 Task: Look for space in El Kala, Algeria from 7th July, 2023 to 14th July, 2023 for 1 adult in price range Rs.6000 to Rs.14000. Place can be shared room with 1  bedroom having 1 bed and 1 bathroom. Property type can be house, flat, hotel. Amenities needed are: wifi, washing machine. Booking option can be shelf check-in. Required host language is .
Action: Mouse moved to (541, 84)
Screenshot: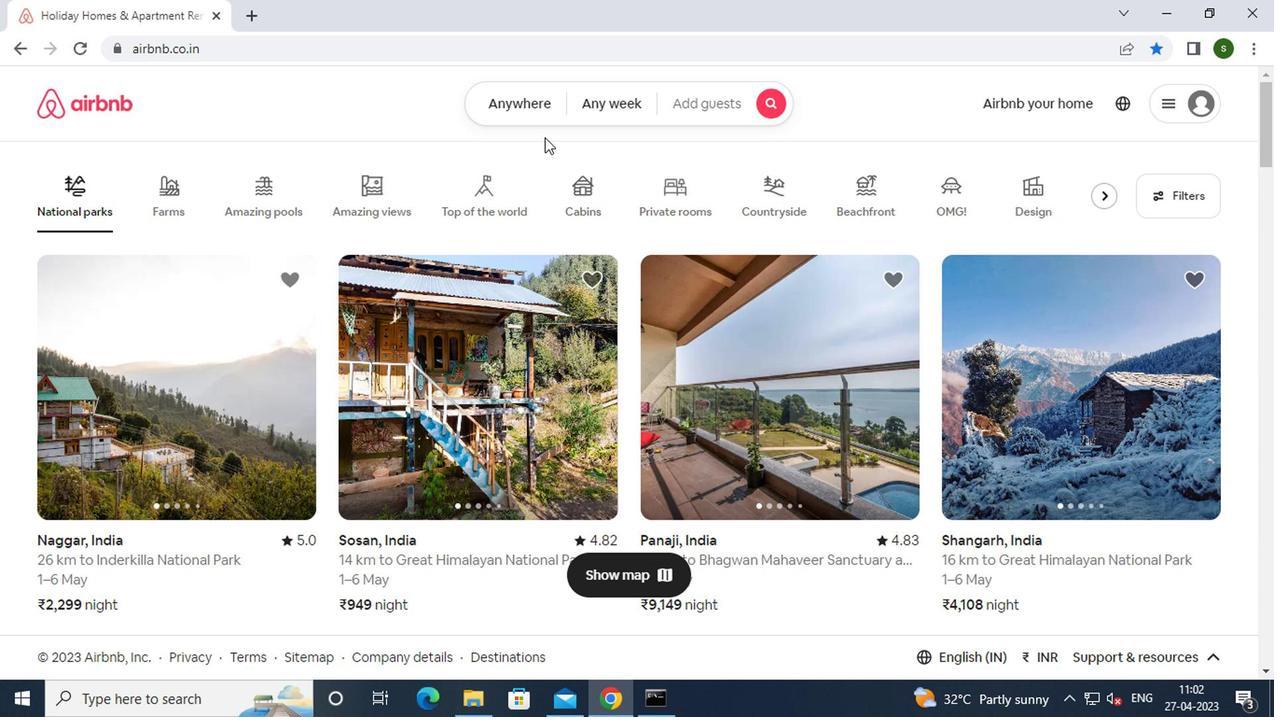 
Action: Mouse pressed left at (541, 84)
Screenshot: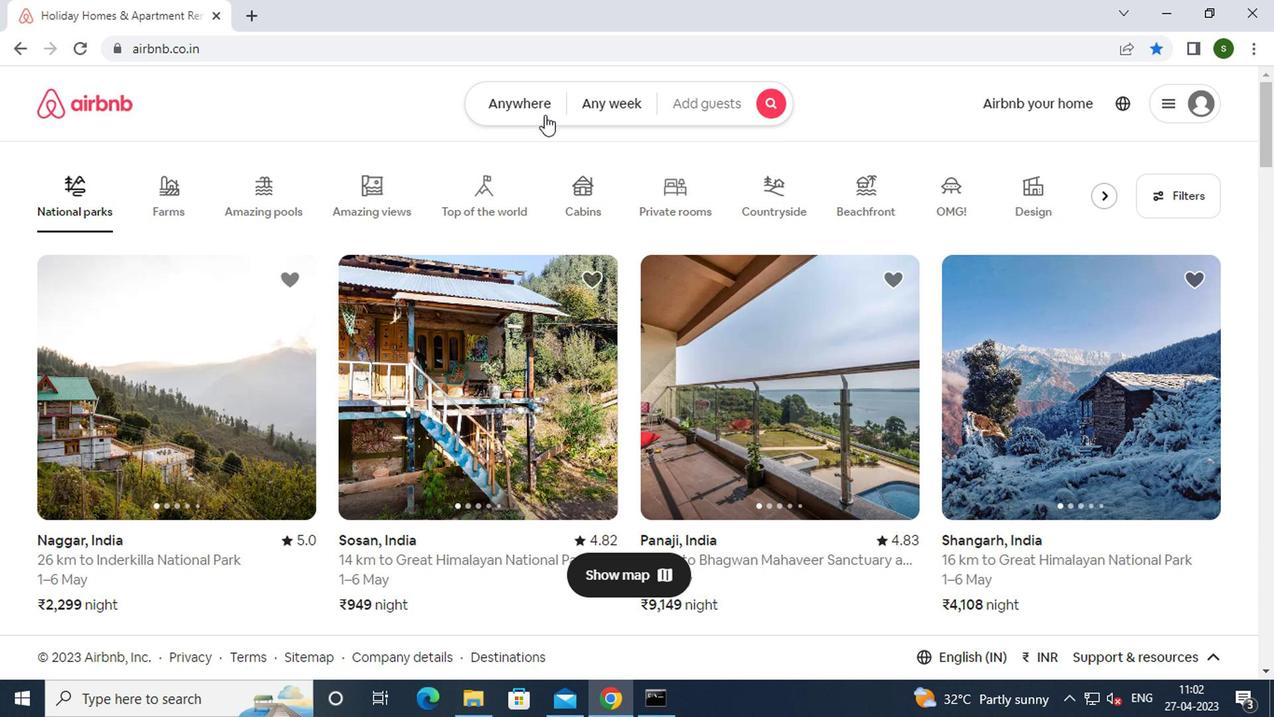 
Action: Mouse moved to (391, 153)
Screenshot: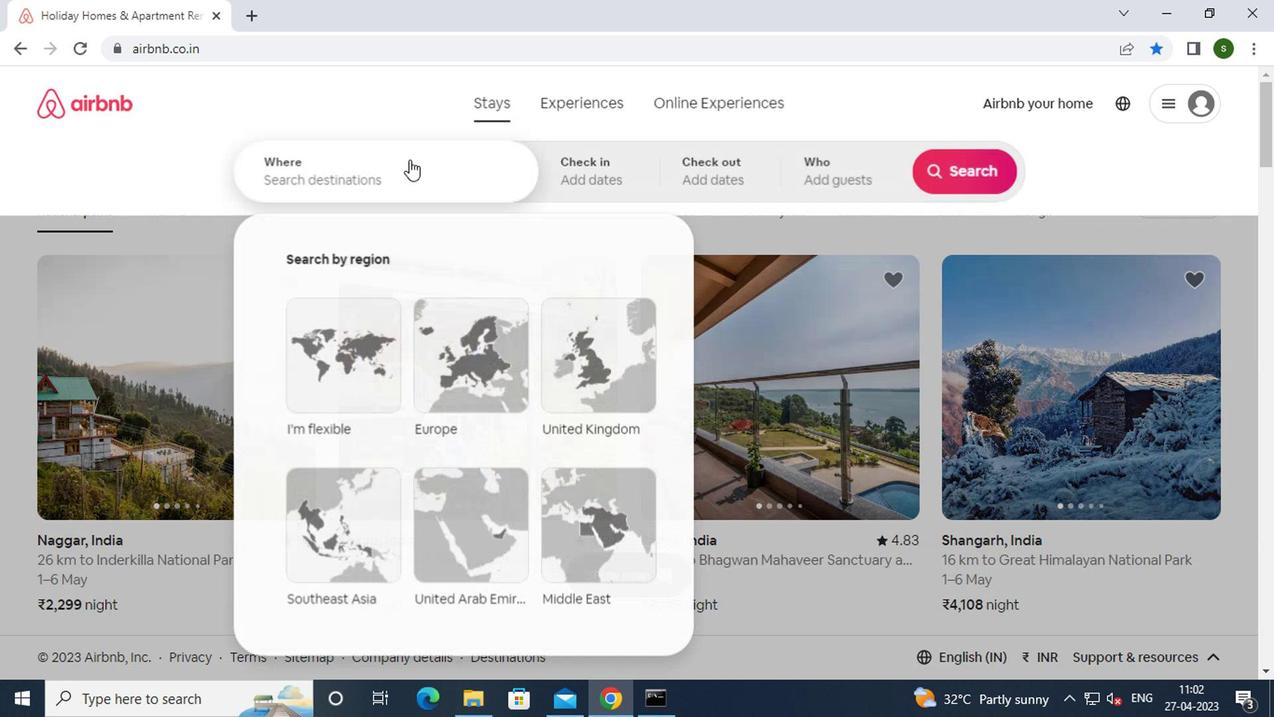 
Action: Mouse pressed left at (391, 153)
Screenshot: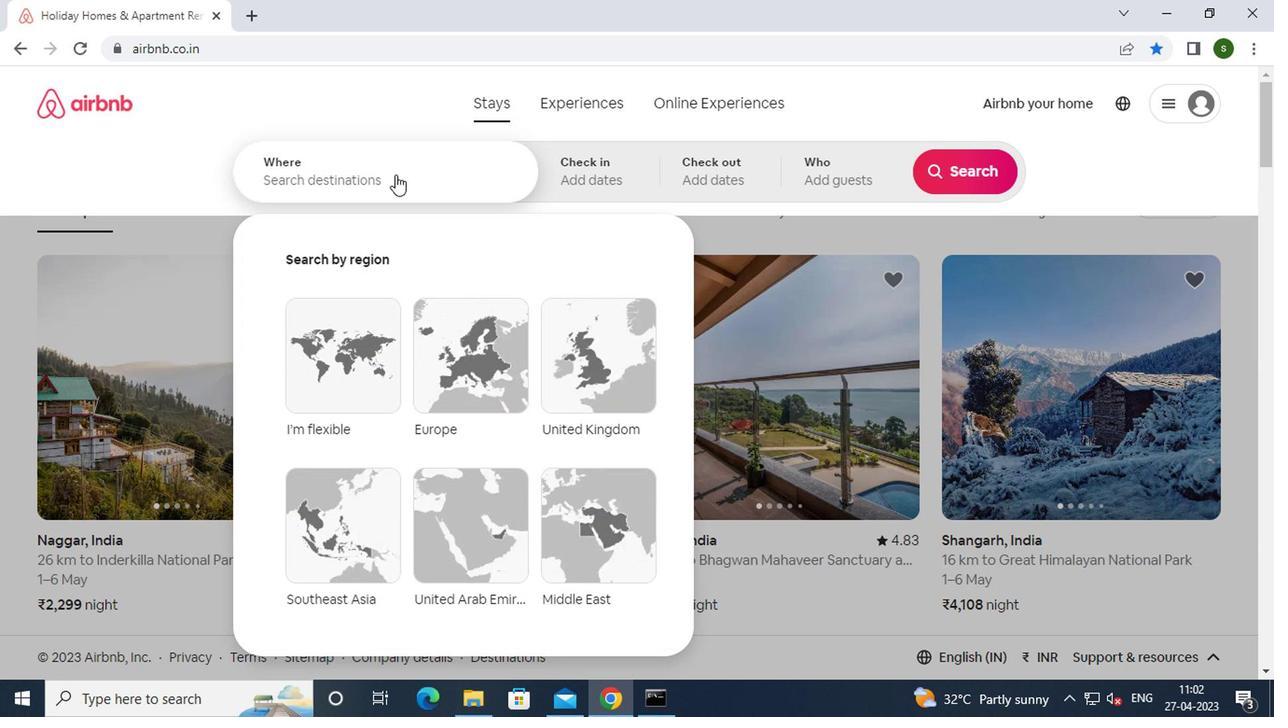 
Action: Mouse moved to (388, 157)
Screenshot: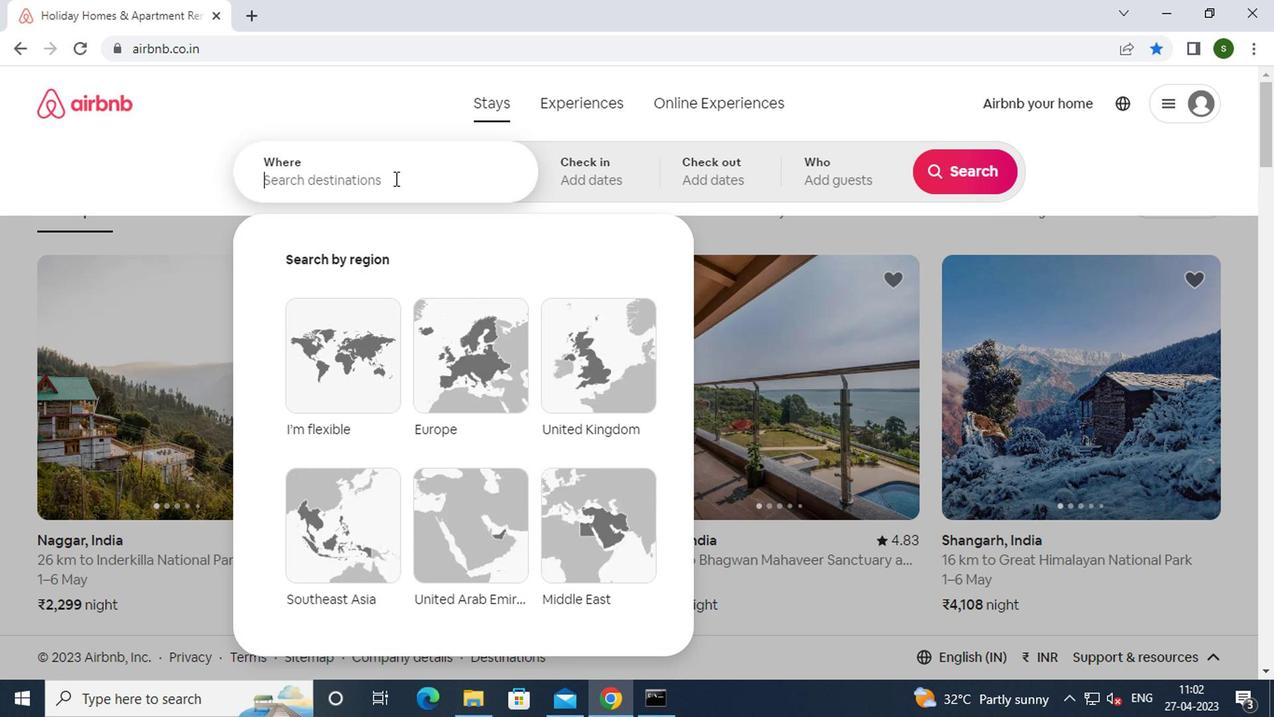 
Action: Key pressed e<Key.caps_lock>l<Key.space><Key.caps_lock>k<Key.caps_lock>ala,<Key.space><Key.caps_lock>
Screenshot: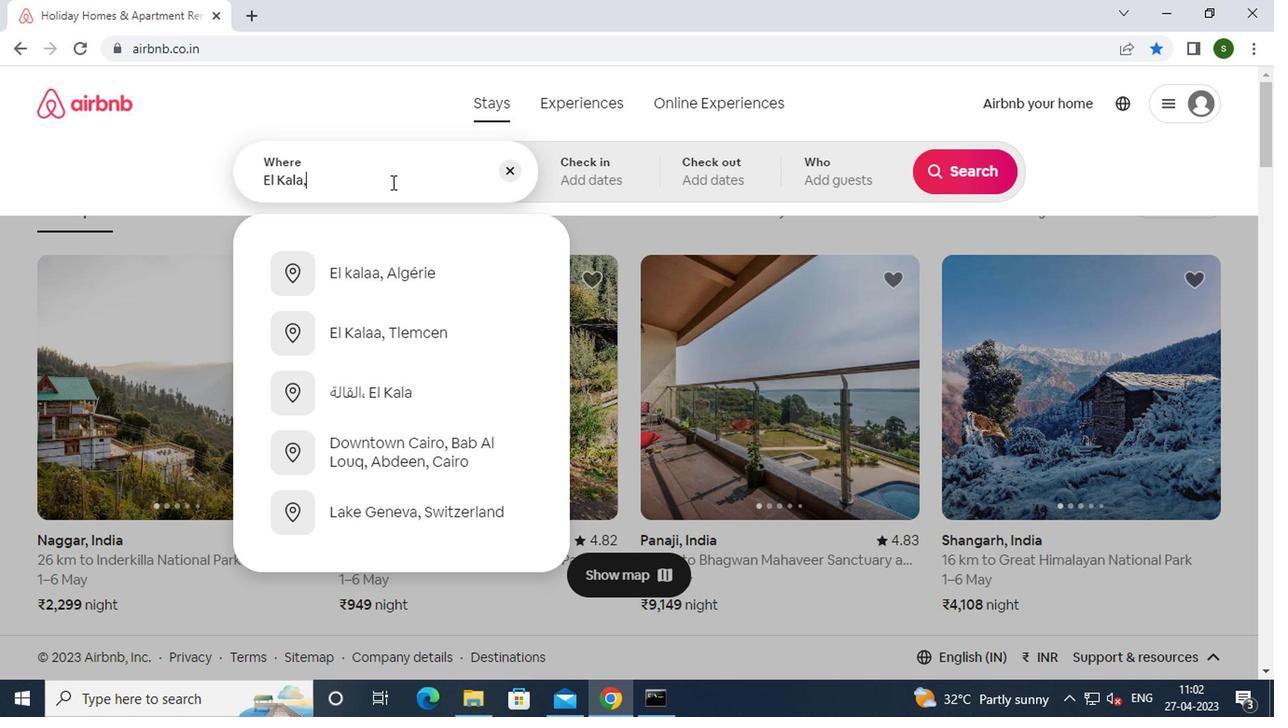 
Action: Mouse moved to (406, 332)
Screenshot: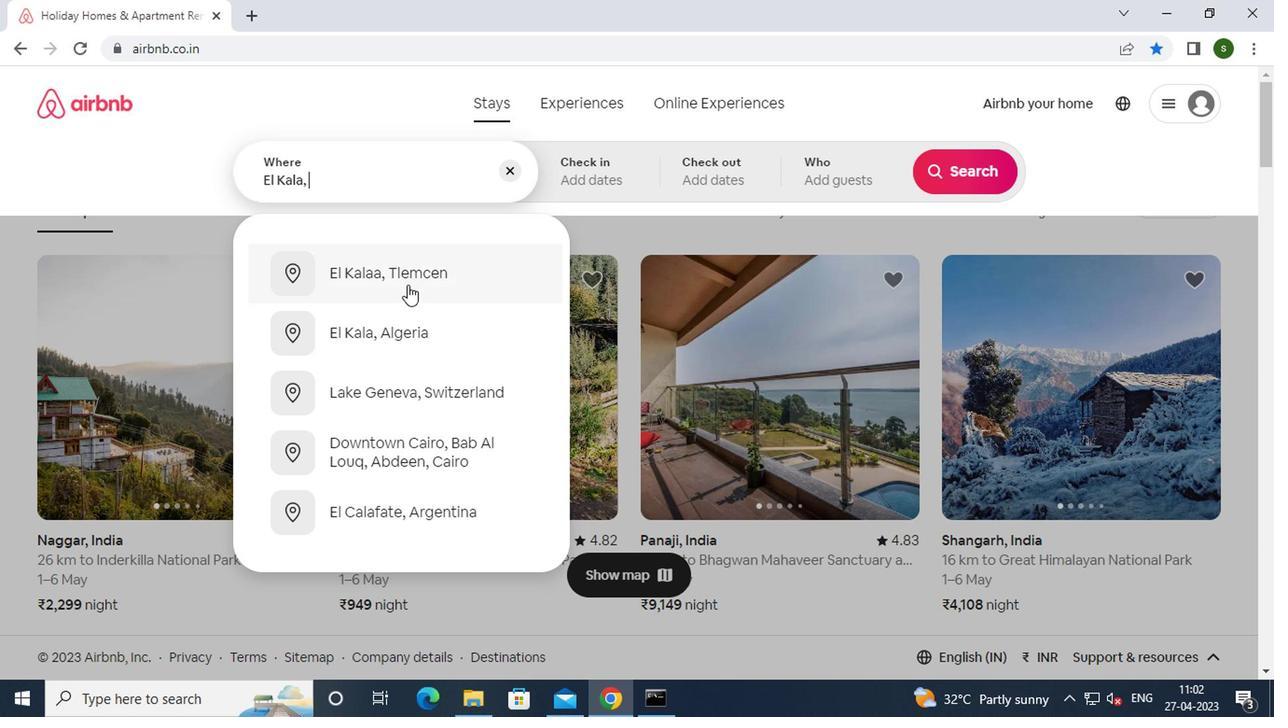 
Action: Mouse pressed left at (406, 332)
Screenshot: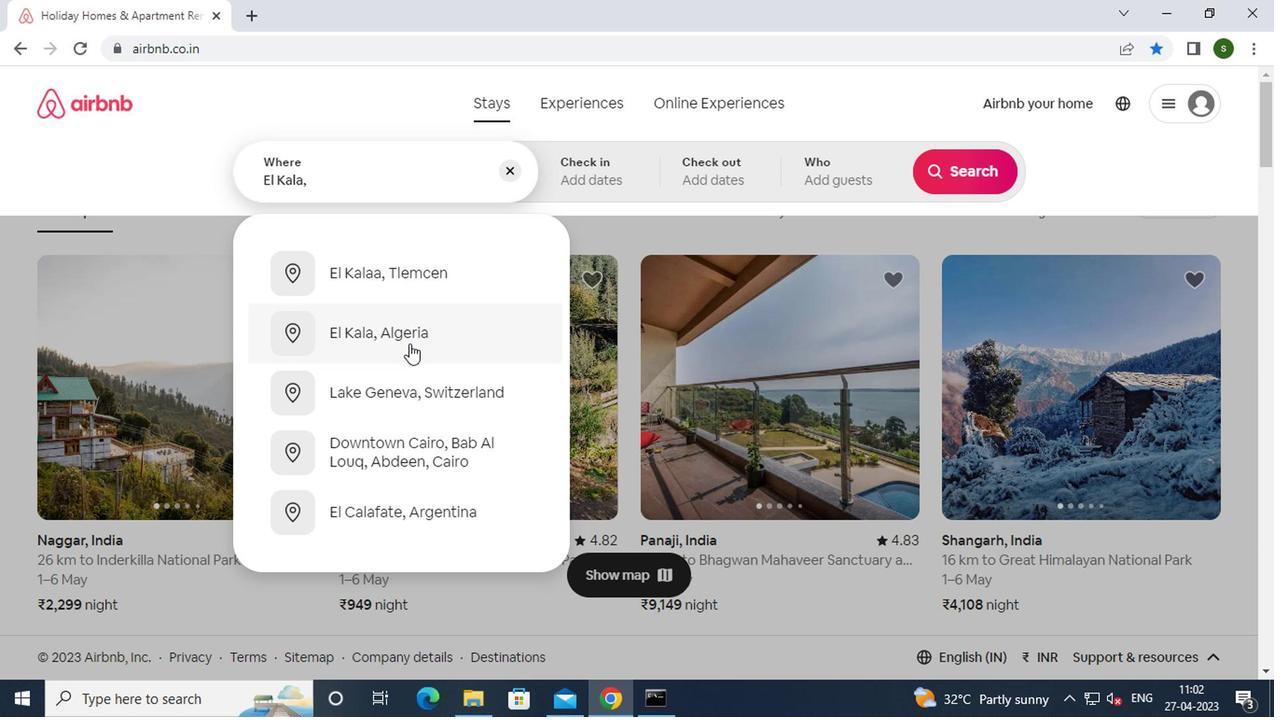 
Action: Mouse moved to (947, 308)
Screenshot: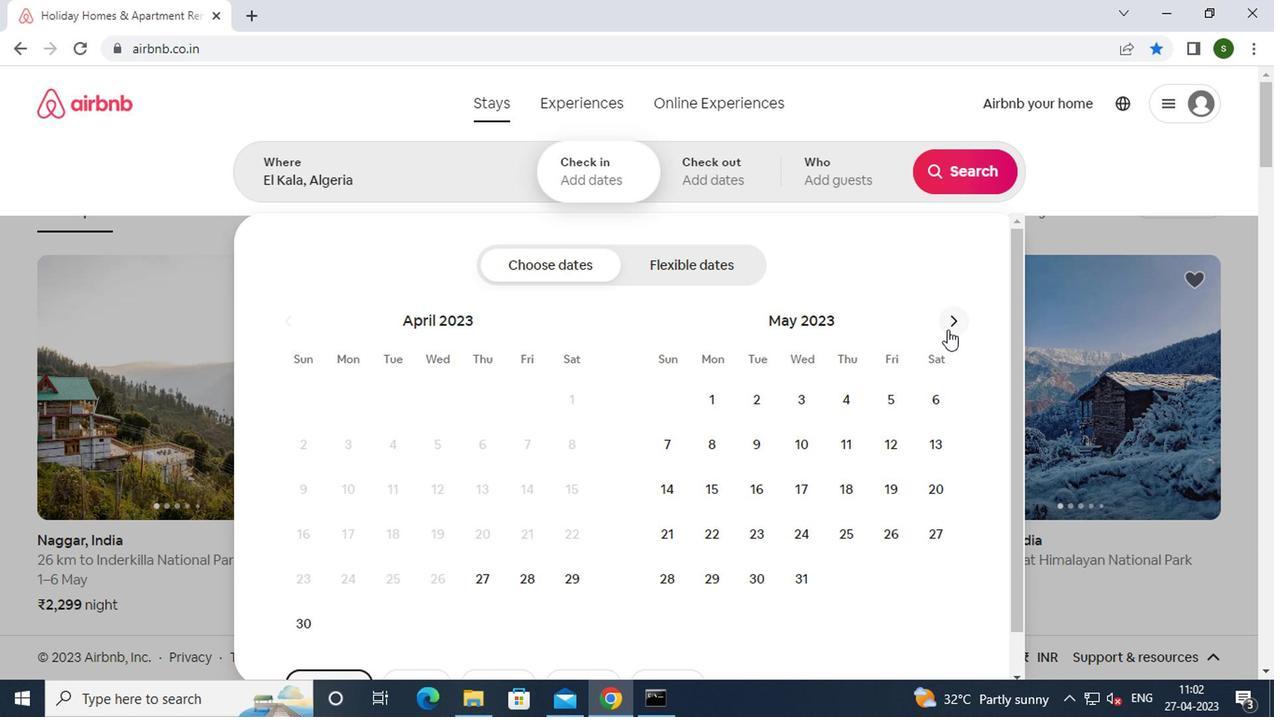 
Action: Mouse pressed left at (947, 308)
Screenshot: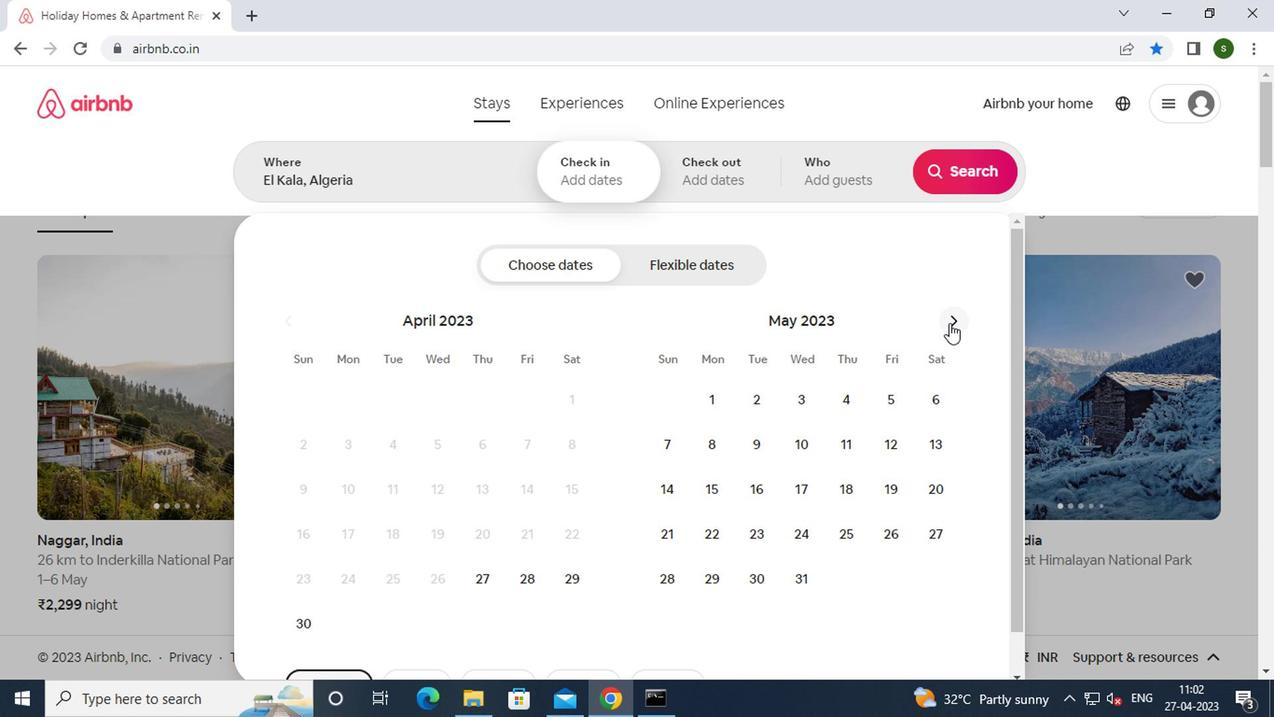 
Action: Mouse pressed left at (947, 308)
Screenshot: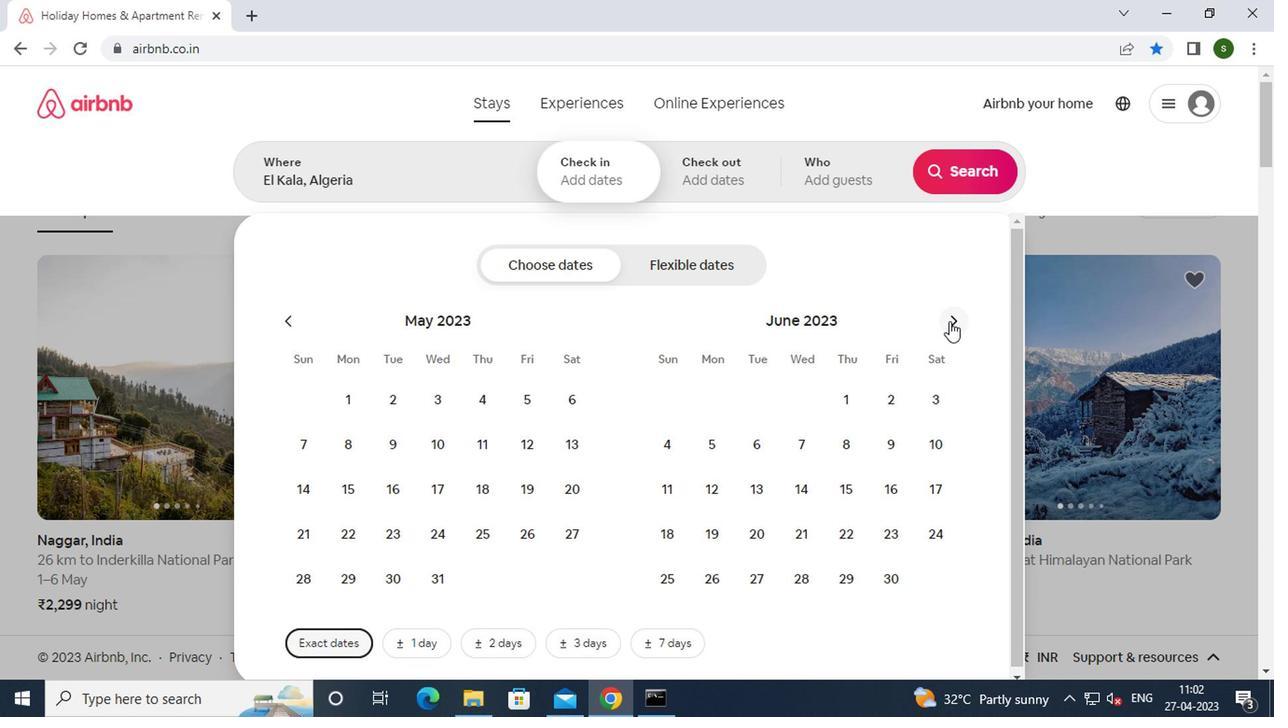 
Action: Mouse moved to (890, 436)
Screenshot: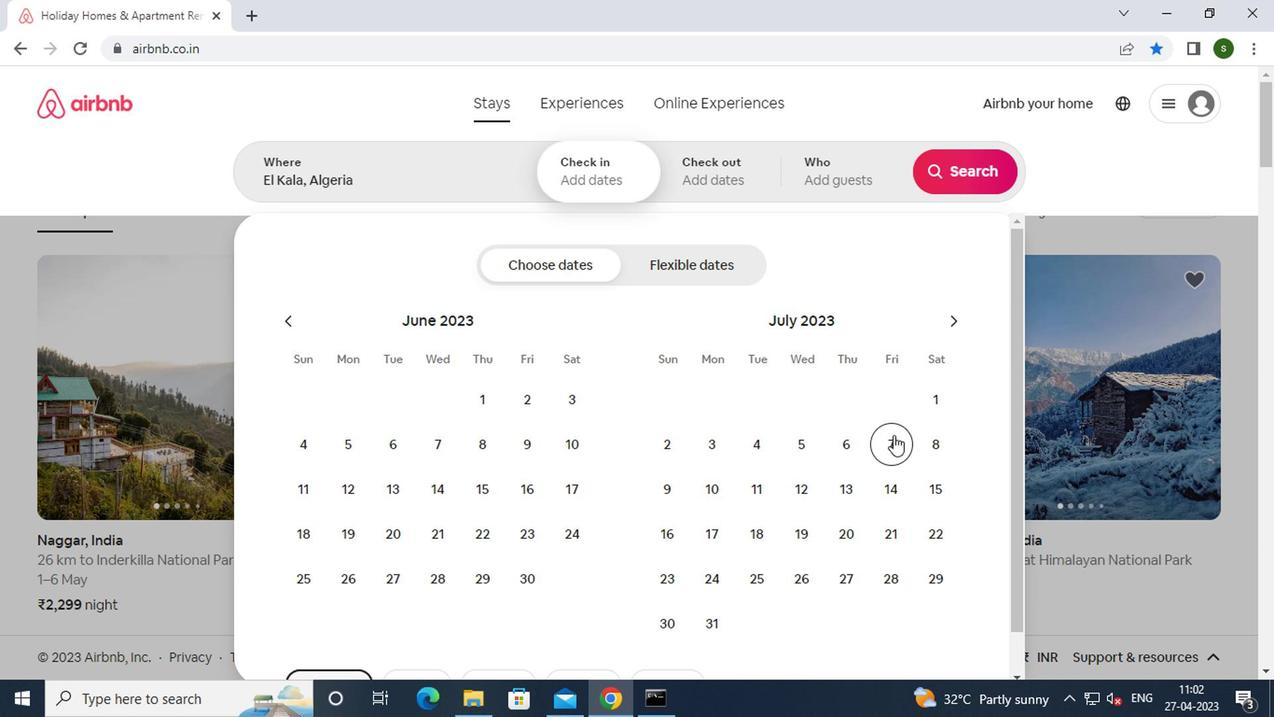 
Action: Mouse pressed left at (890, 436)
Screenshot: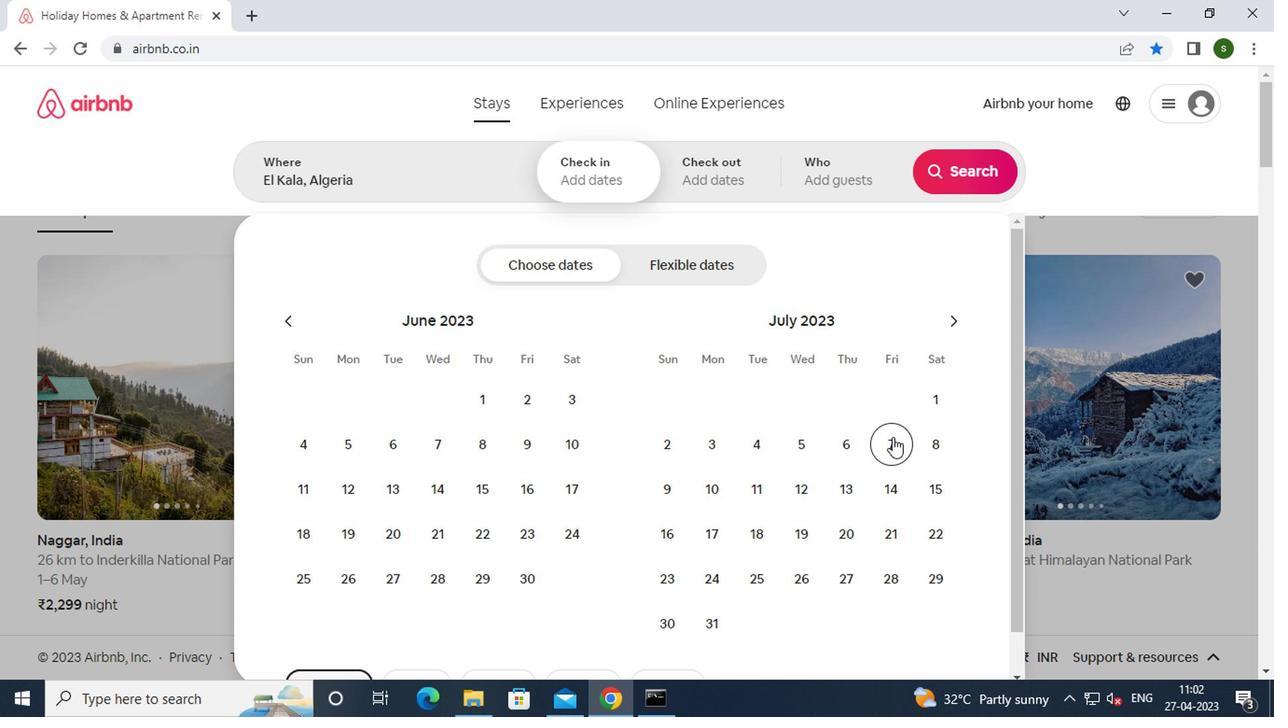 
Action: Mouse moved to (890, 480)
Screenshot: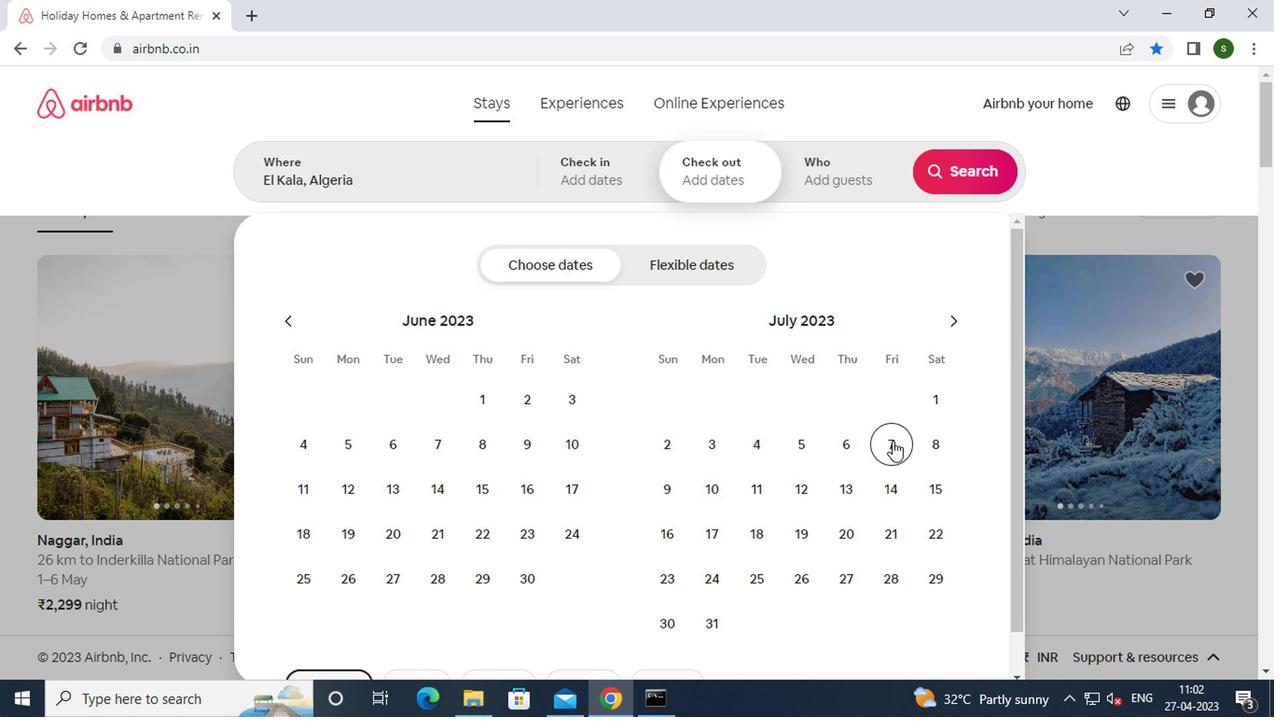
Action: Mouse pressed left at (890, 480)
Screenshot: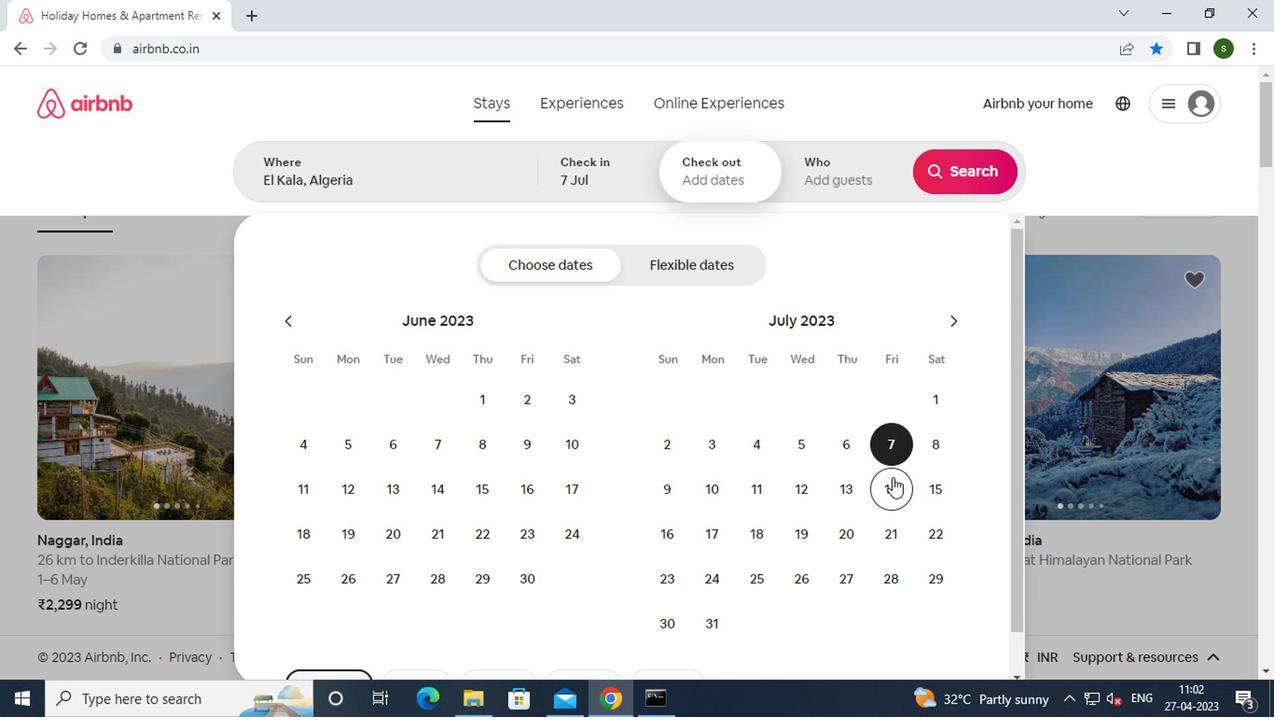 
Action: Mouse moved to (839, 160)
Screenshot: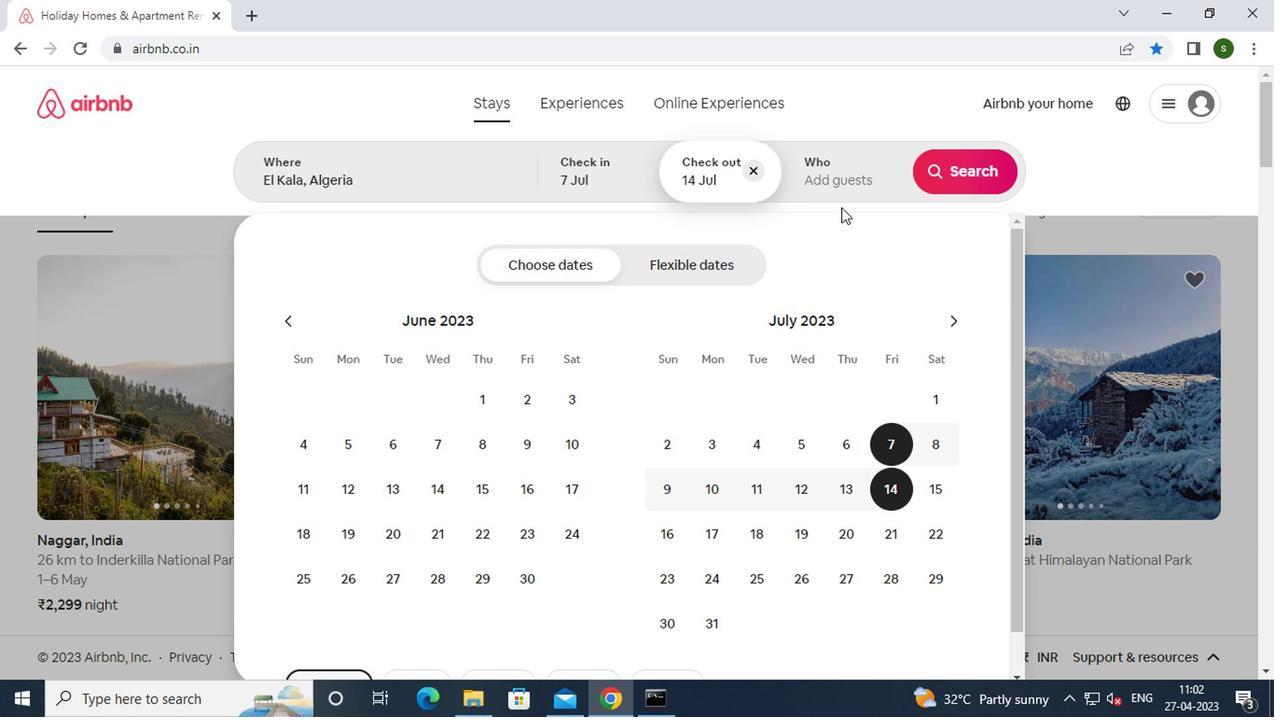 
Action: Mouse pressed left at (839, 160)
Screenshot: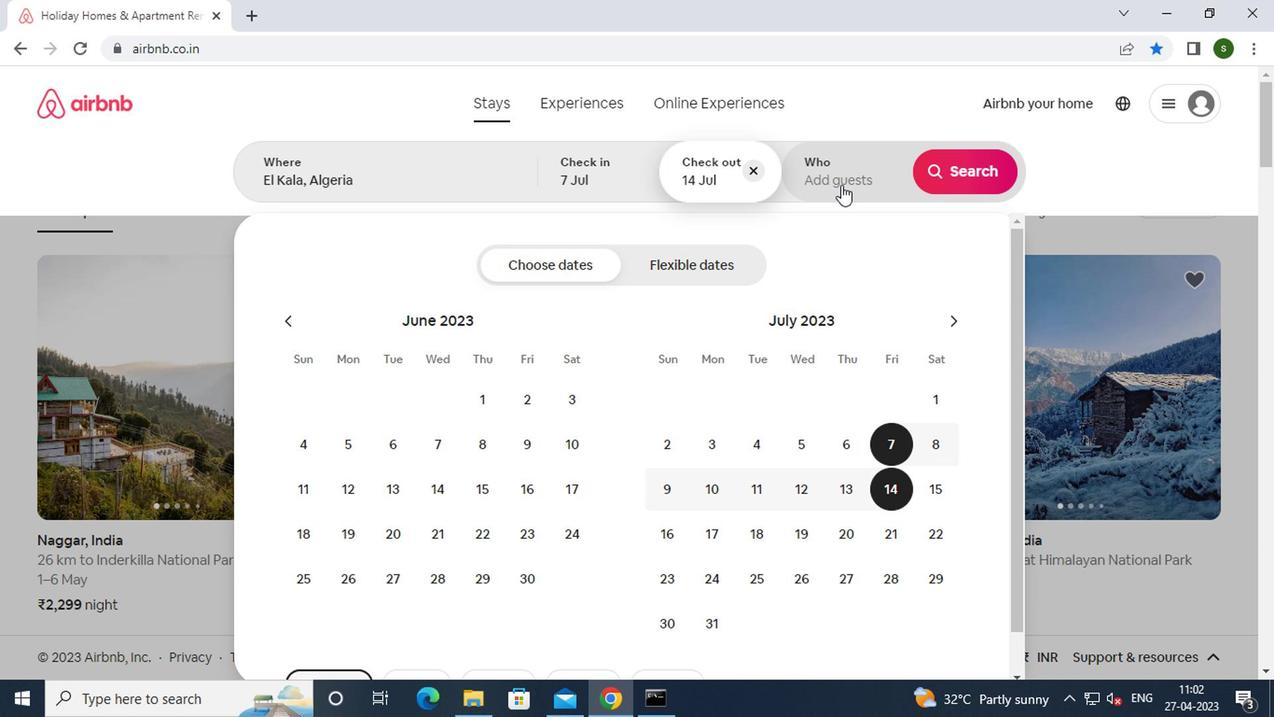 
Action: Mouse moved to (963, 254)
Screenshot: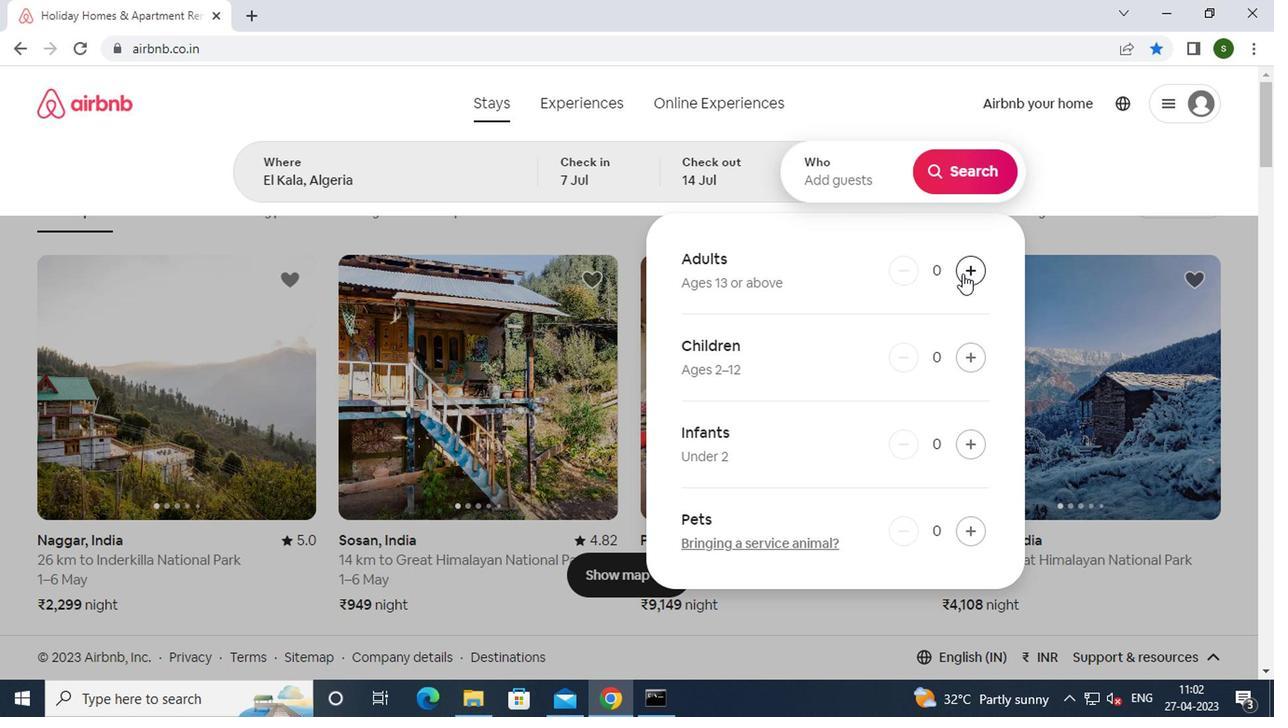 
Action: Mouse pressed left at (963, 254)
Screenshot: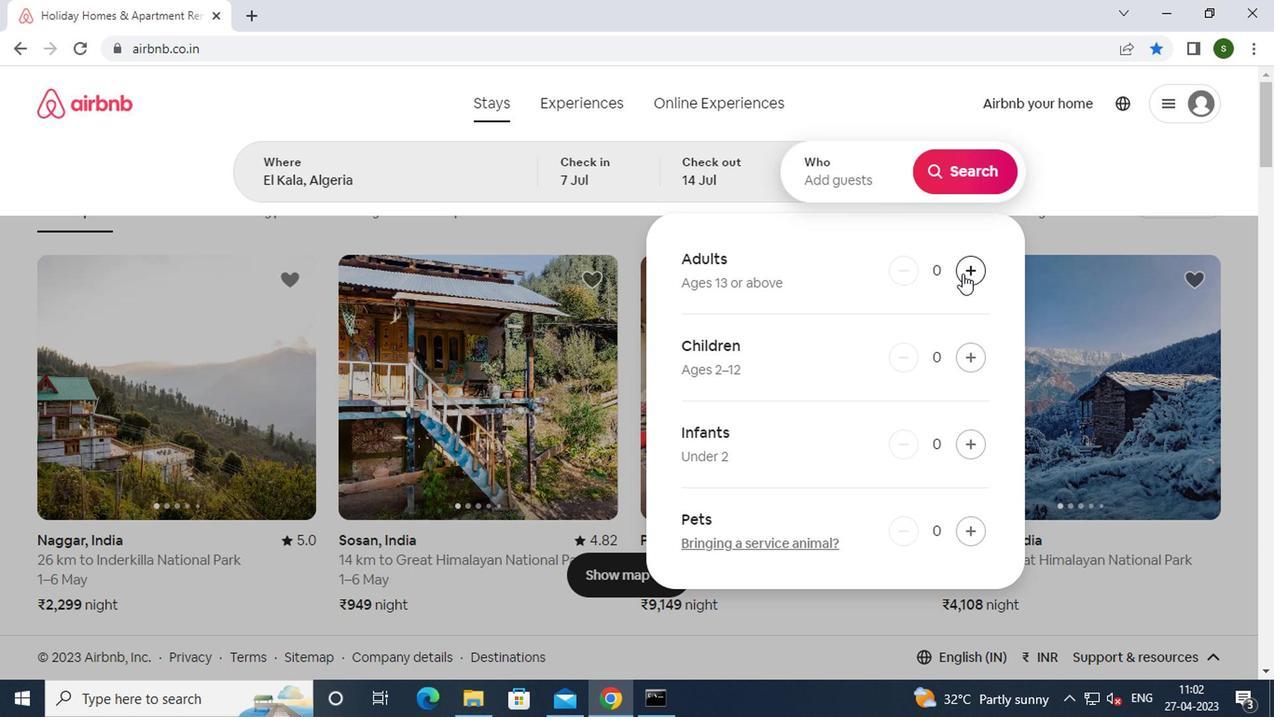 
Action: Mouse moved to (966, 148)
Screenshot: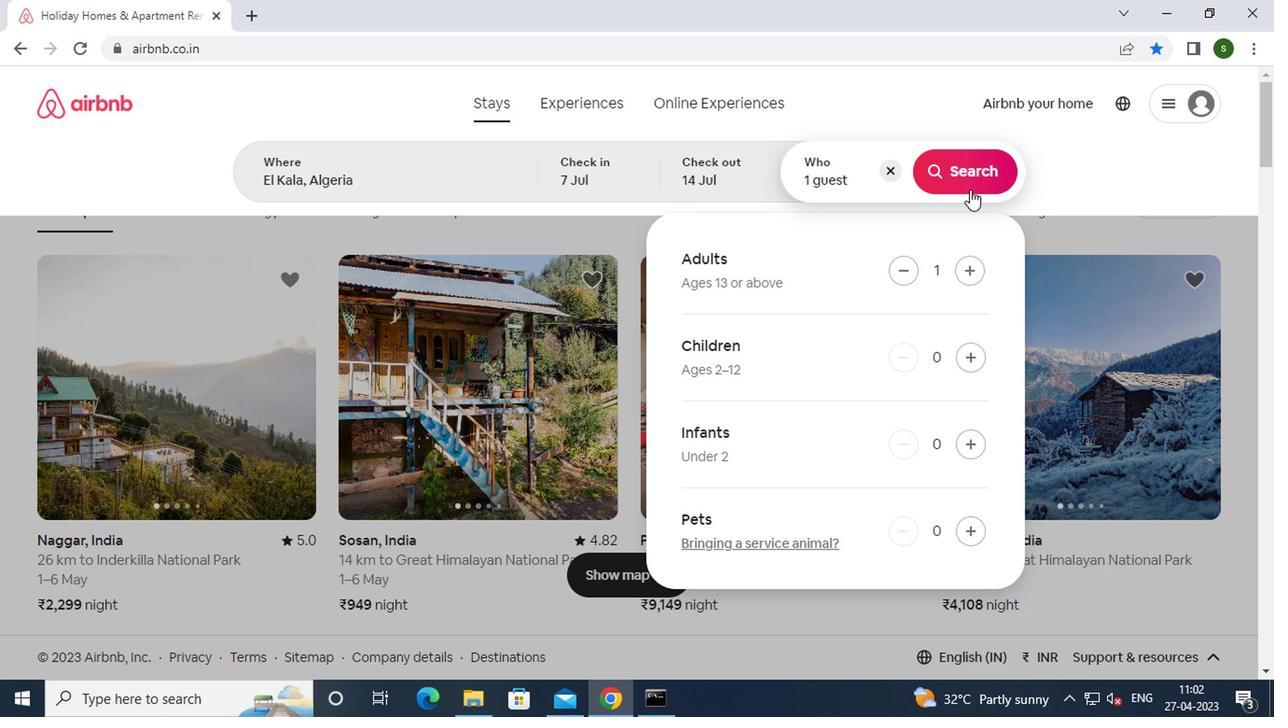 
Action: Mouse pressed left at (966, 148)
Screenshot: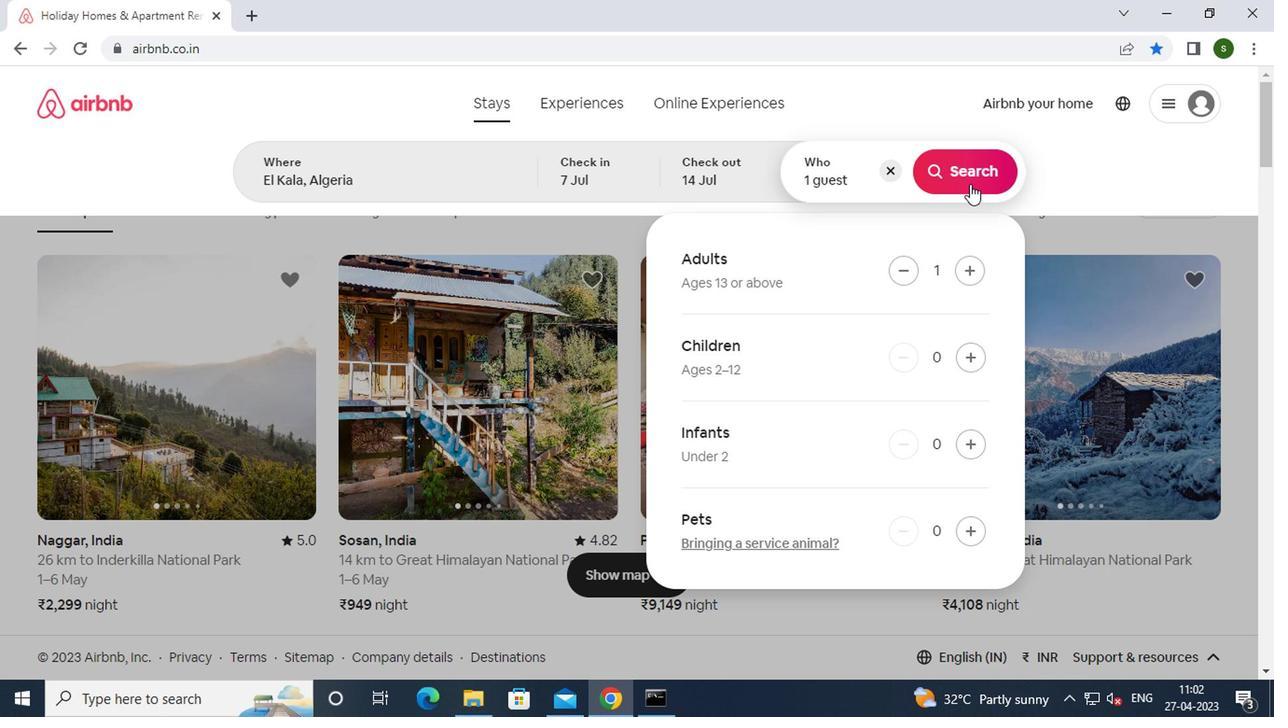 
Action: Mouse moved to (1204, 150)
Screenshot: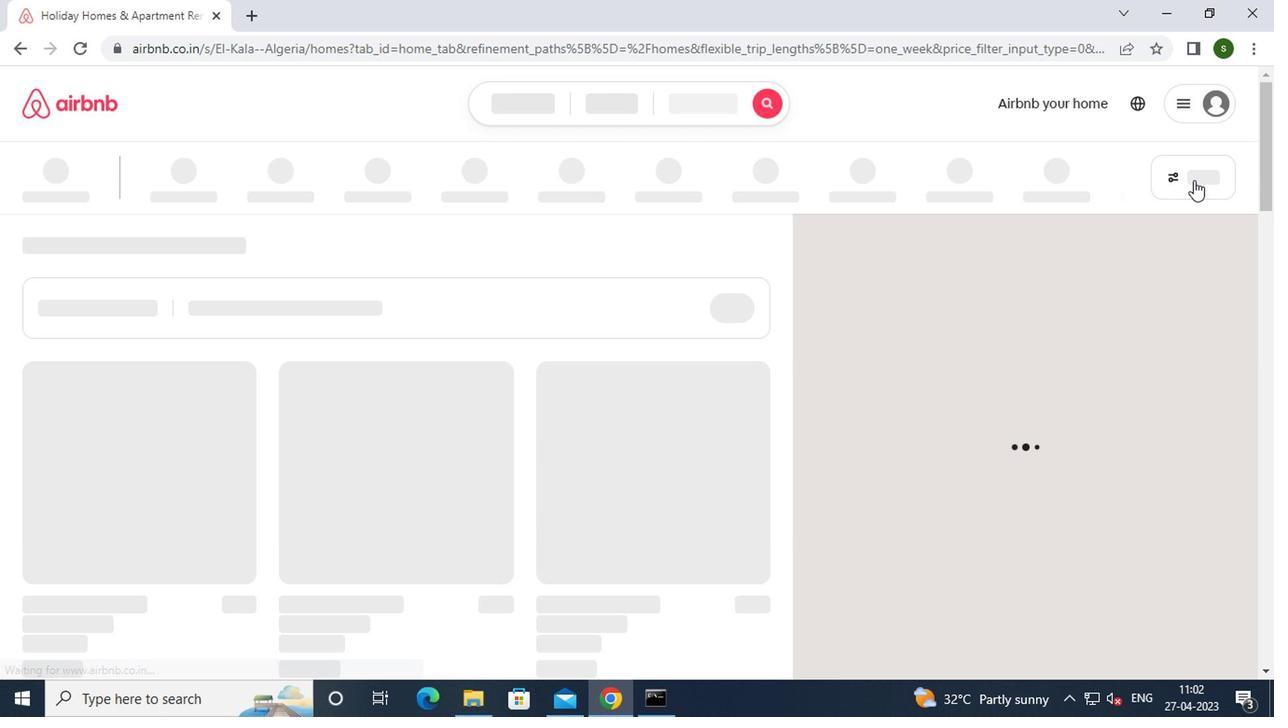 
Action: Mouse pressed left at (1204, 150)
Screenshot: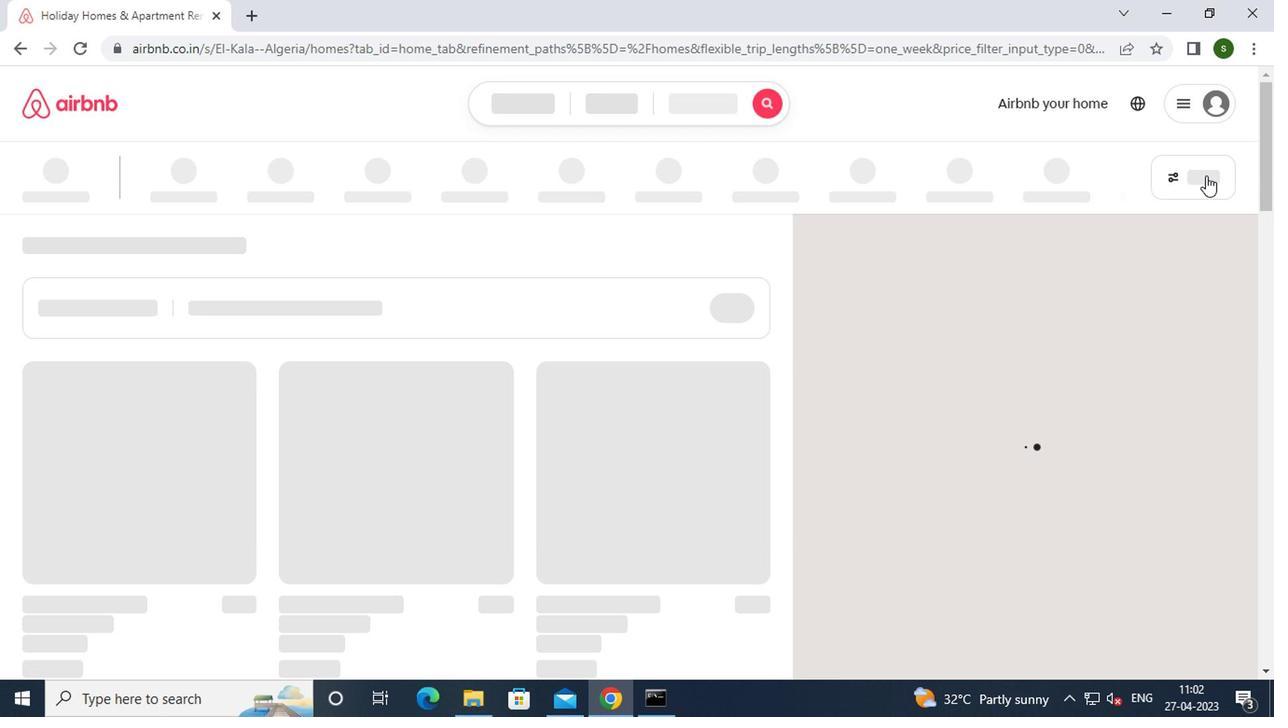 
Action: Mouse moved to (1185, 153)
Screenshot: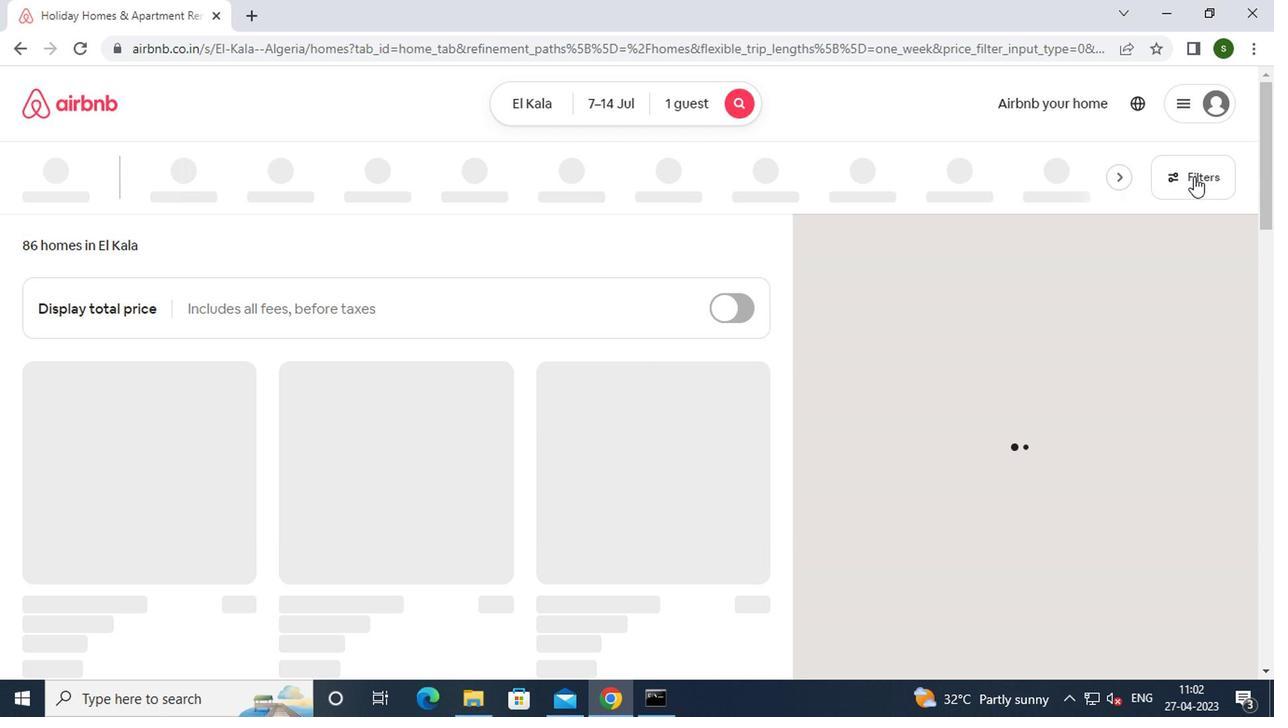
Action: Mouse pressed left at (1185, 153)
Screenshot: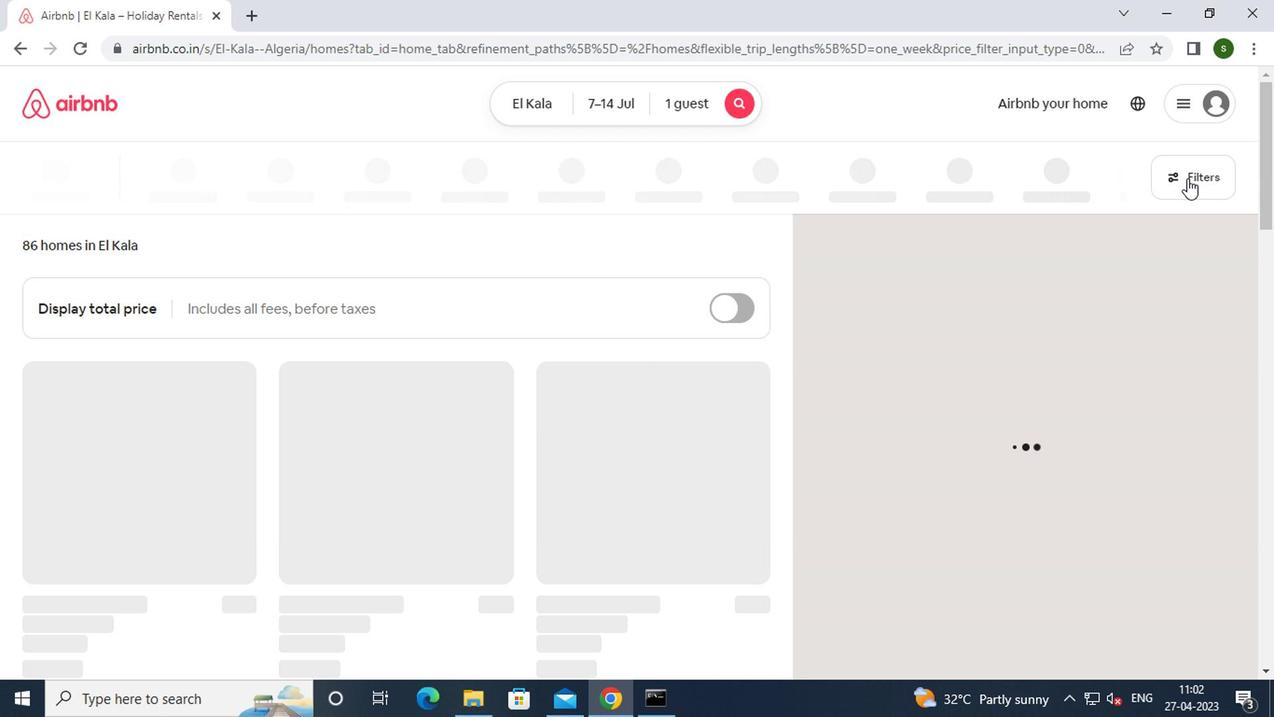 
Action: Mouse moved to (590, 405)
Screenshot: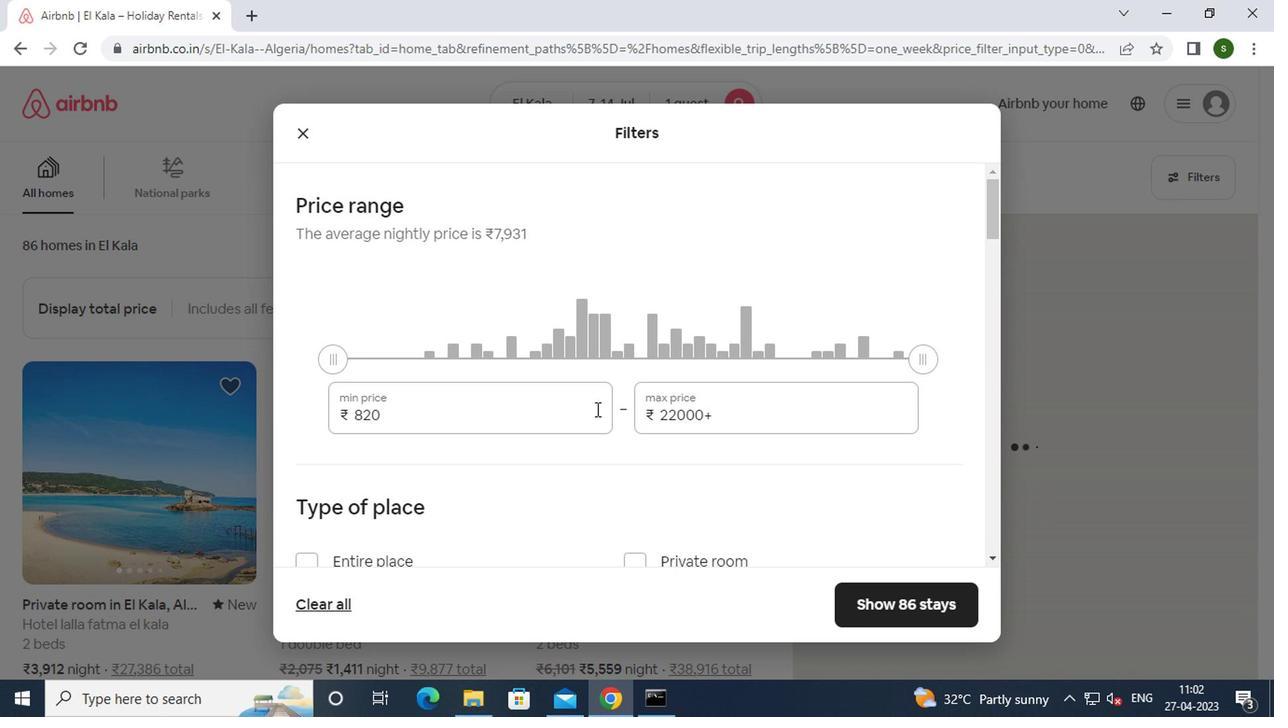 
Action: Mouse pressed left at (590, 405)
Screenshot: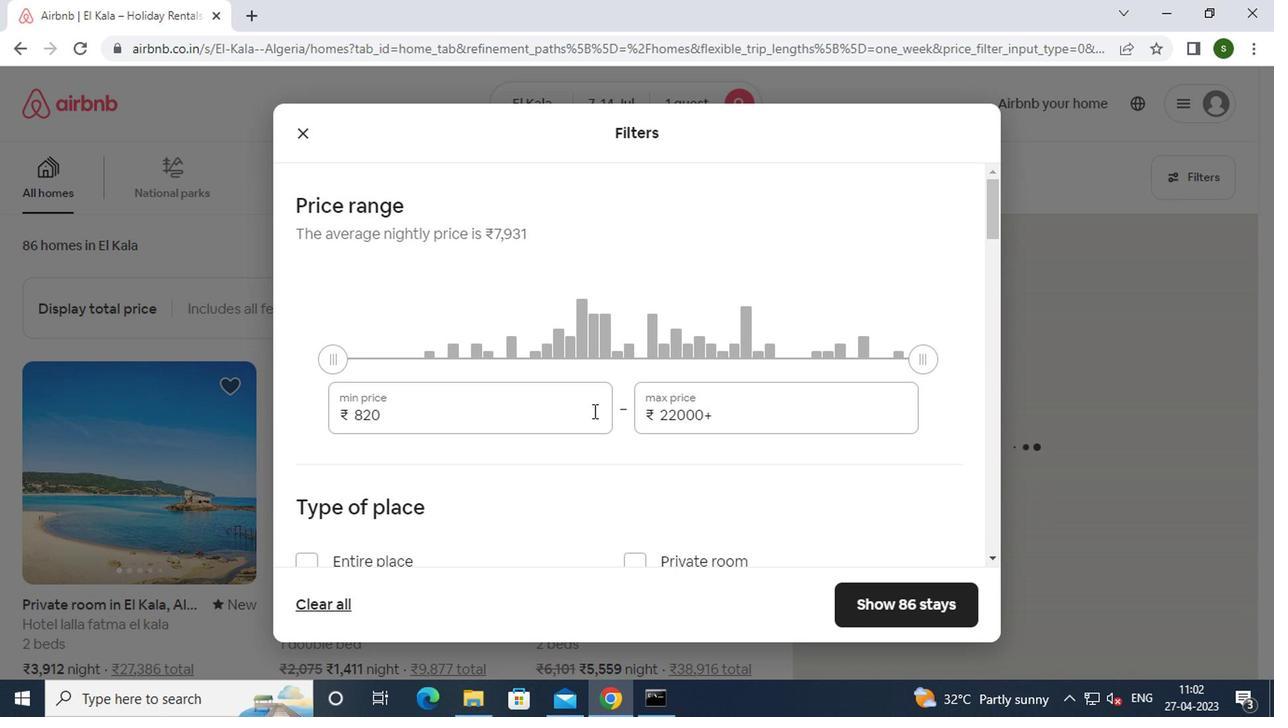 
Action: Key pressed <Key.backspace><Key.backspace><Key.backspace><Key.backspace><Key.backspace>6000
Screenshot: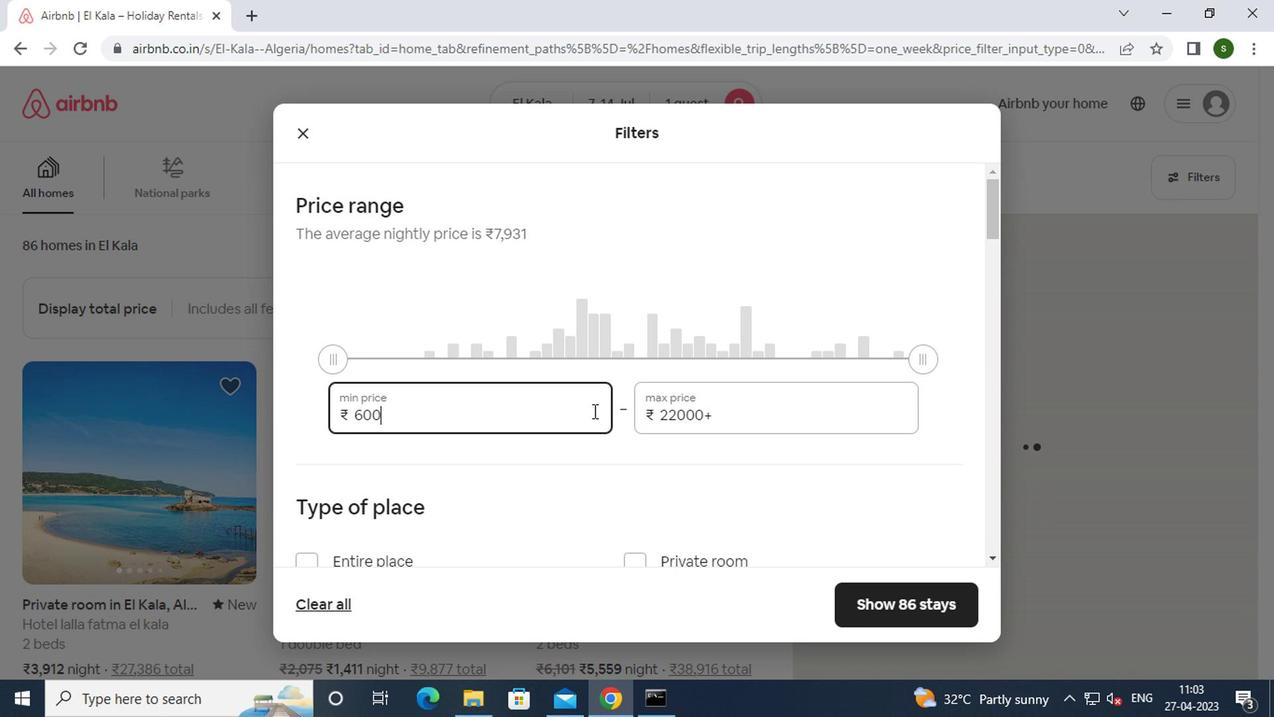 
Action: Mouse moved to (760, 408)
Screenshot: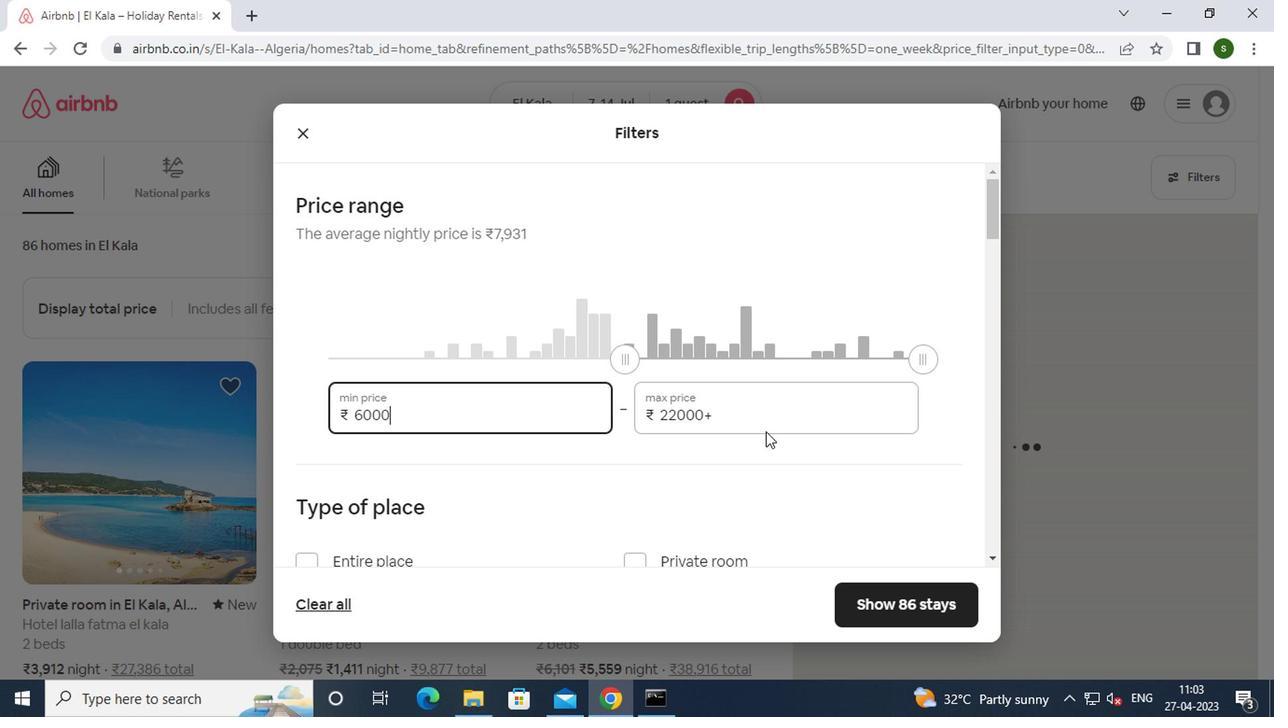 
Action: Mouse pressed left at (760, 408)
Screenshot: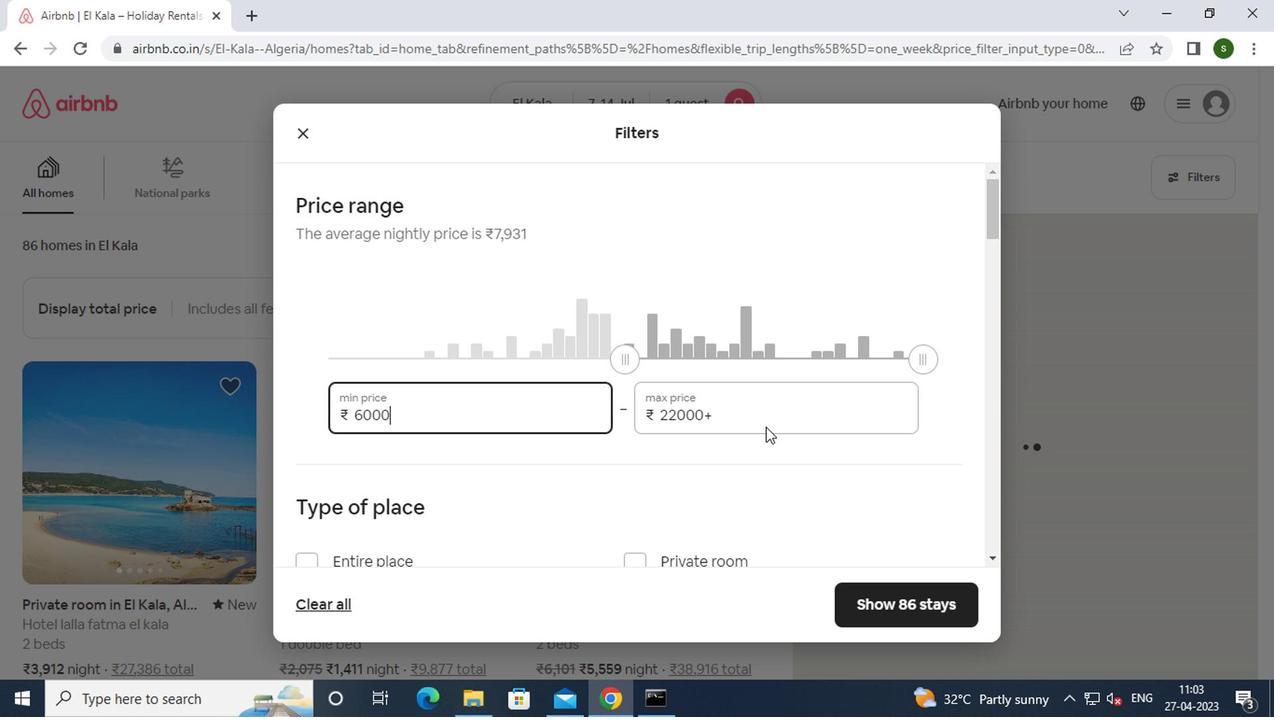 
Action: Key pressed <Key.backspace><Key.backspace><Key.backspace><Key.backspace><Key.backspace><Key.backspace><Key.backspace><Key.backspace><Key.backspace><Key.backspace><Key.backspace>14000
Screenshot: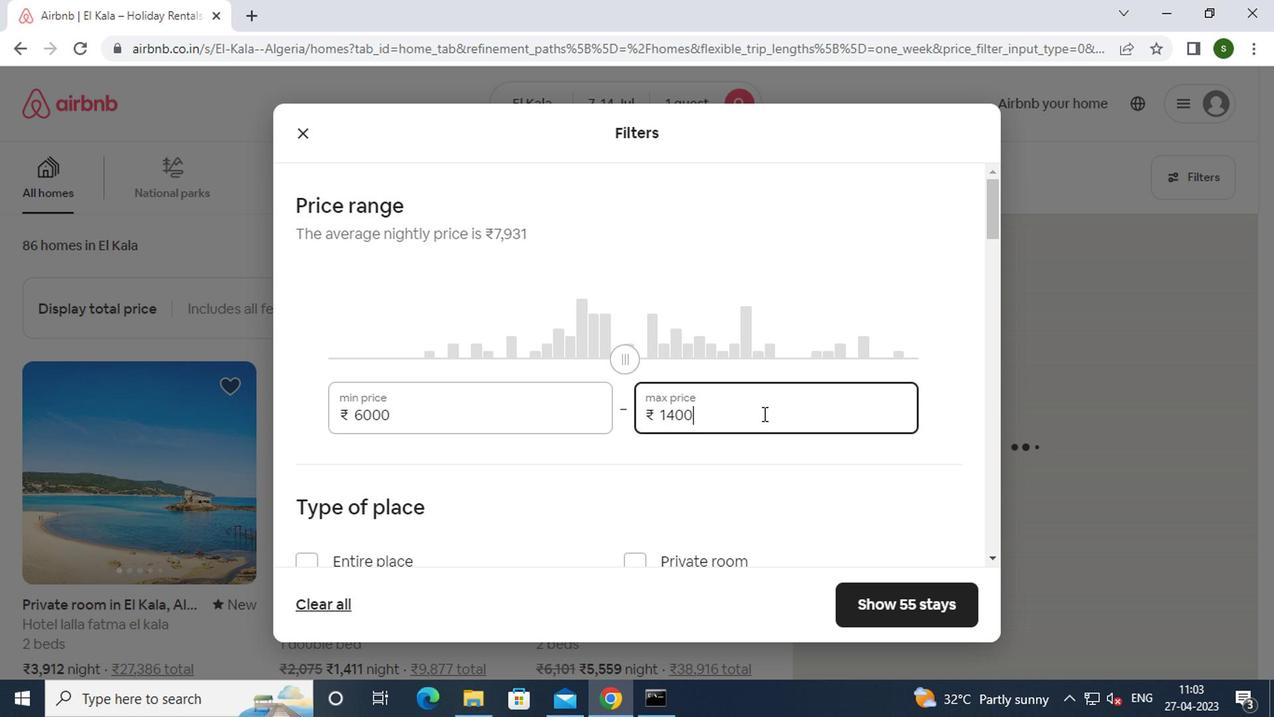 
Action: Mouse moved to (544, 441)
Screenshot: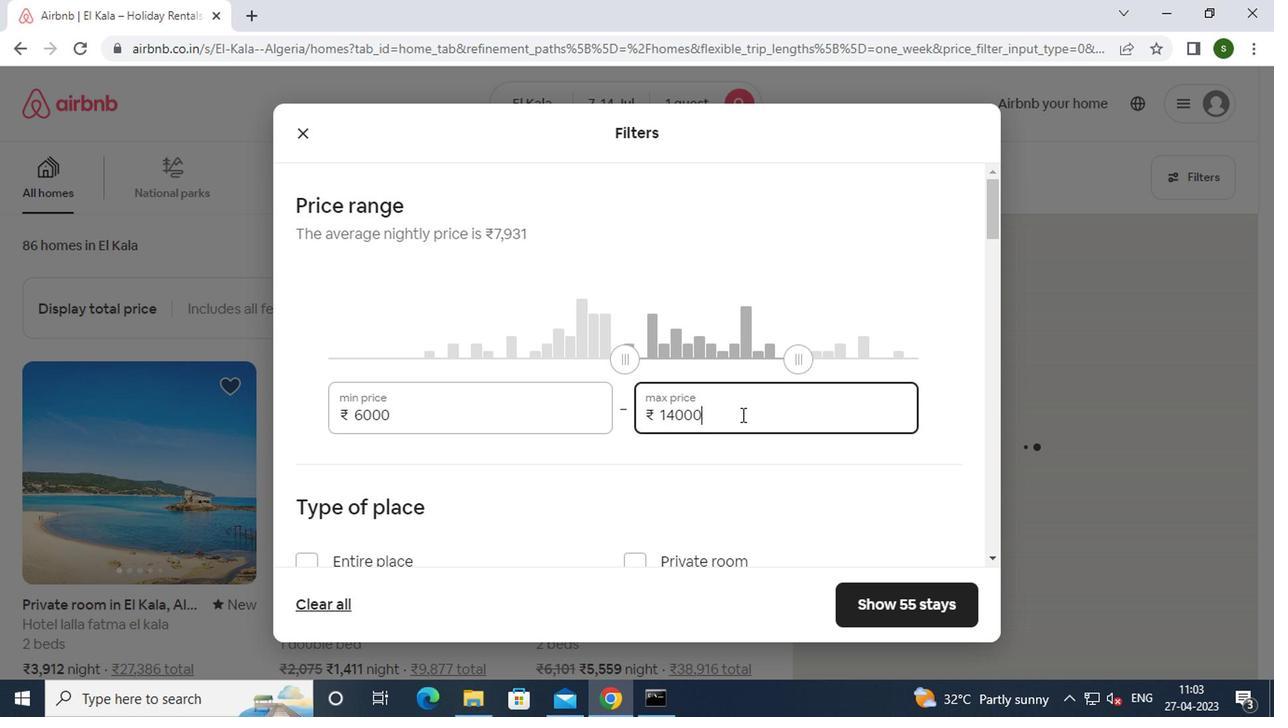 
Action: Mouse scrolled (544, 440) with delta (0, 0)
Screenshot: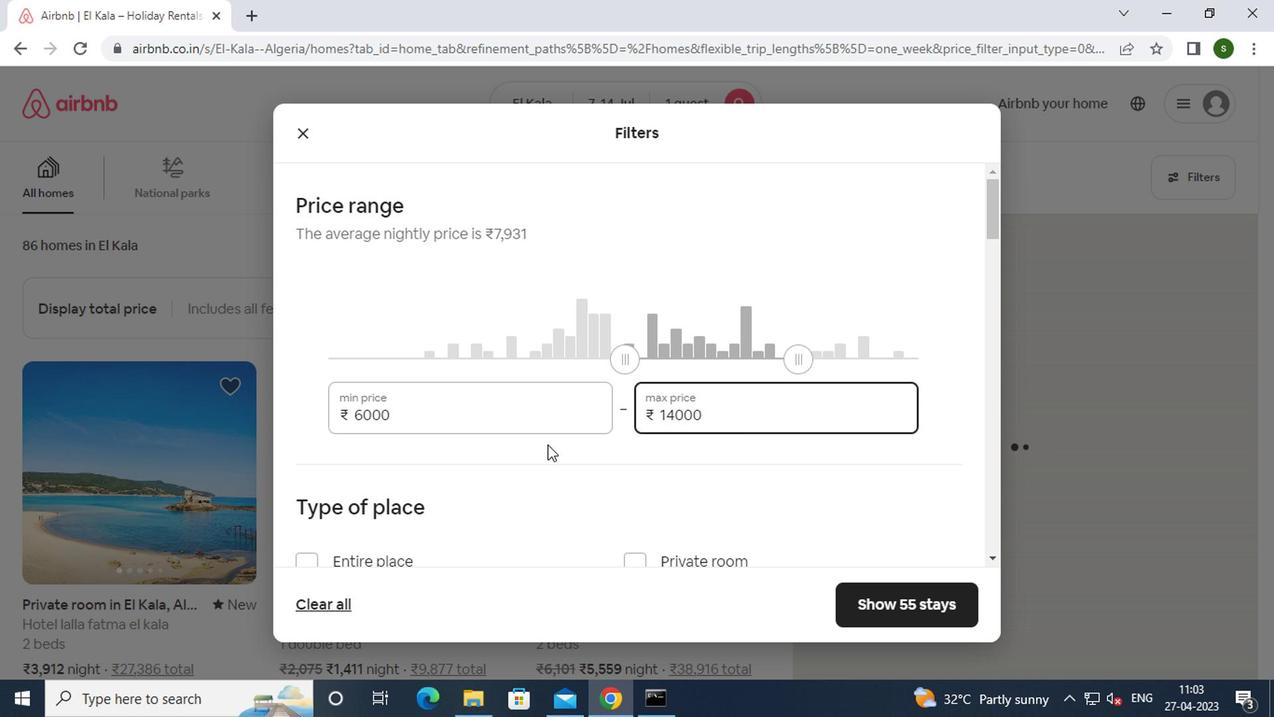 
Action: Mouse scrolled (544, 440) with delta (0, 0)
Screenshot: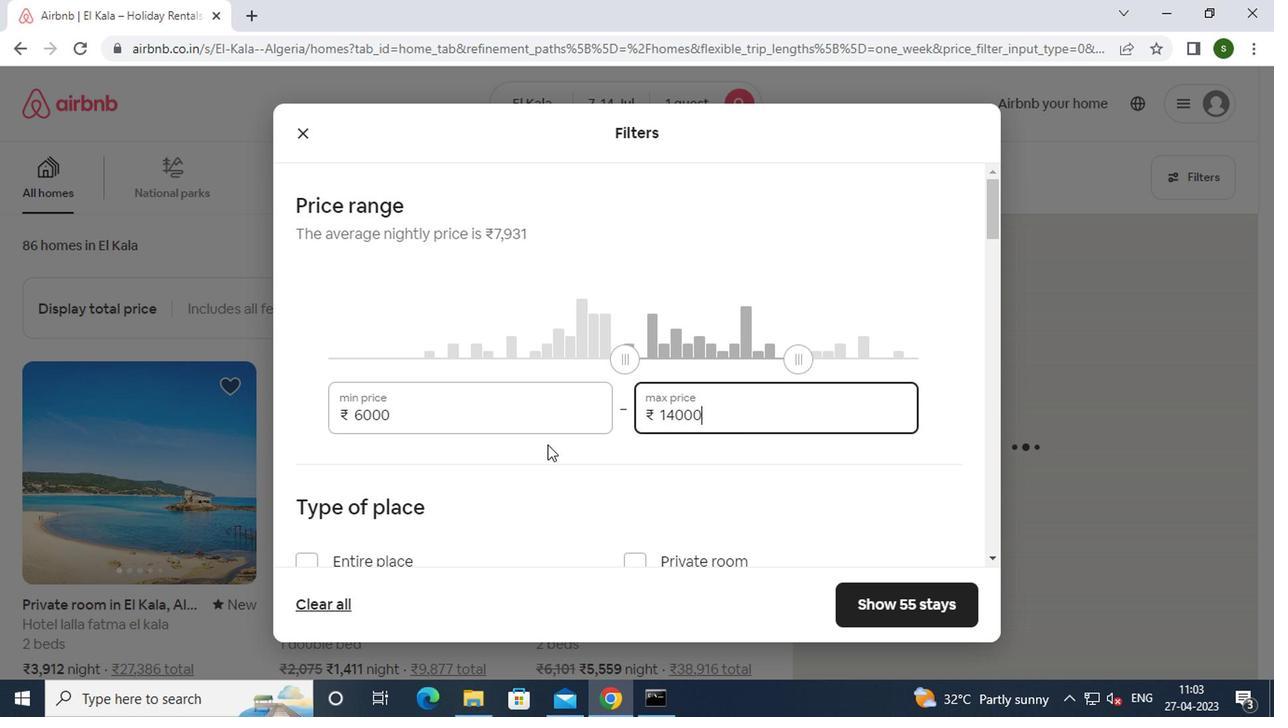 
Action: Mouse moved to (389, 453)
Screenshot: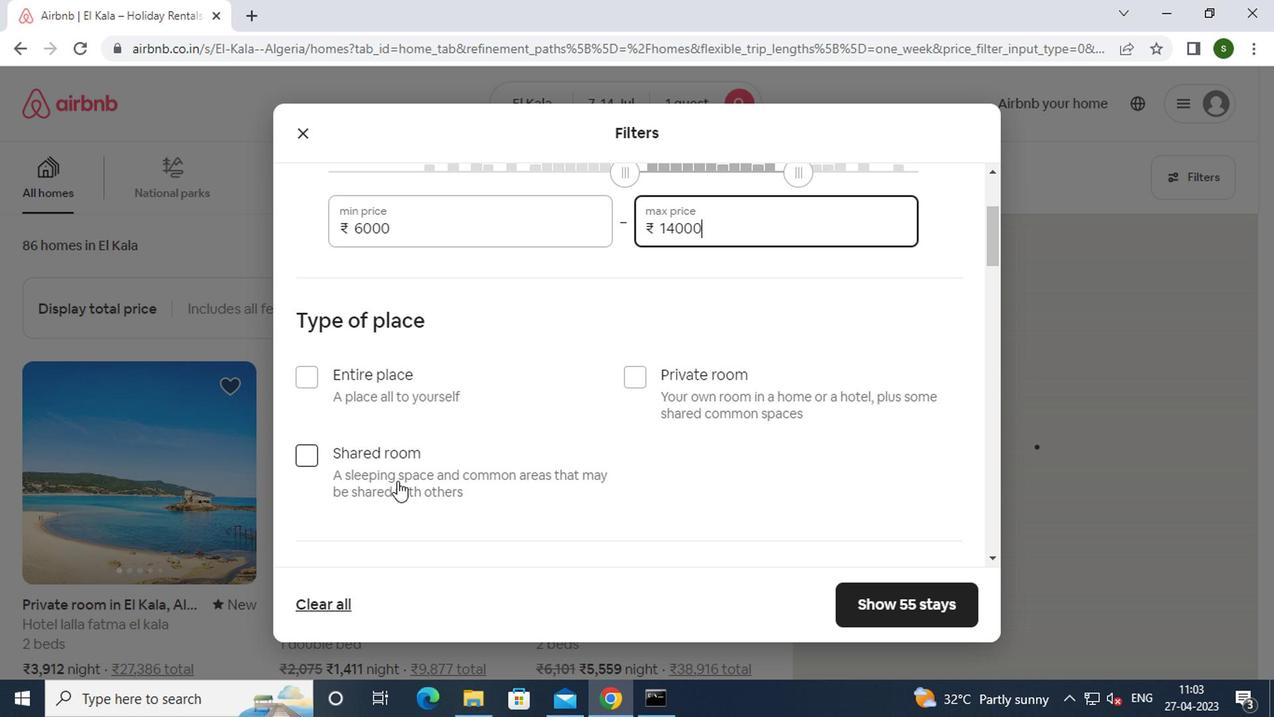 
Action: Mouse pressed left at (389, 453)
Screenshot: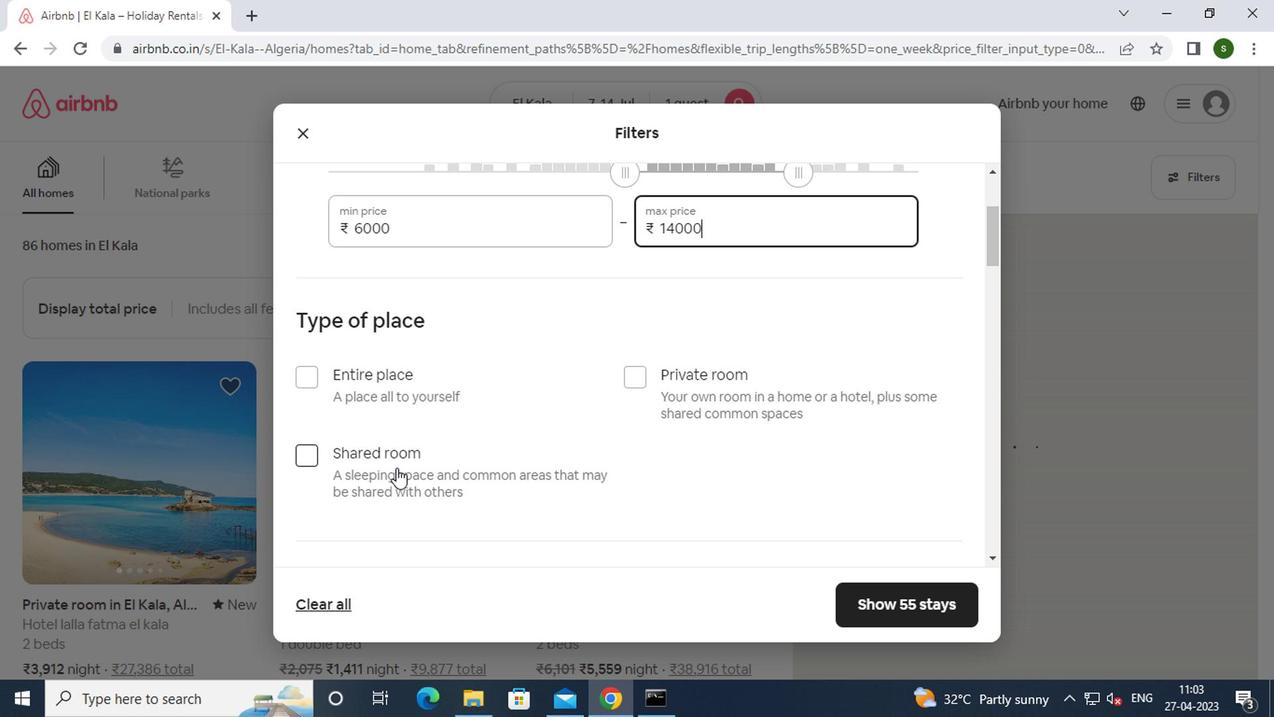 
Action: Mouse moved to (475, 442)
Screenshot: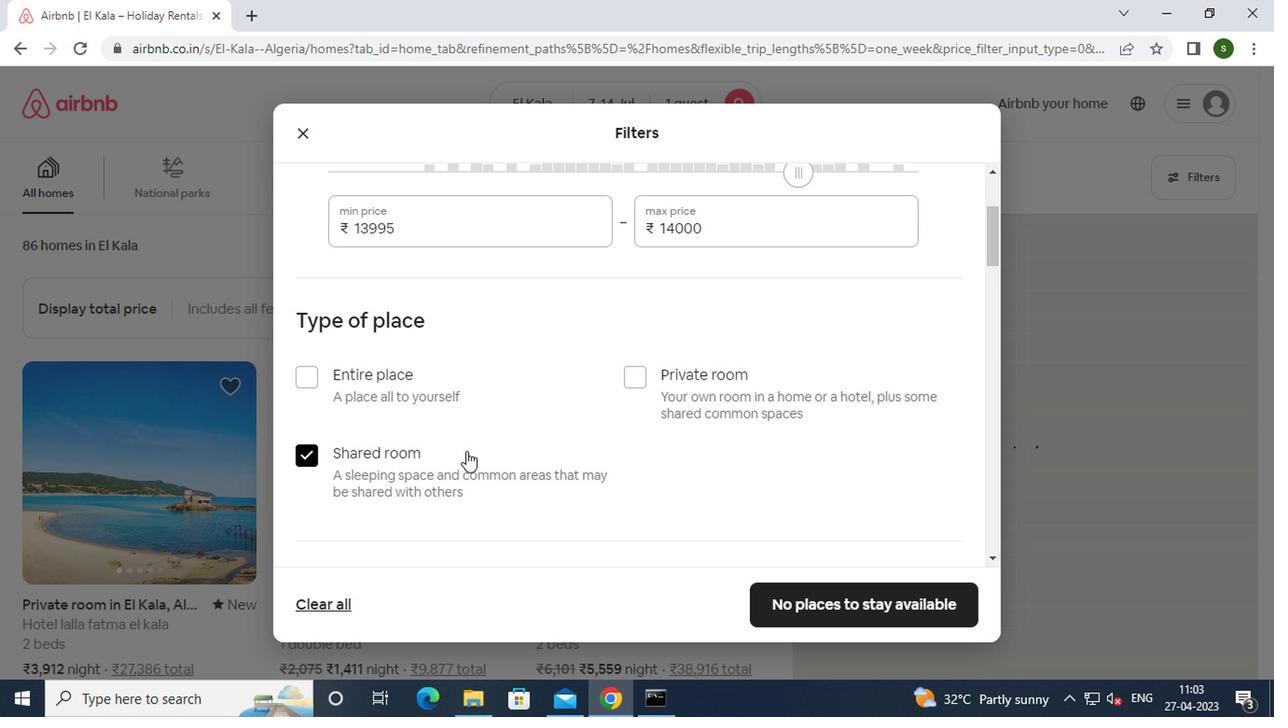 
Action: Mouse scrolled (475, 441) with delta (0, -1)
Screenshot: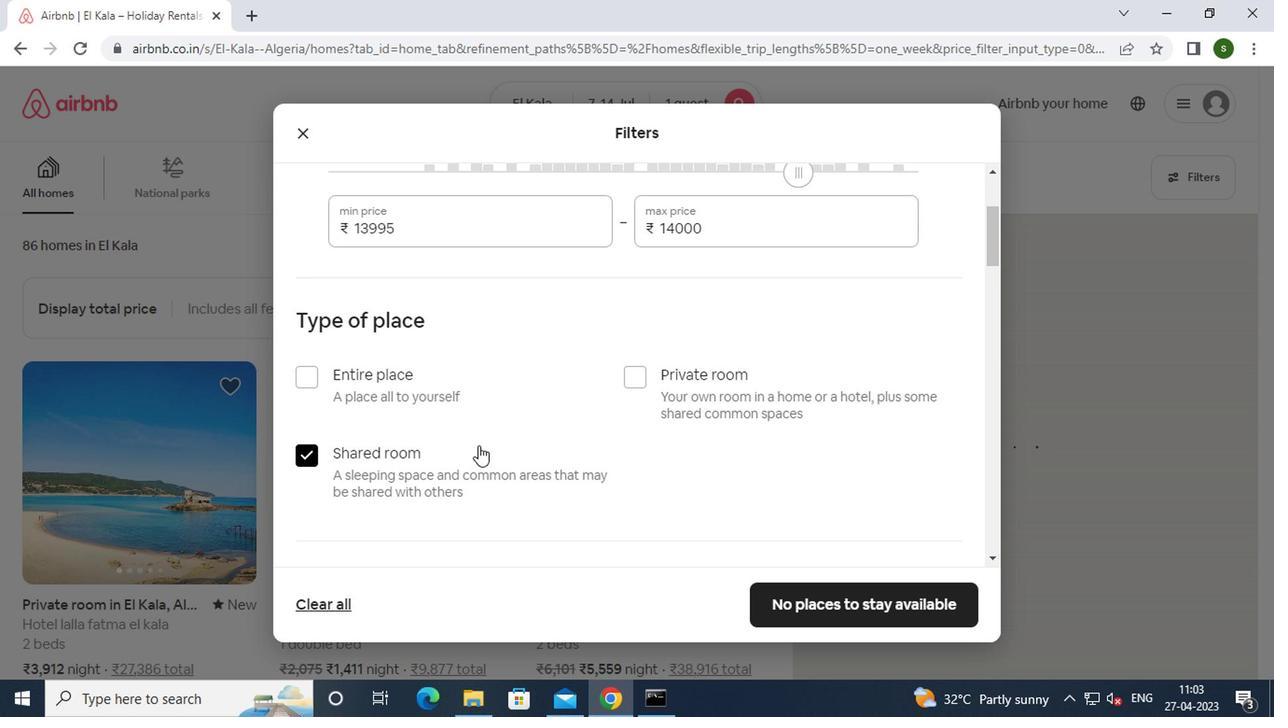 
Action: Mouse scrolled (475, 441) with delta (0, -1)
Screenshot: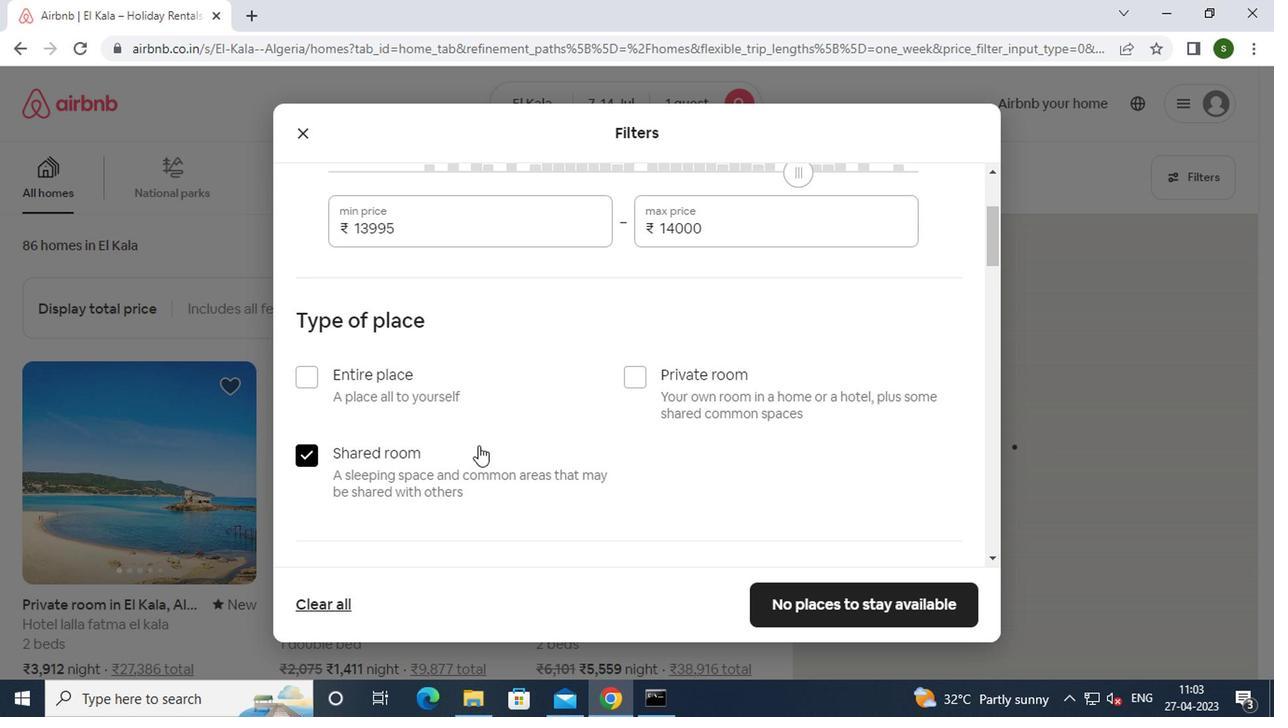 
Action: Mouse scrolled (475, 441) with delta (0, -1)
Screenshot: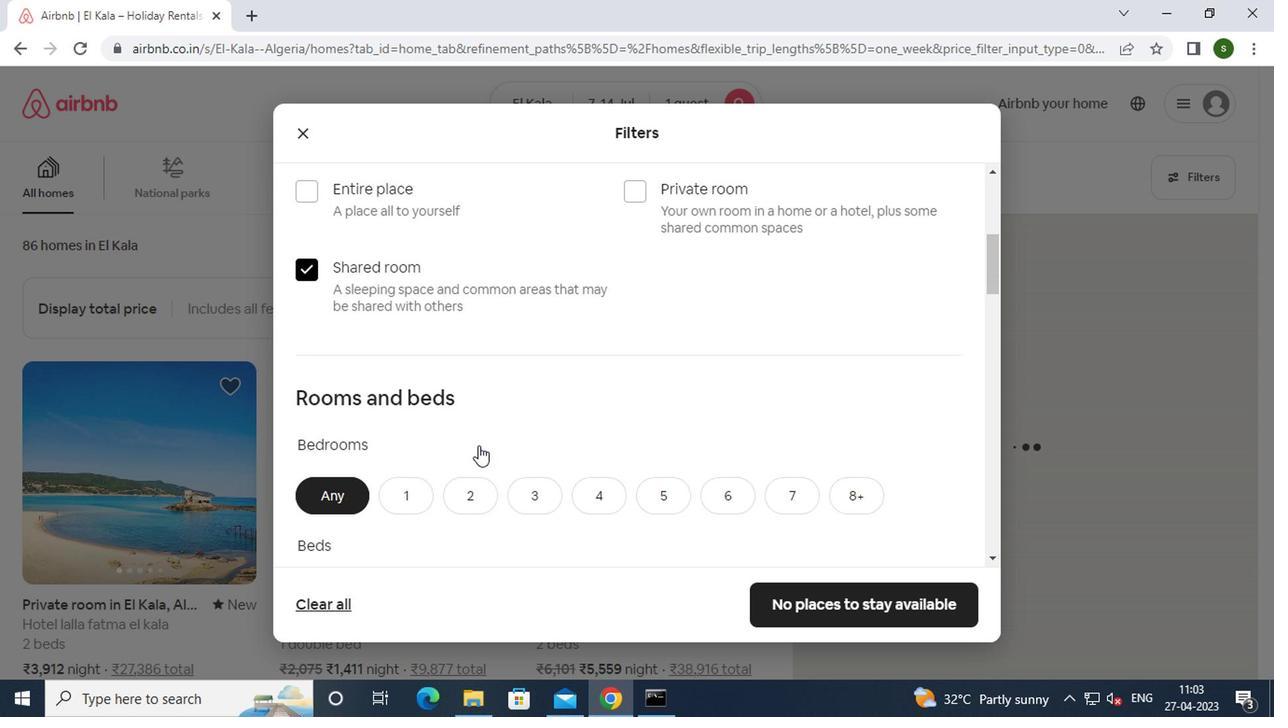 
Action: Mouse scrolled (475, 441) with delta (0, -1)
Screenshot: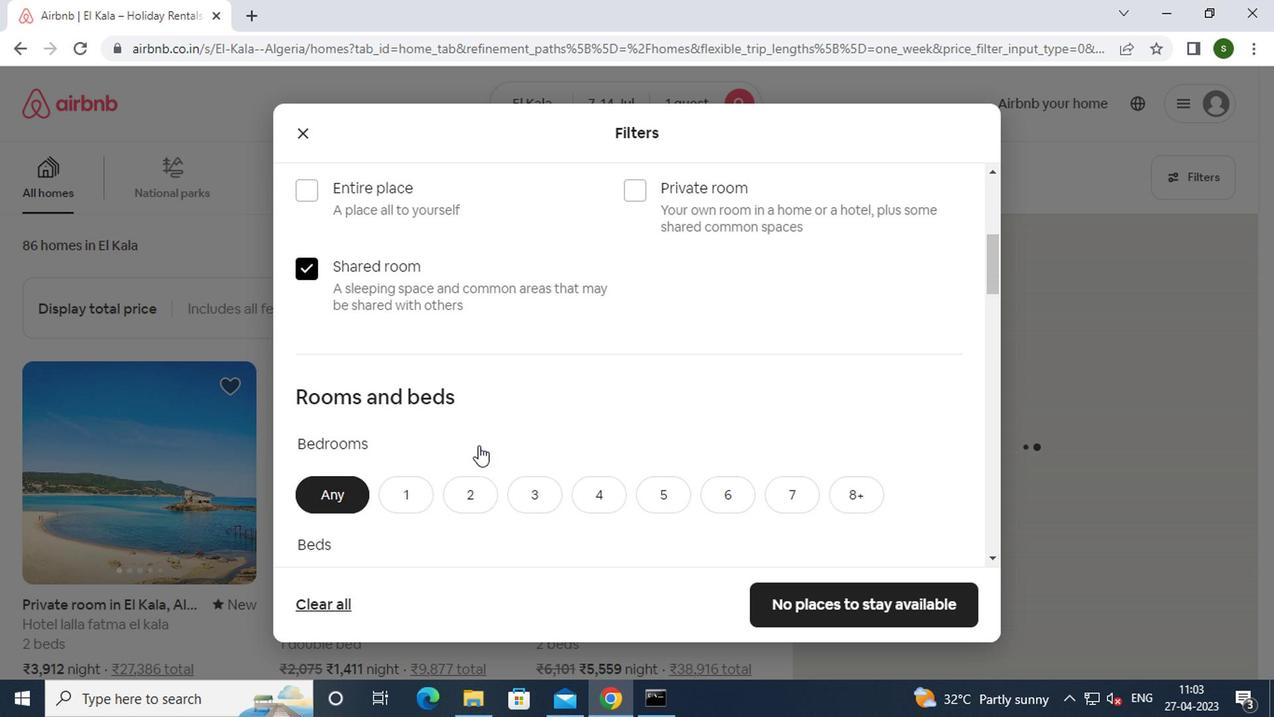 
Action: Mouse moved to (403, 266)
Screenshot: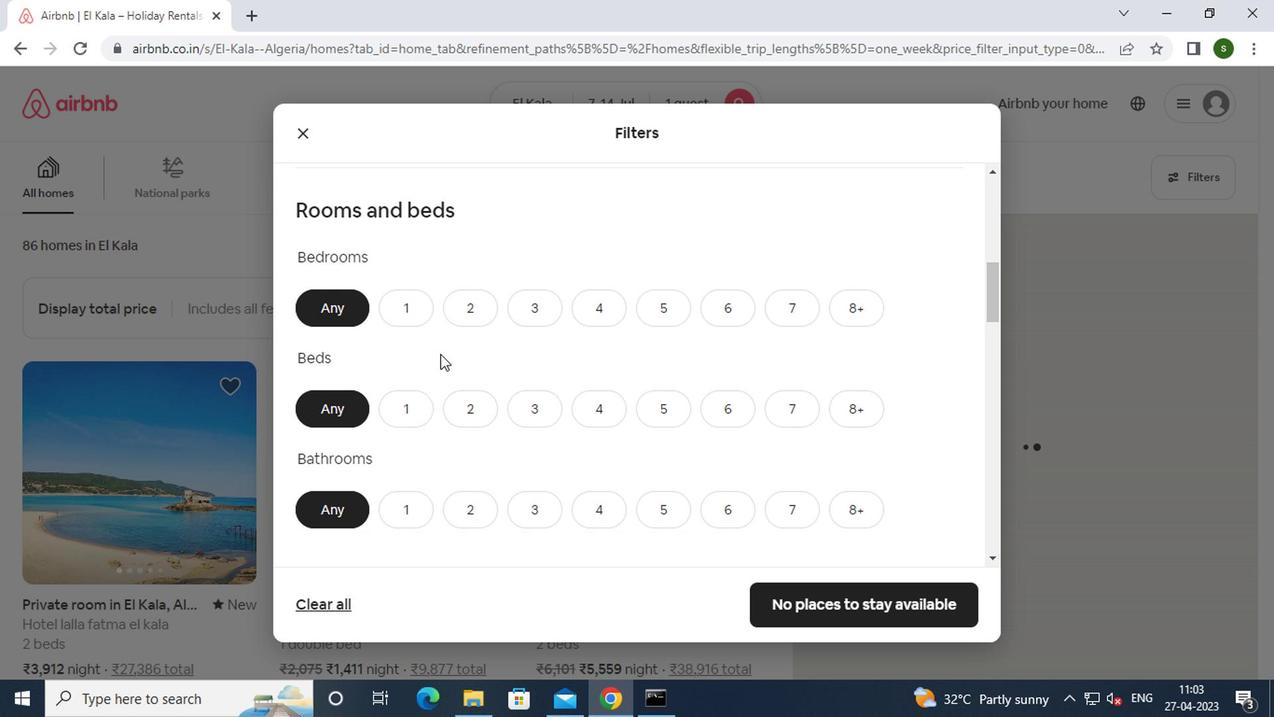 
Action: Mouse pressed left at (403, 266)
Screenshot: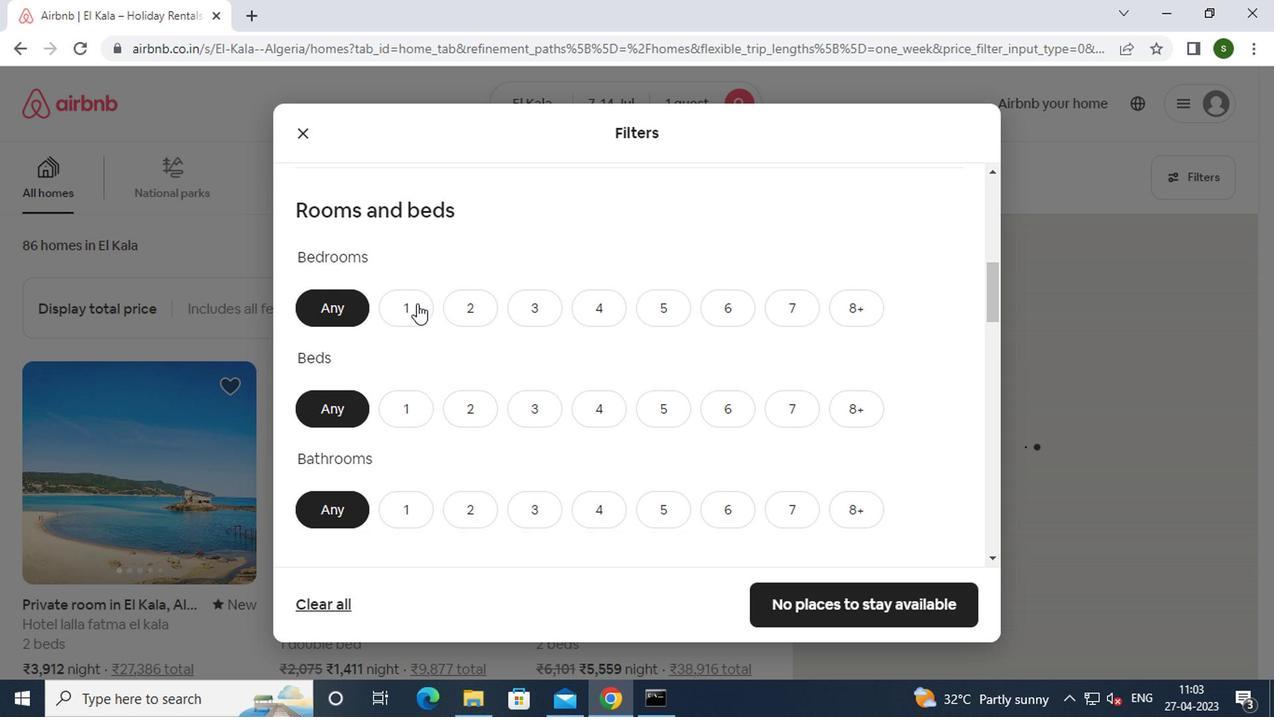 
Action: Mouse moved to (403, 296)
Screenshot: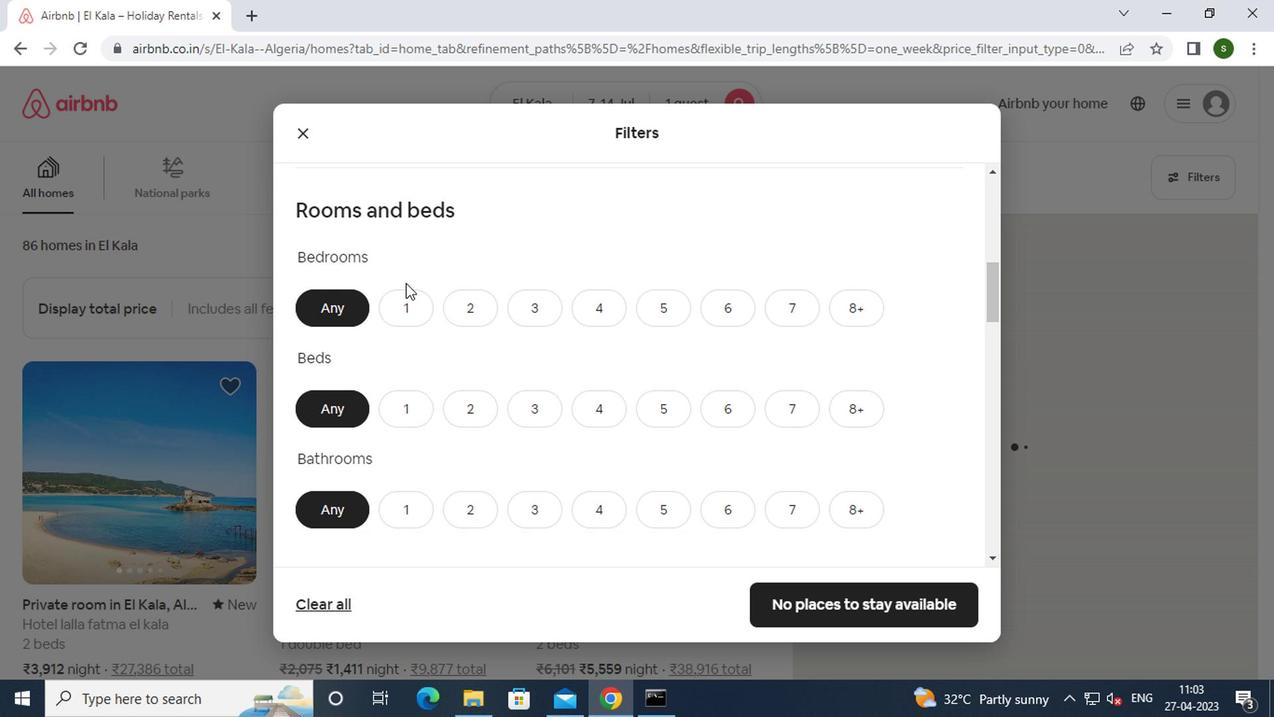 
Action: Mouse pressed left at (403, 296)
Screenshot: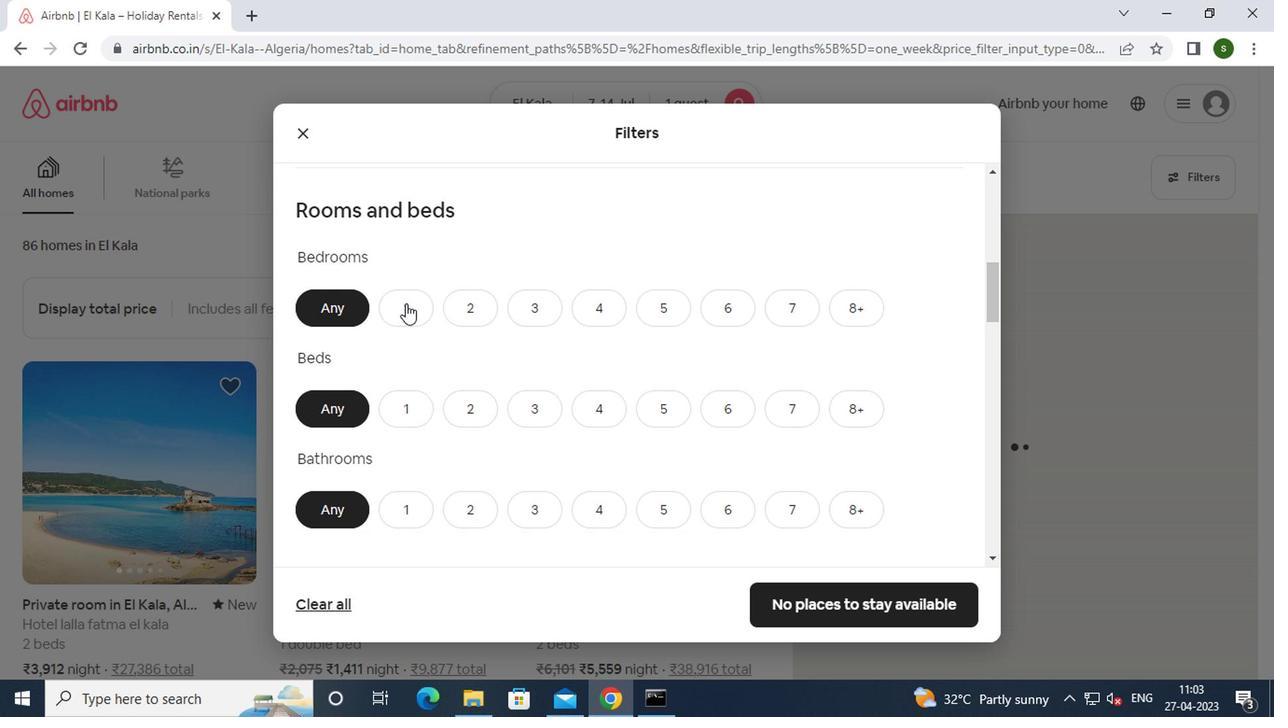 
Action: Mouse moved to (397, 401)
Screenshot: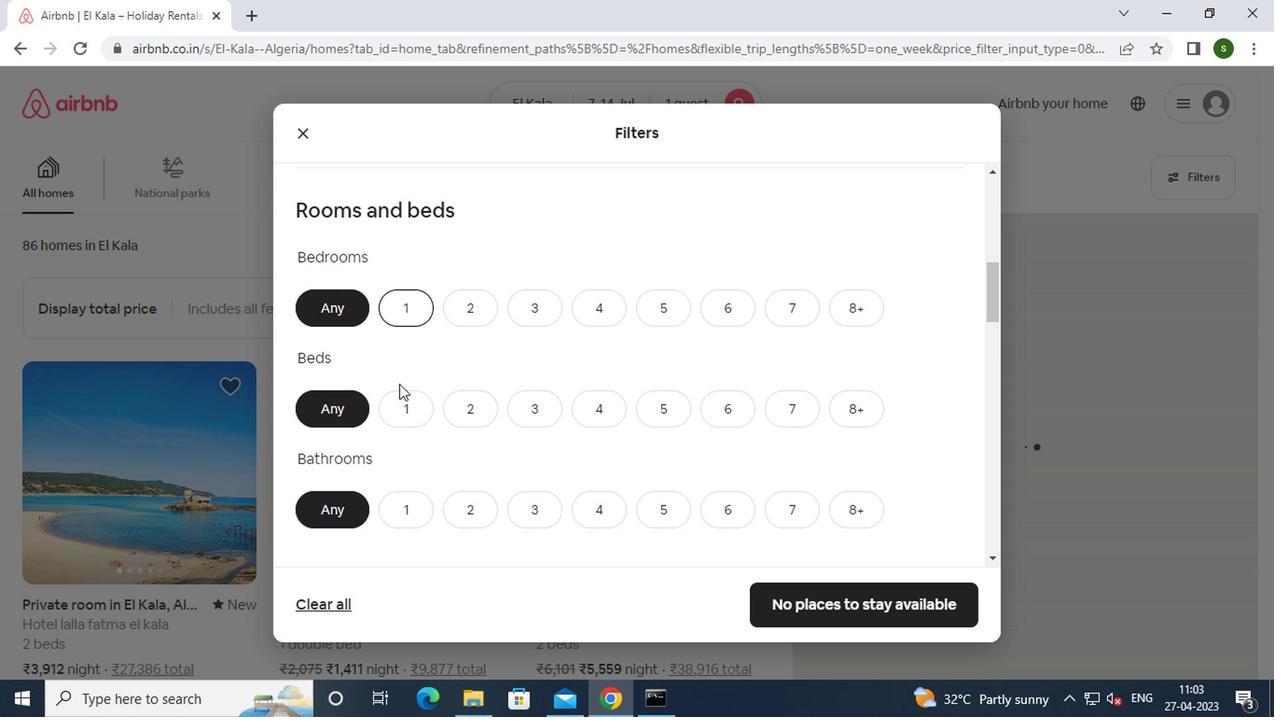 
Action: Mouse pressed left at (397, 401)
Screenshot: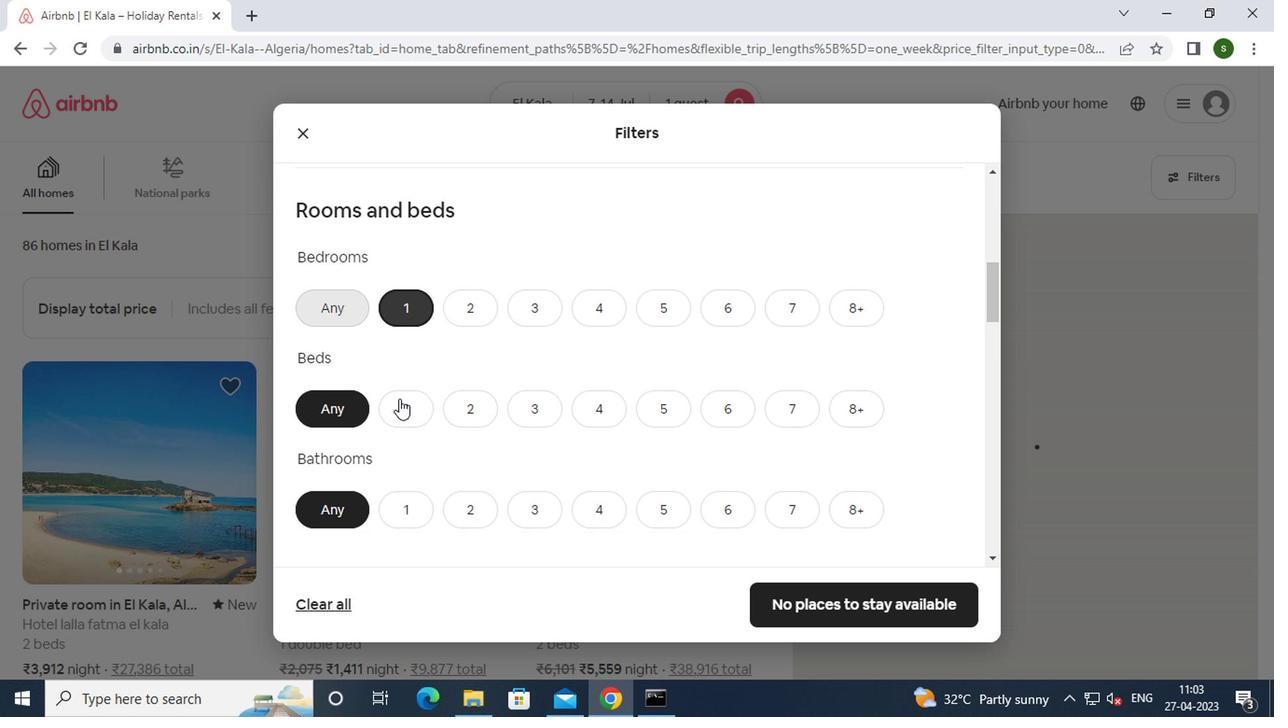 
Action: Mouse moved to (411, 508)
Screenshot: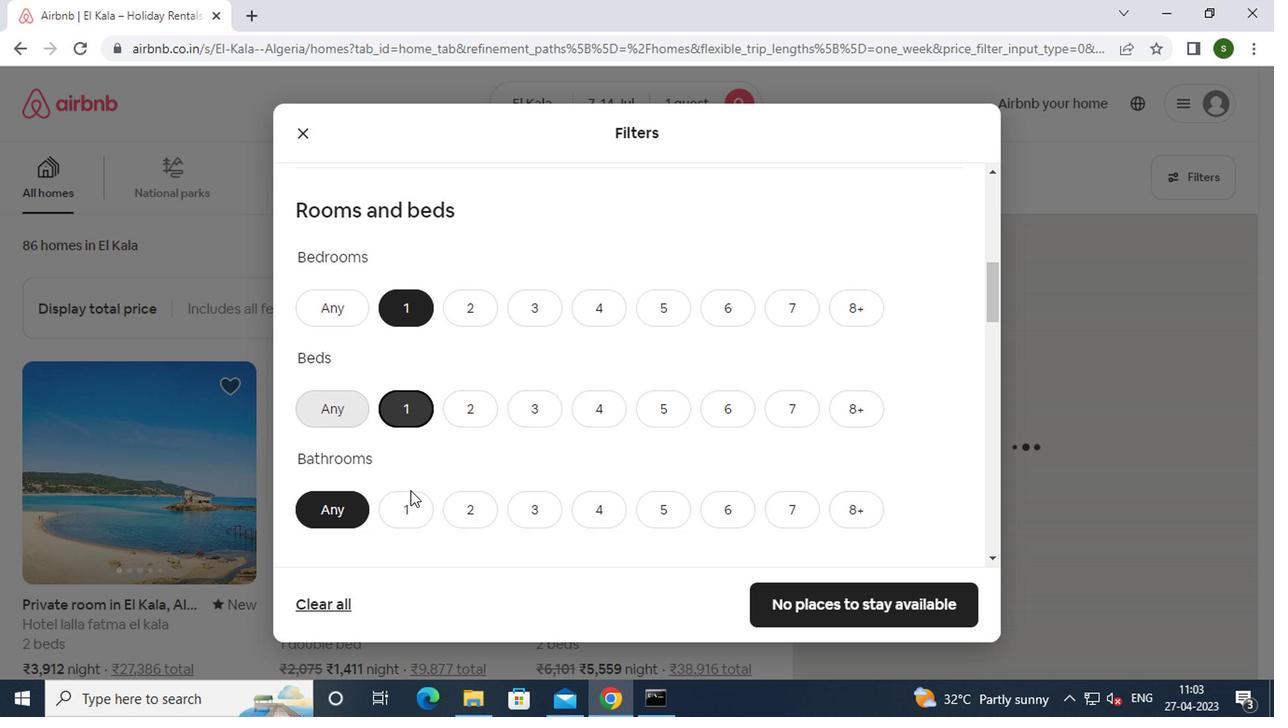 
Action: Mouse pressed left at (411, 508)
Screenshot: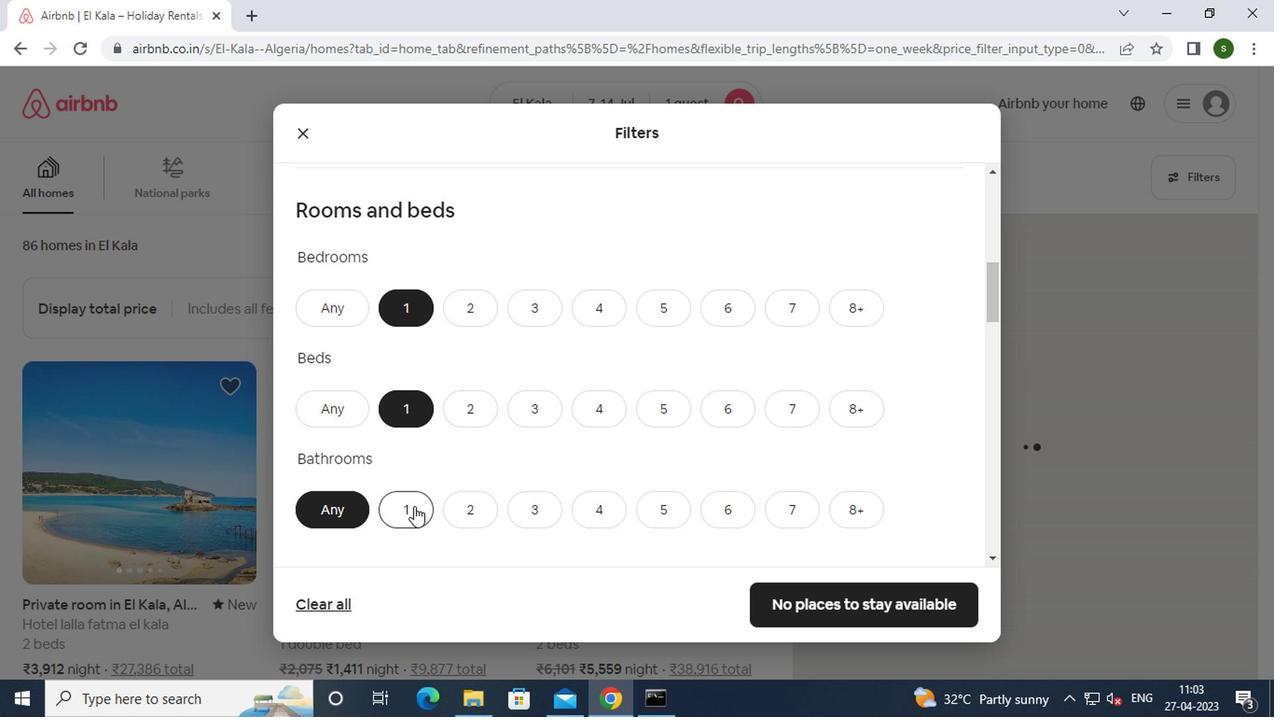 
Action: Mouse moved to (449, 401)
Screenshot: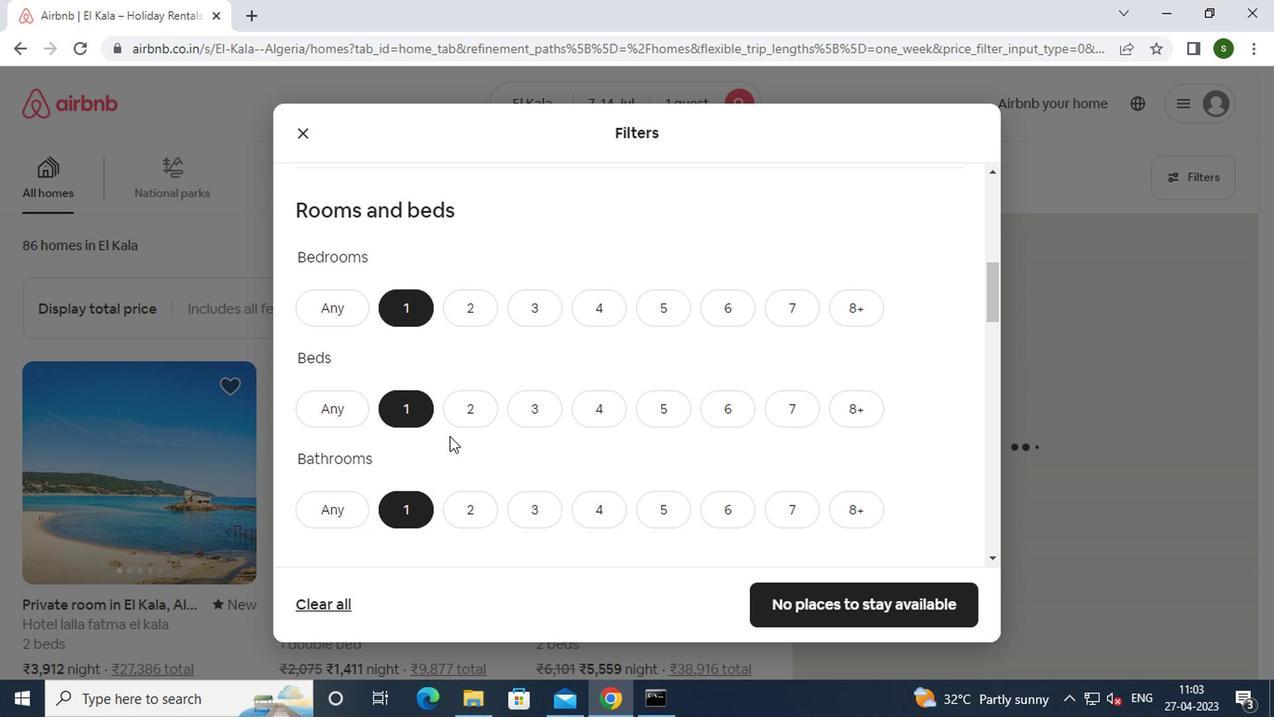
Action: Mouse scrolled (449, 400) with delta (0, 0)
Screenshot: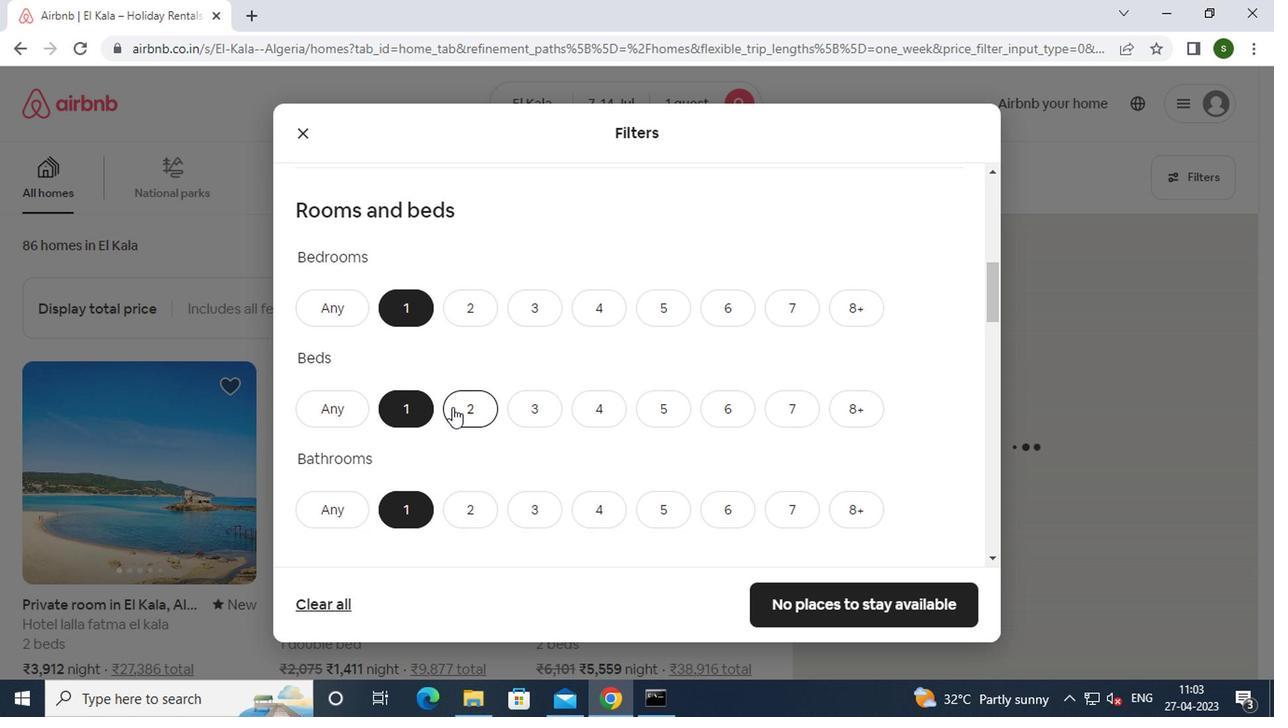 
Action: Mouse scrolled (449, 400) with delta (0, 0)
Screenshot: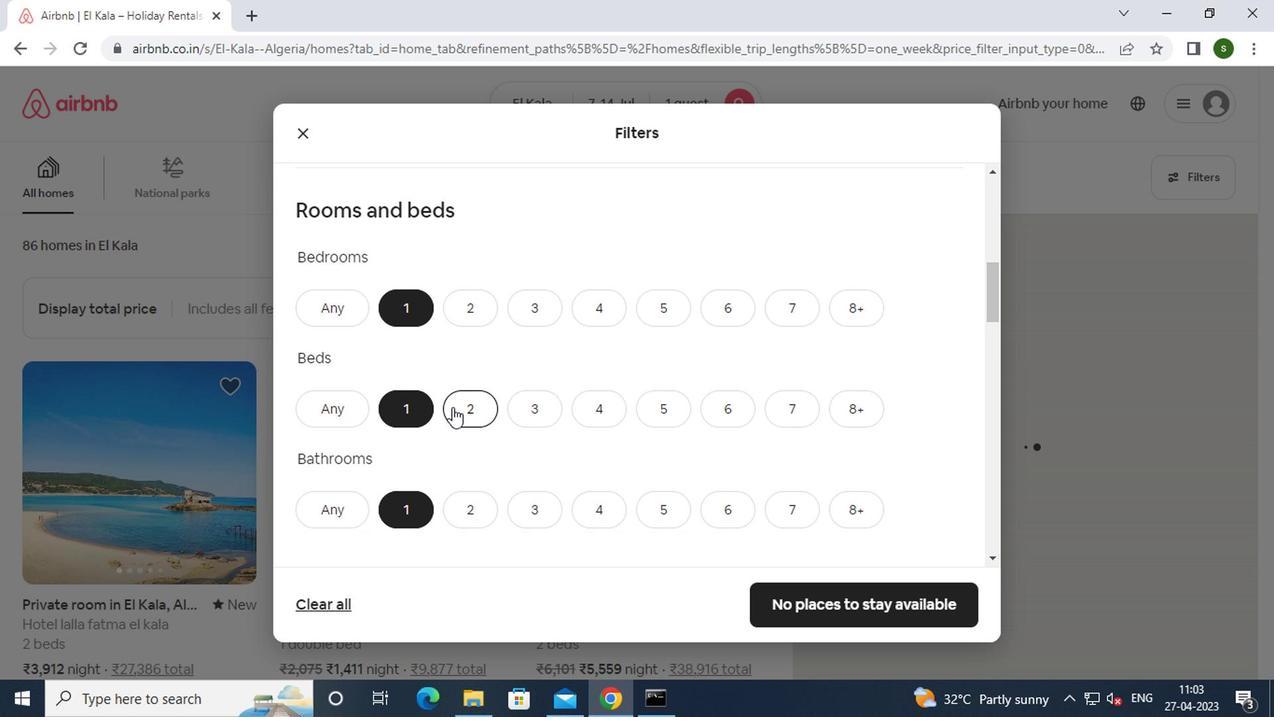 
Action: Mouse moved to (375, 482)
Screenshot: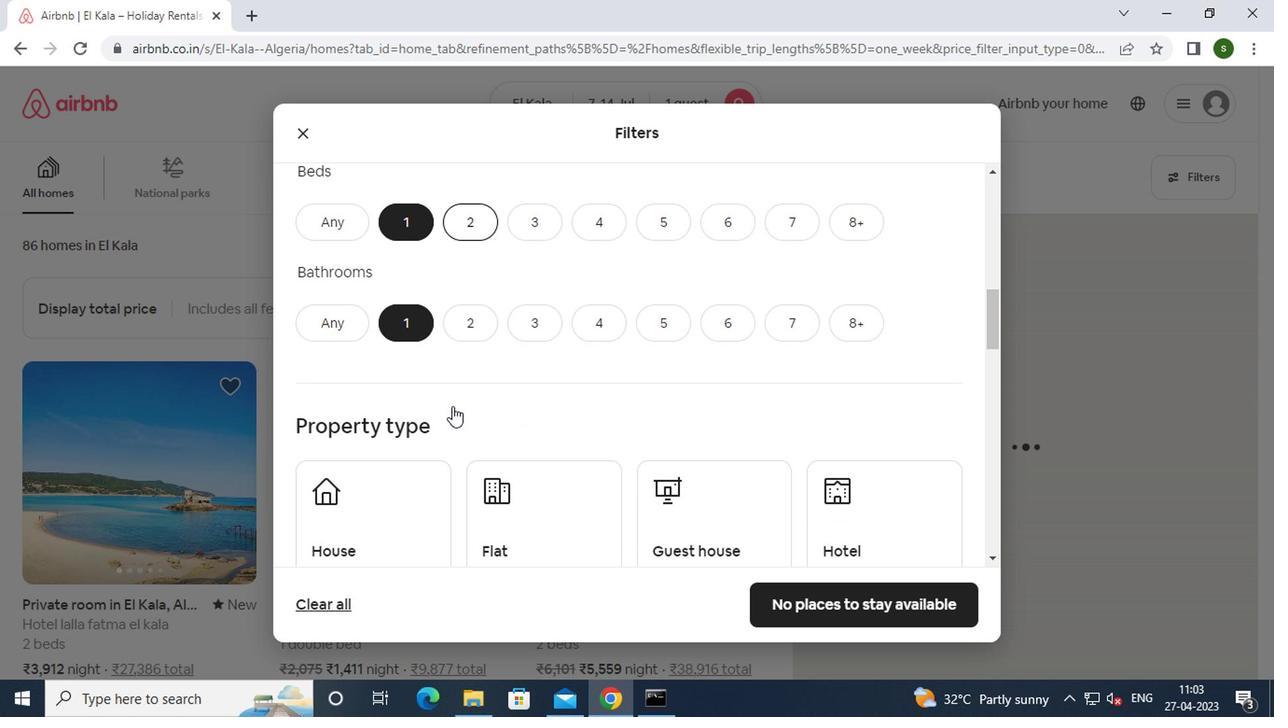 
Action: Mouse pressed left at (375, 482)
Screenshot: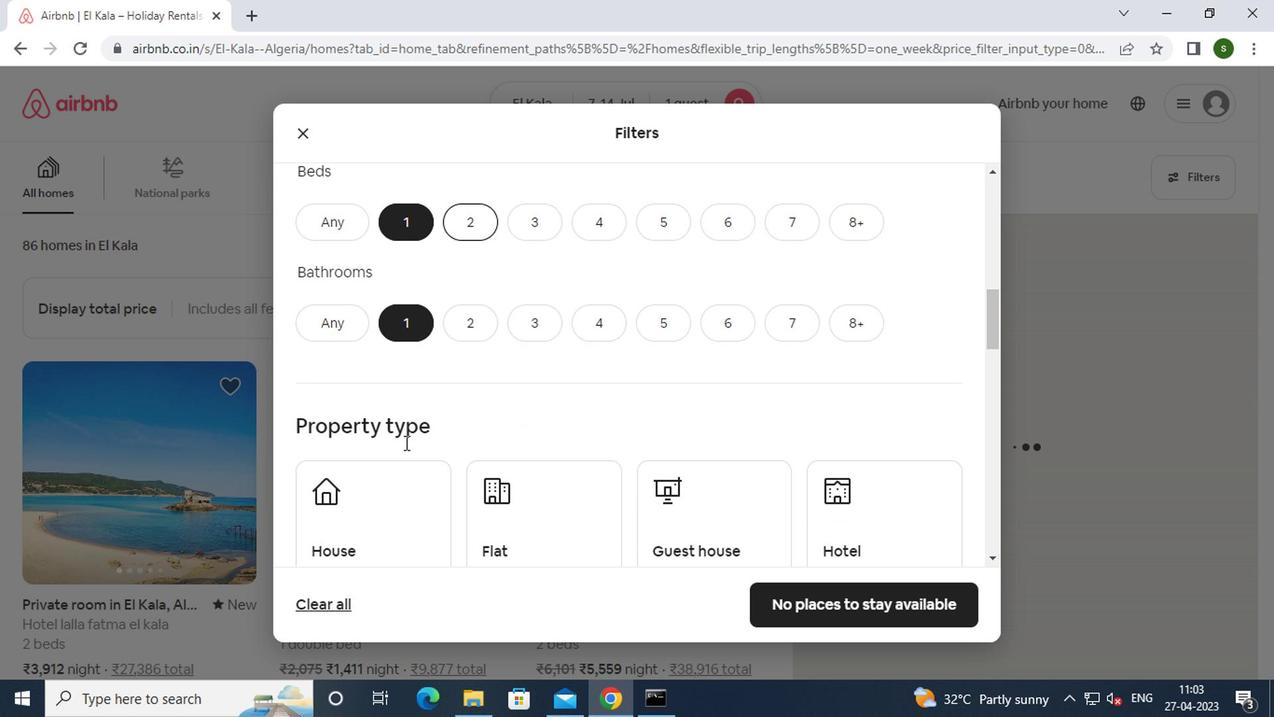 
Action: Mouse moved to (513, 504)
Screenshot: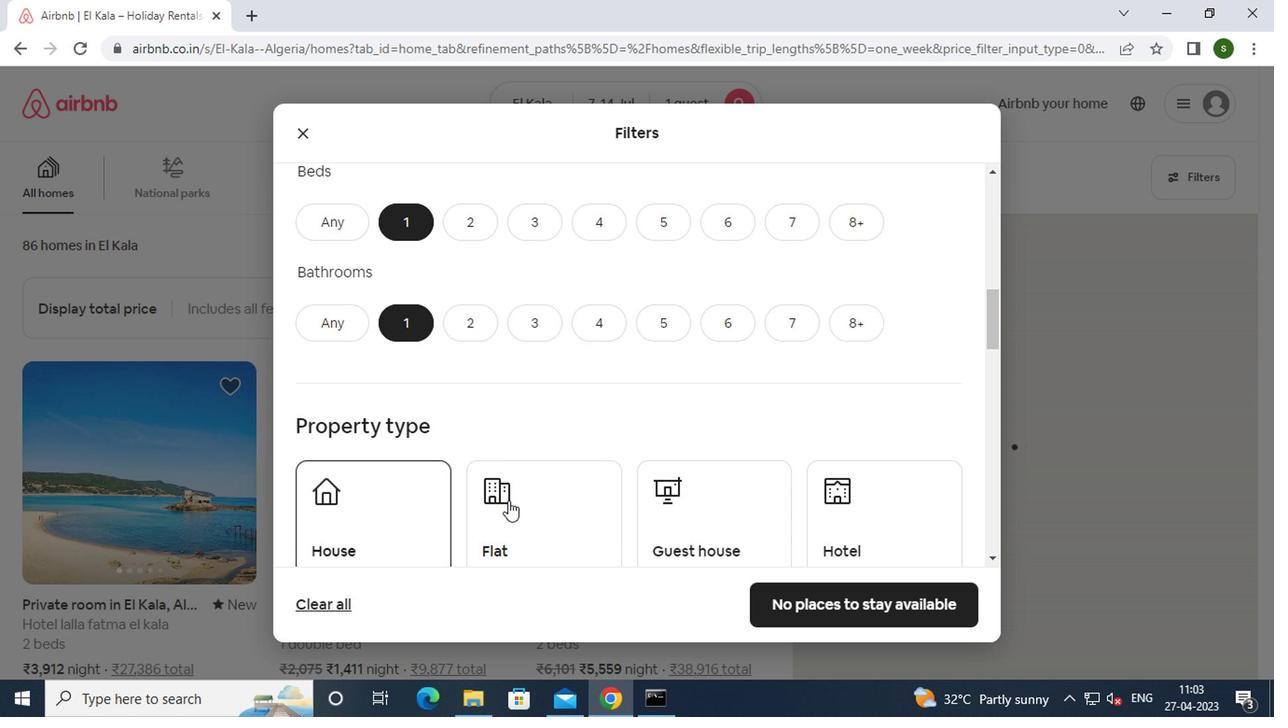 
Action: Mouse pressed left at (513, 504)
Screenshot: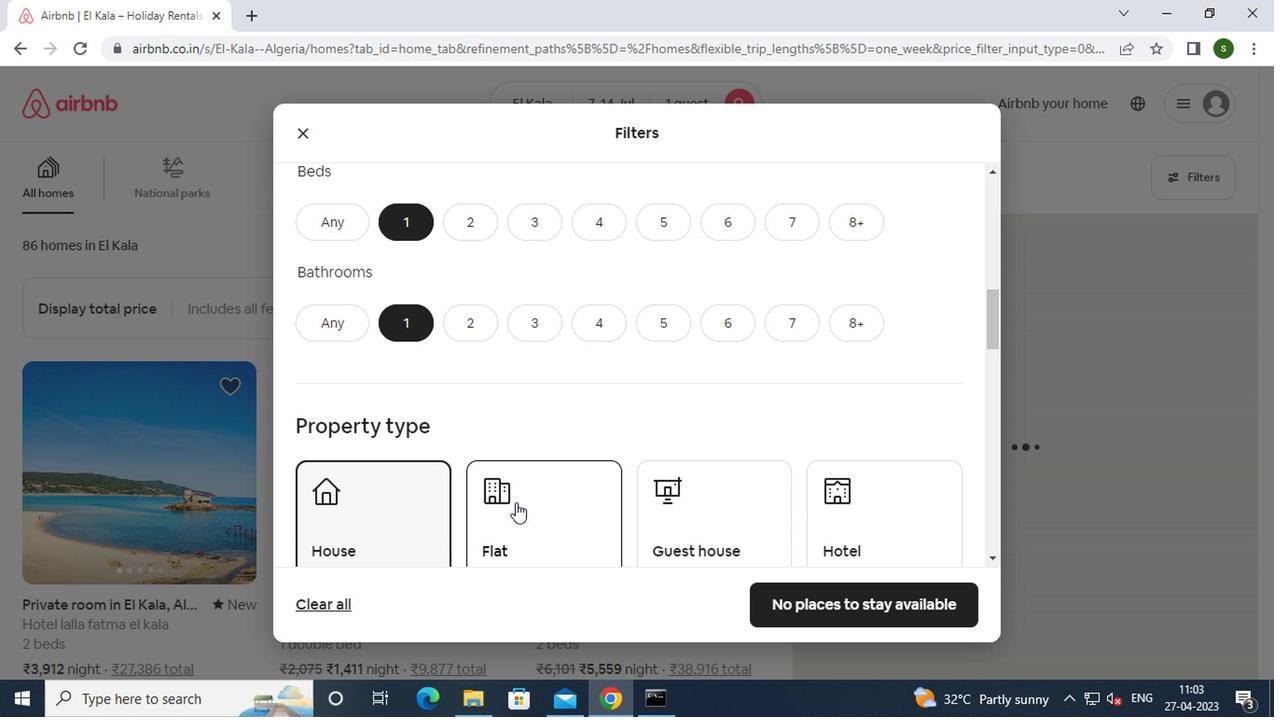 
Action: Mouse moved to (846, 524)
Screenshot: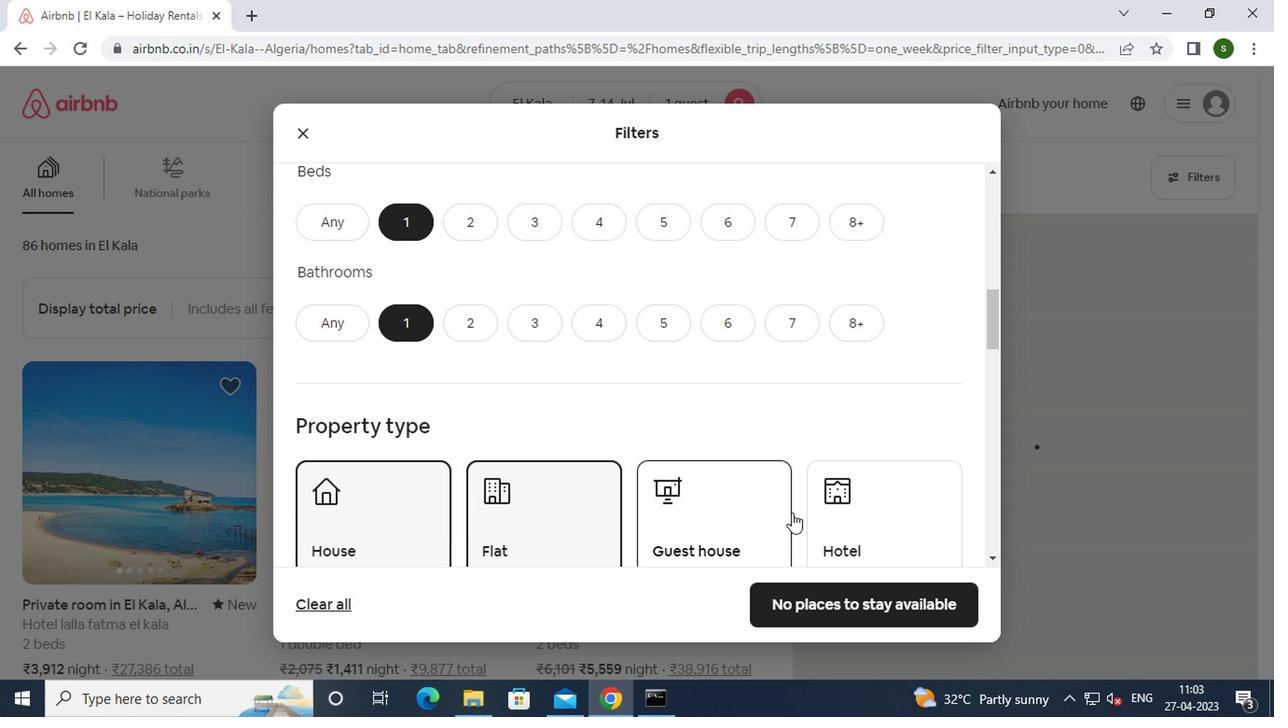 
Action: Mouse pressed left at (846, 524)
Screenshot: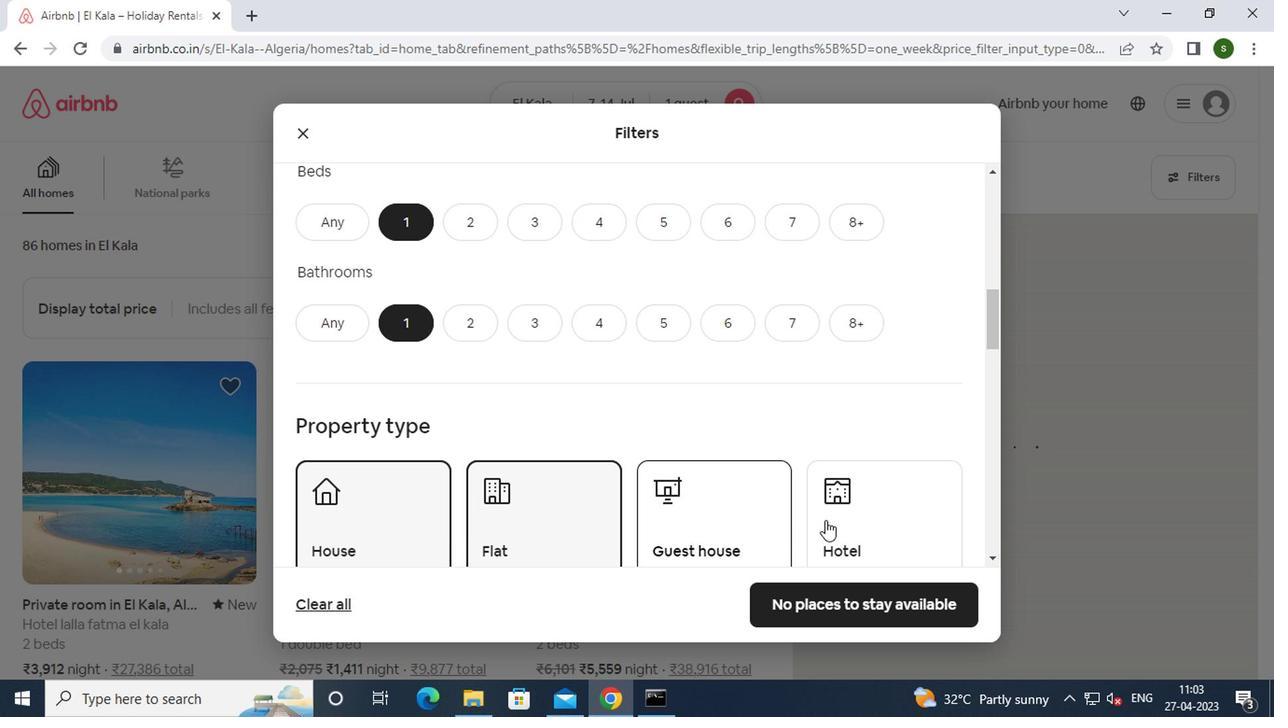 
Action: Mouse moved to (640, 370)
Screenshot: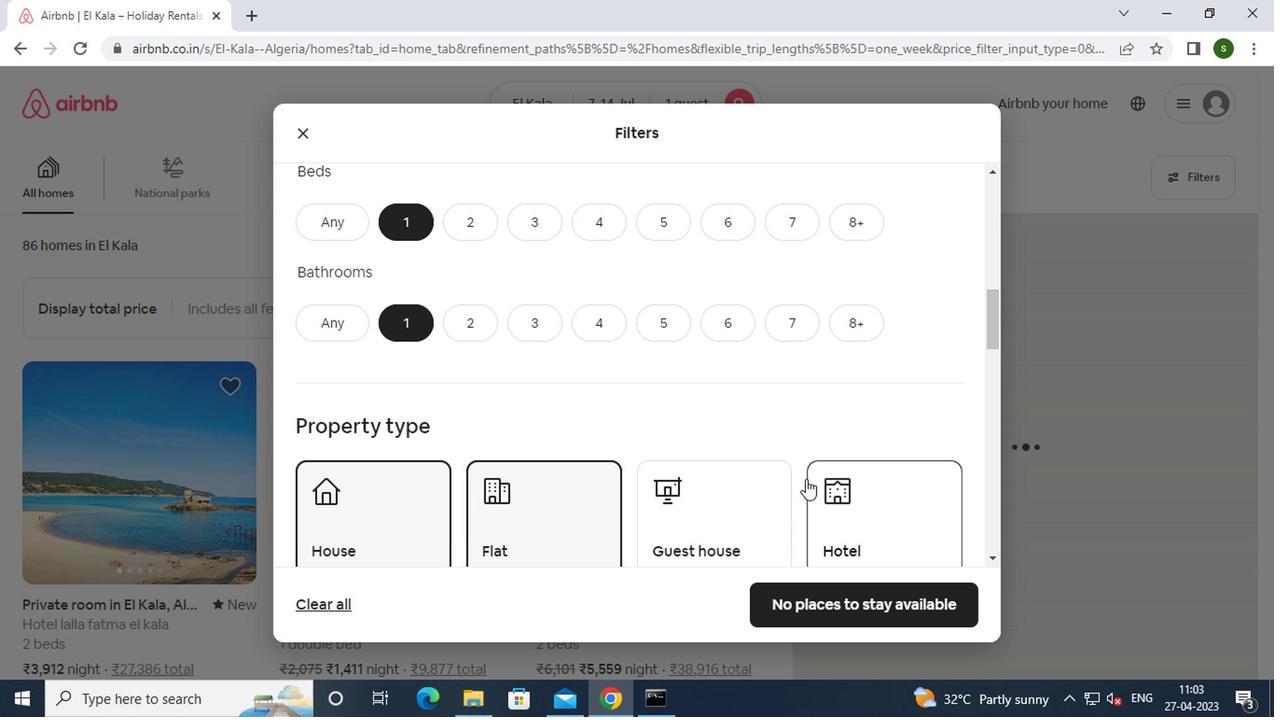 
Action: Mouse scrolled (640, 369) with delta (0, 0)
Screenshot: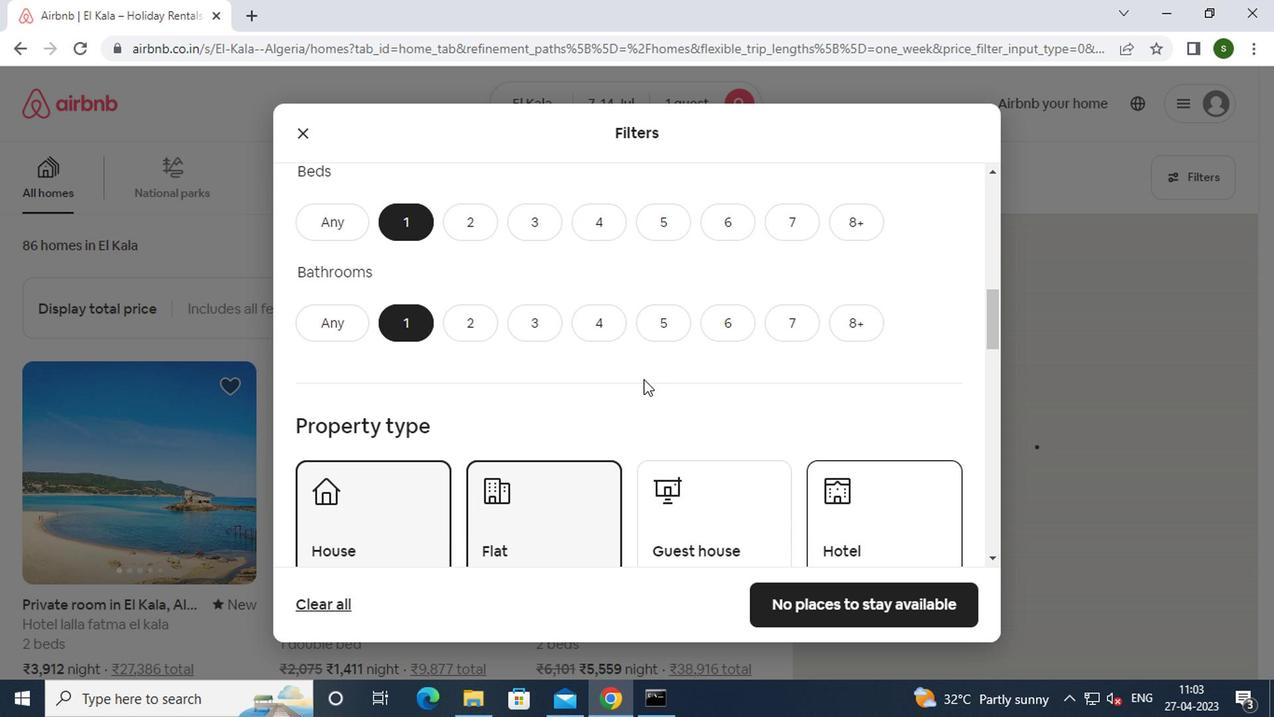 
Action: Mouse scrolled (640, 369) with delta (0, 0)
Screenshot: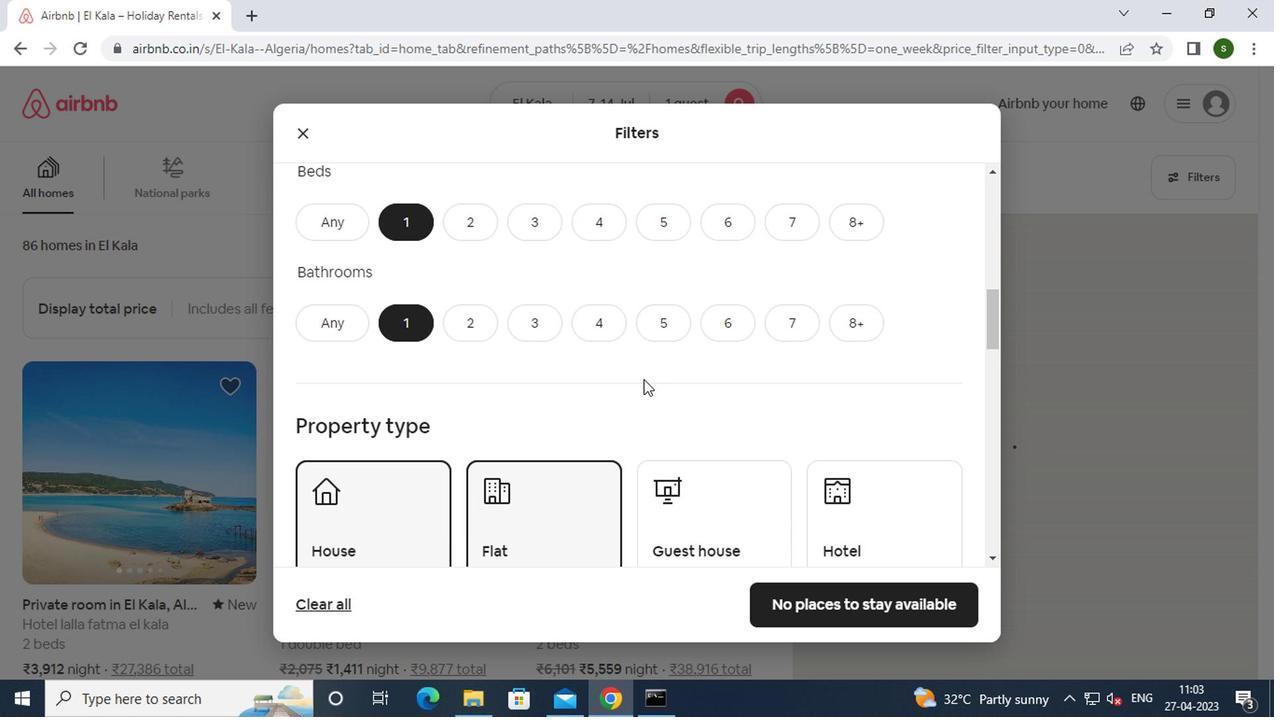
Action: Mouse scrolled (640, 369) with delta (0, 0)
Screenshot: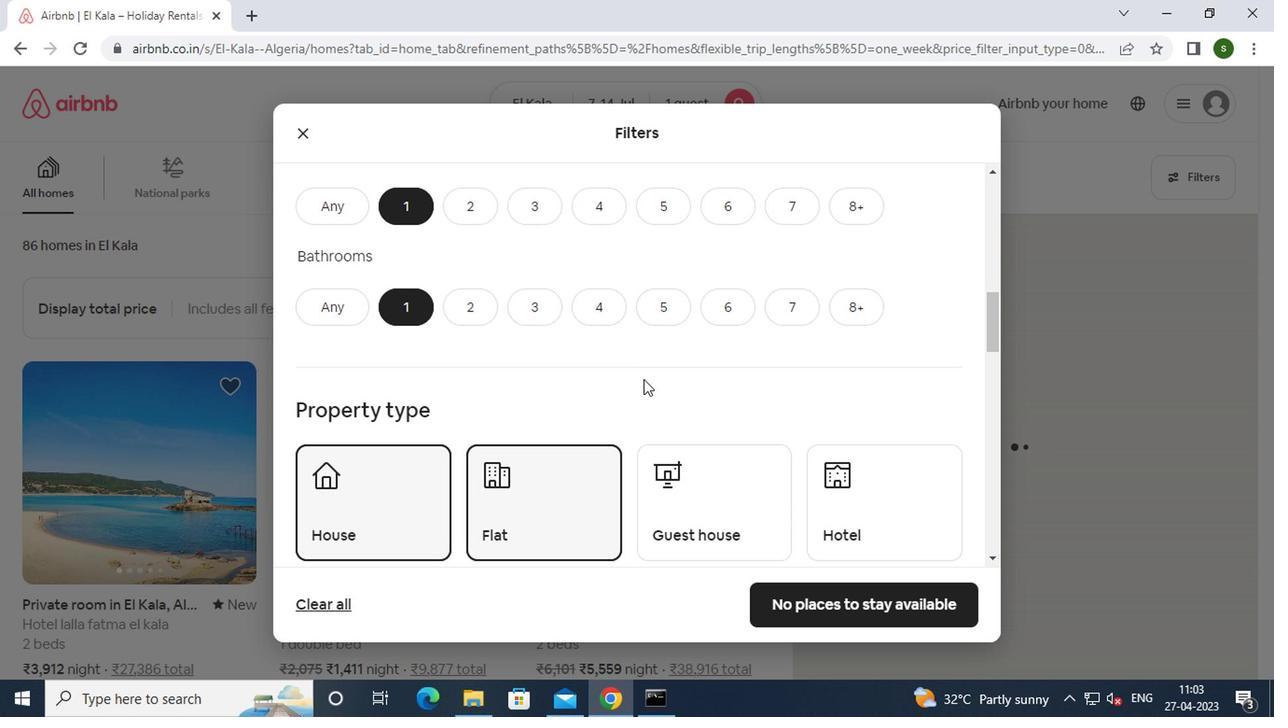 
Action: Mouse scrolled (640, 369) with delta (0, 0)
Screenshot: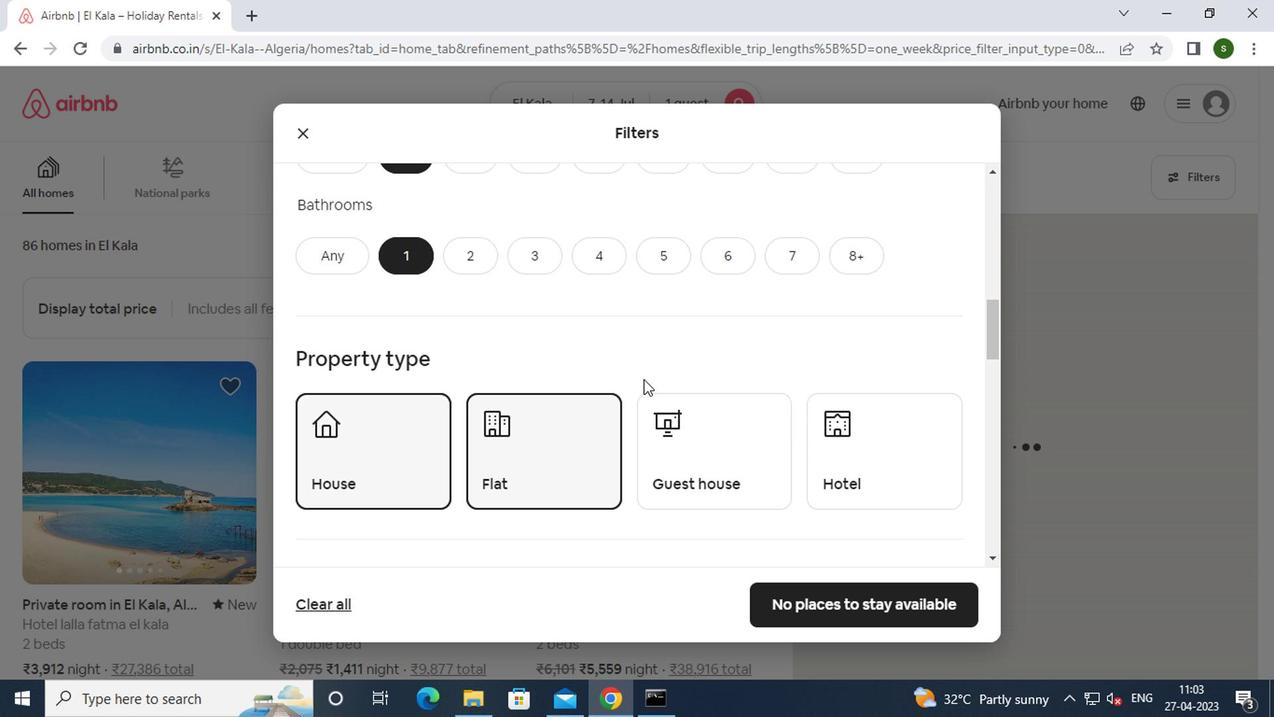 
Action: Mouse scrolled (640, 369) with delta (0, 0)
Screenshot: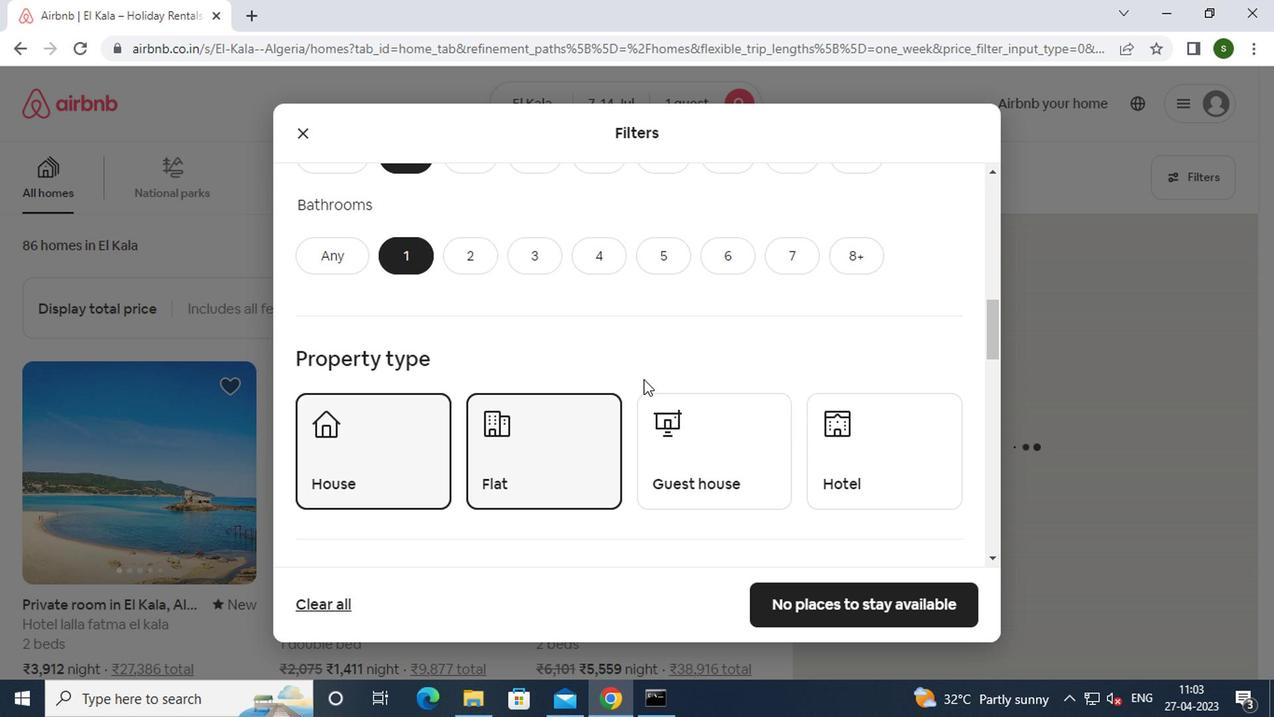 
Action: Mouse moved to (352, 268)
Screenshot: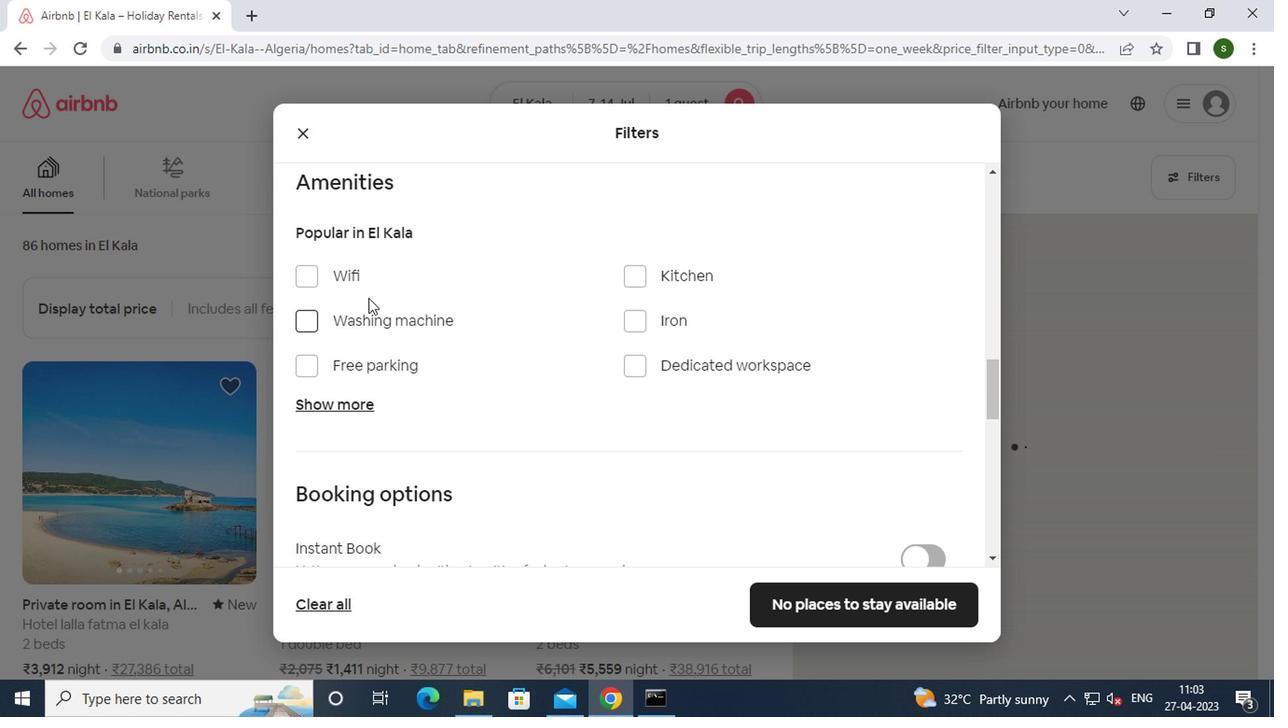 
Action: Mouse pressed left at (352, 268)
Screenshot: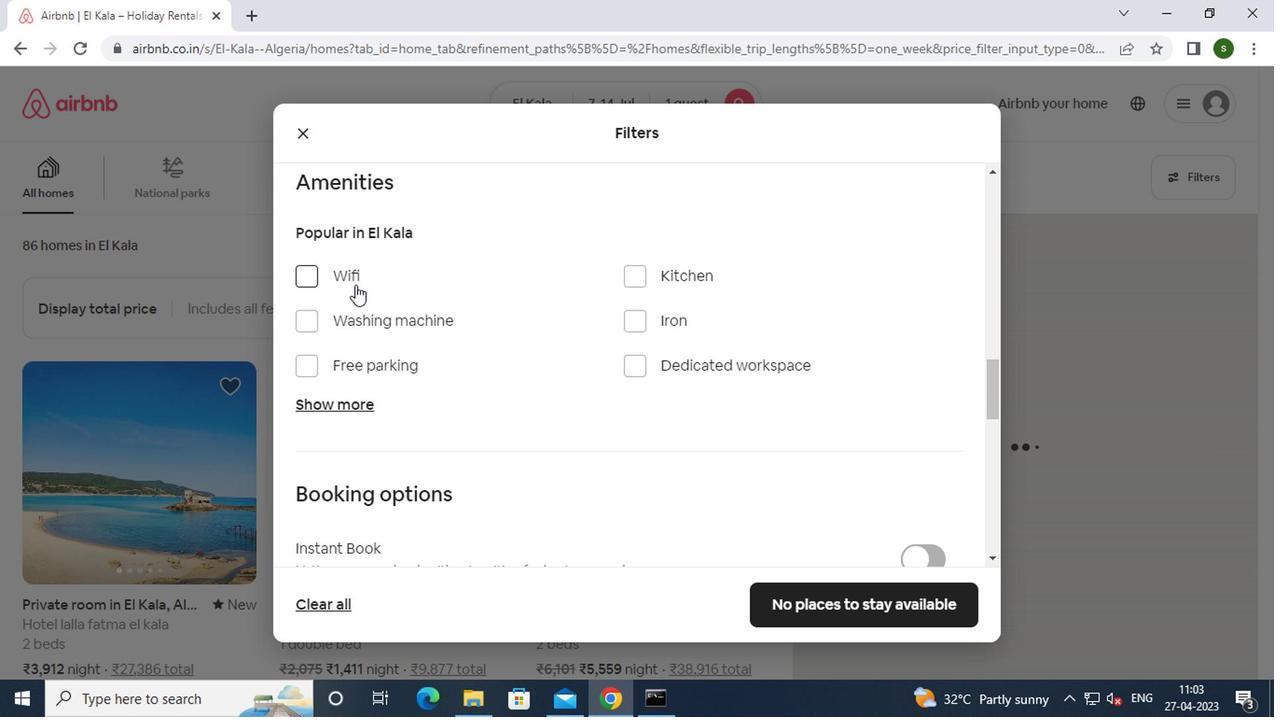 
Action: Mouse moved to (357, 315)
Screenshot: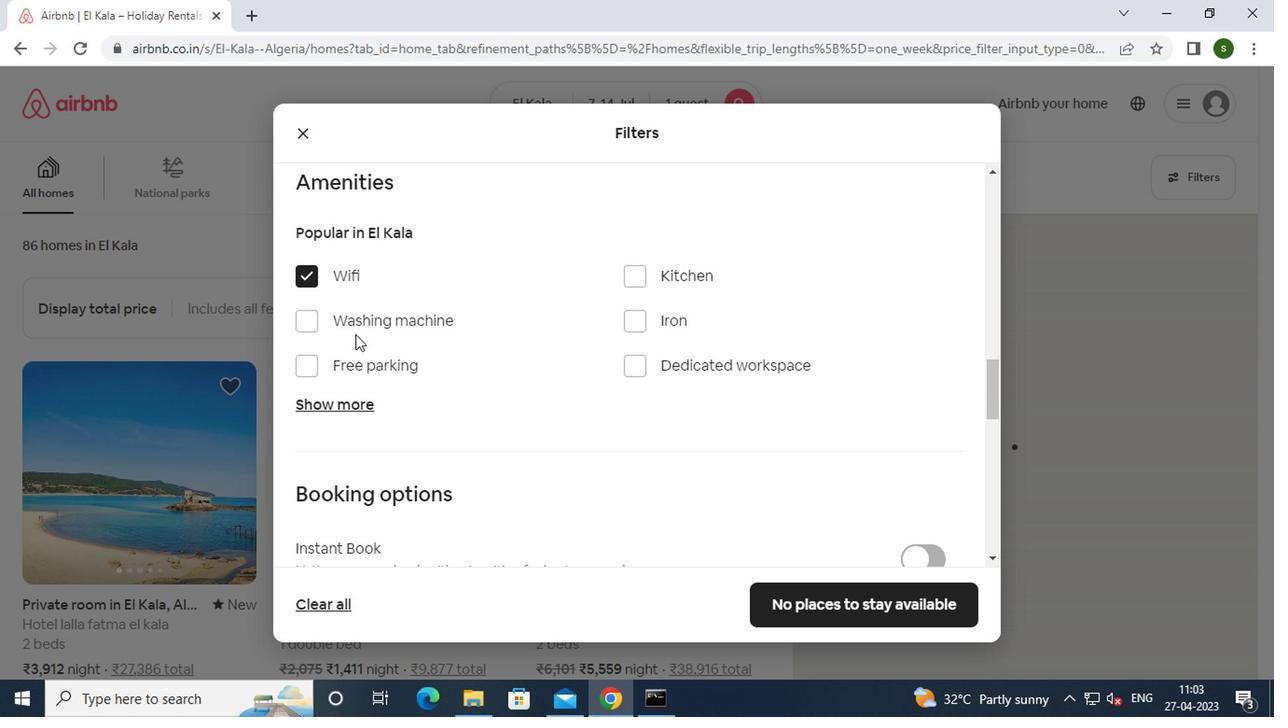 
Action: Mouse pressed left at (357, 315)
Screenshot: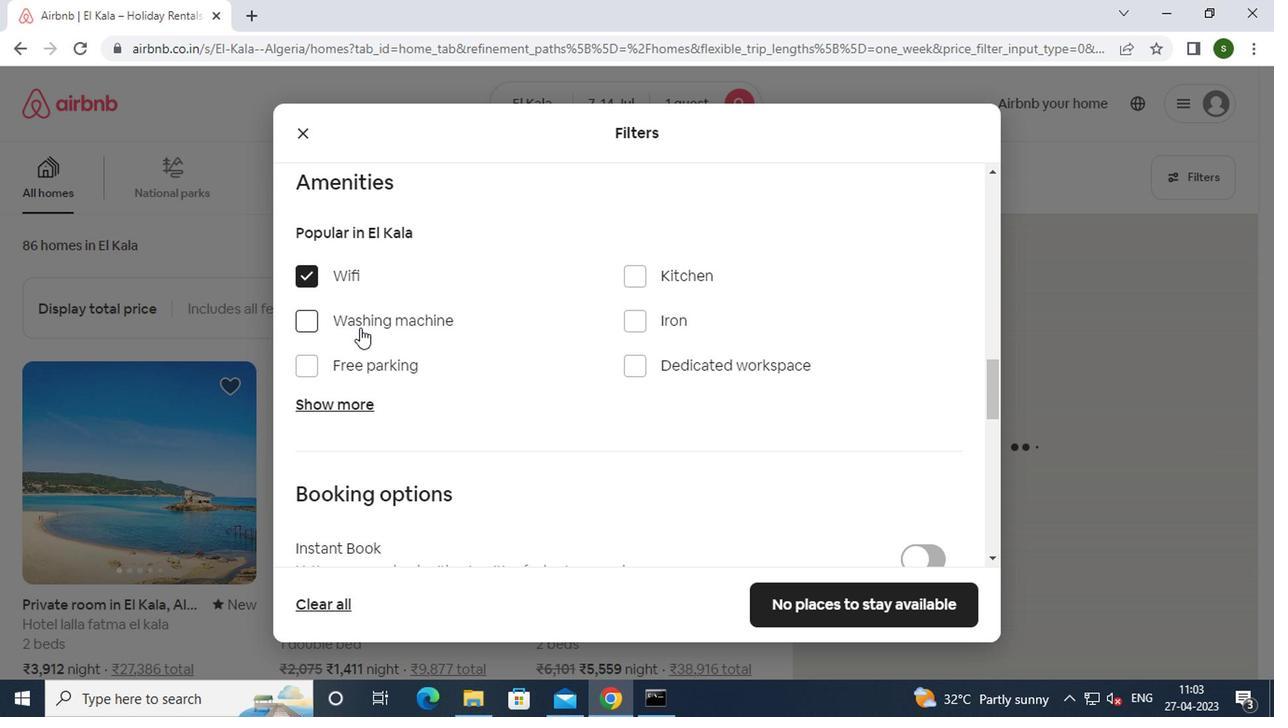
Action: Mouse moved to (536, 315)
Screenshot: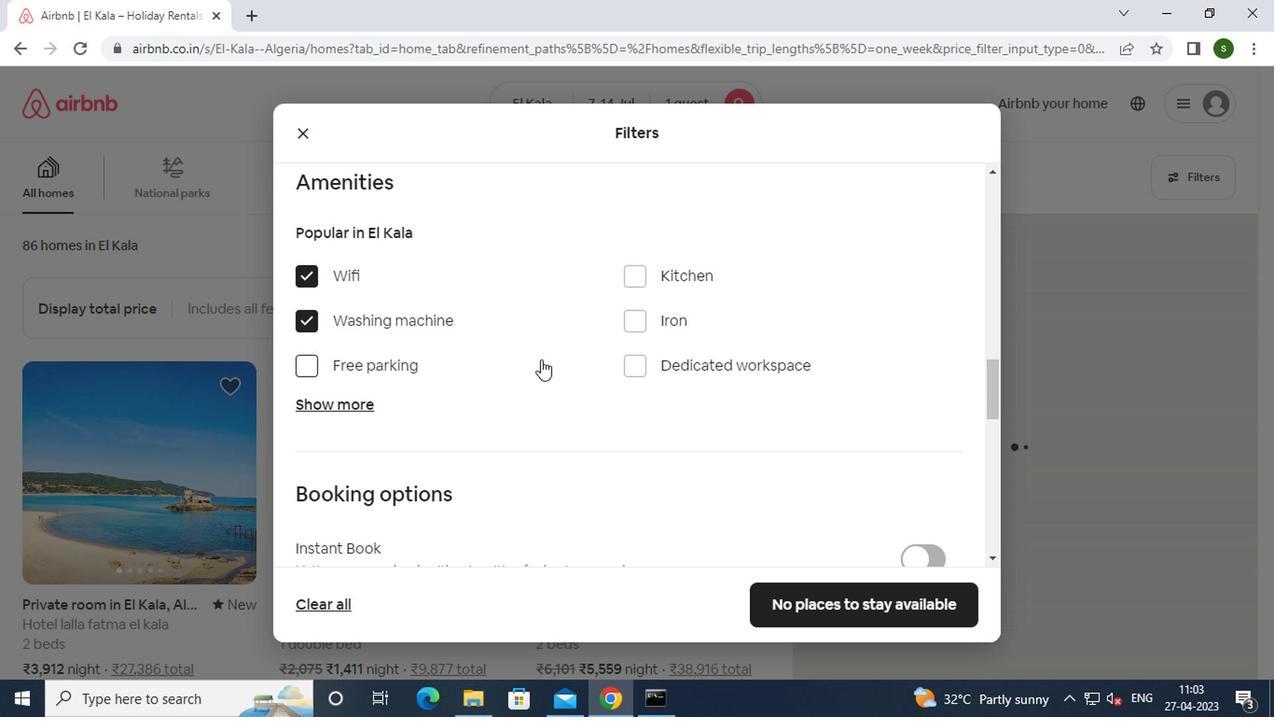 
Action: Mouse scrolled (536, 314) with delta (0, -1)
Screenshot: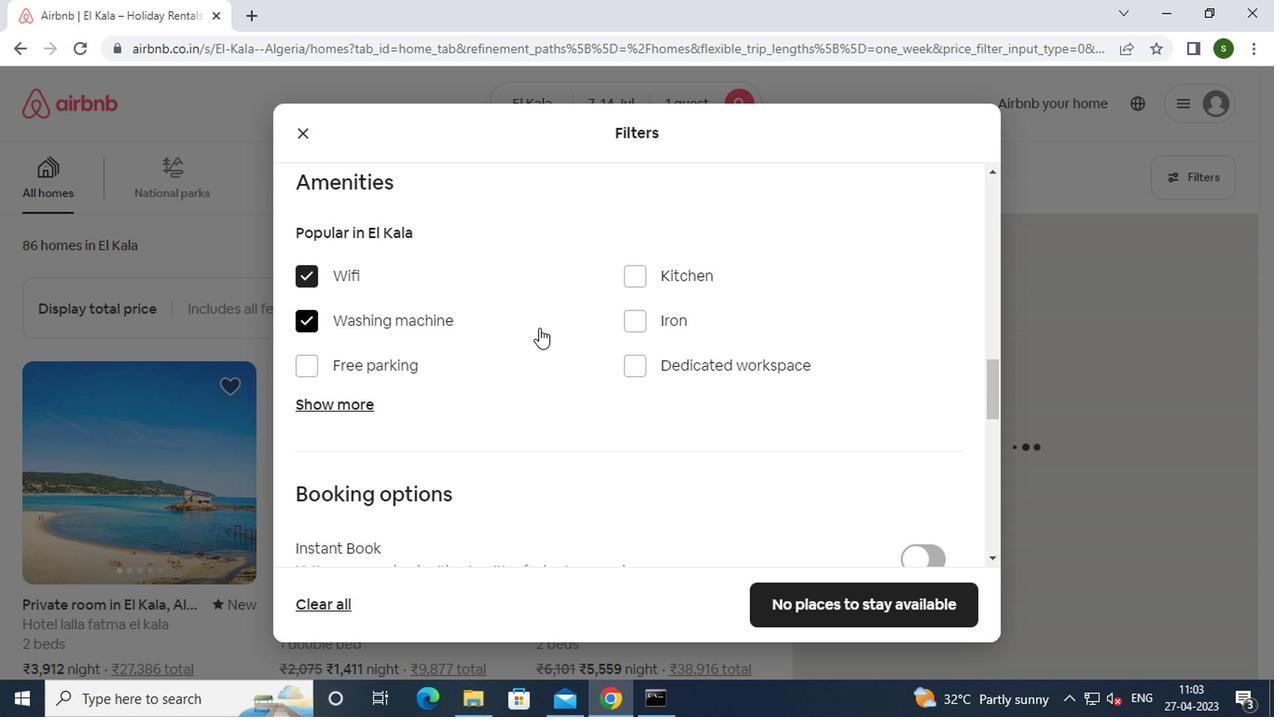 
Action: Mouse scrolled (536, 314) with delta (0, -1)
Screenshot: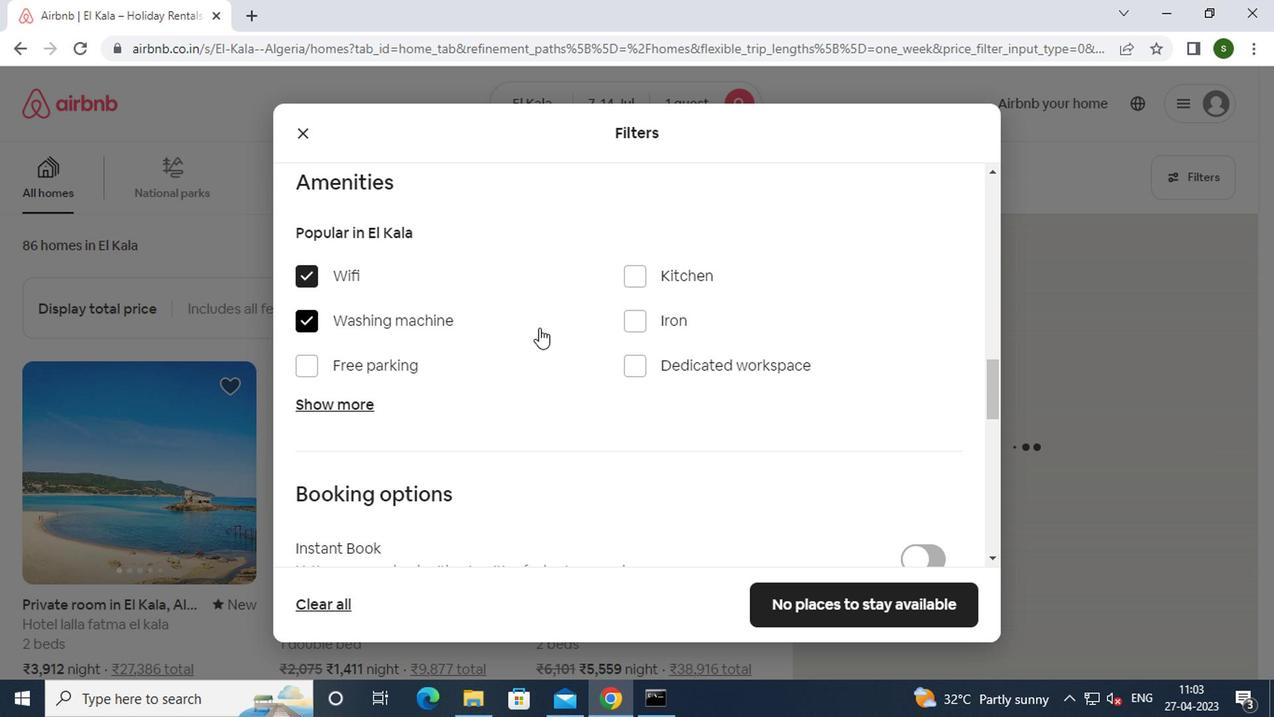 
Action: Mouse scrolled (536, 314) with delta (0, -1)
Screenshot: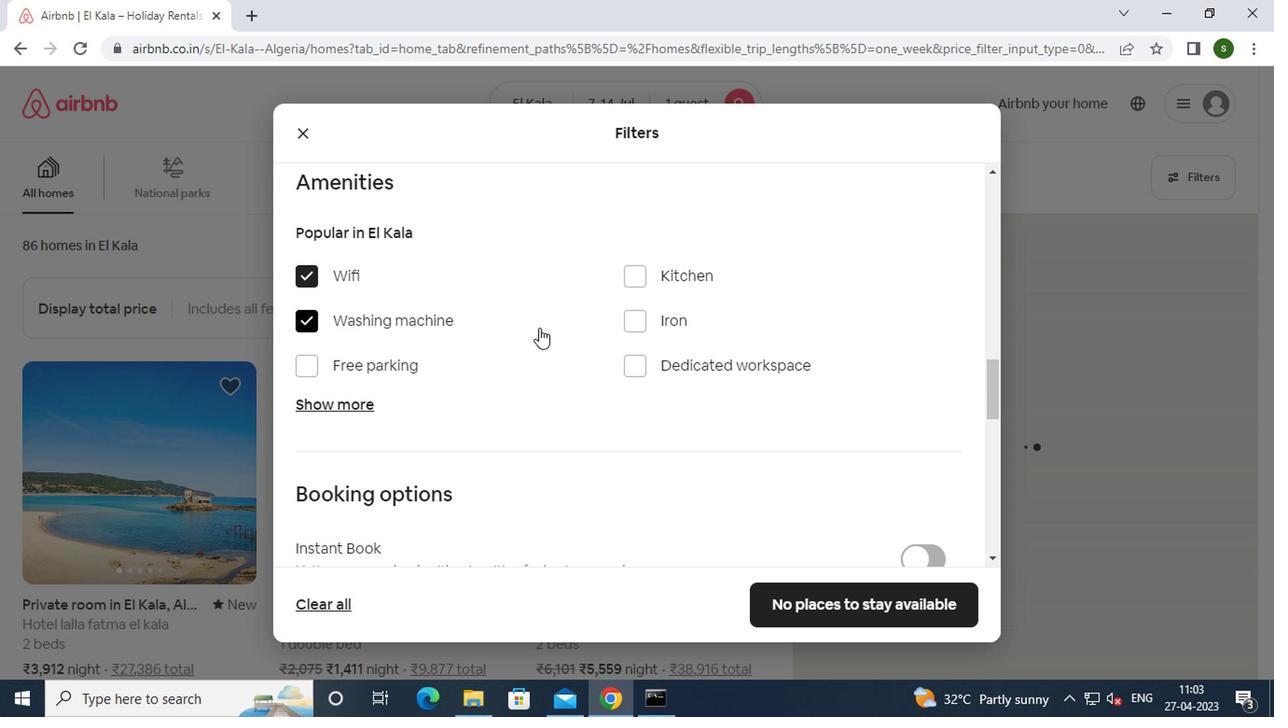 
Action: Mouse moved to (901, 329)
Screenshot: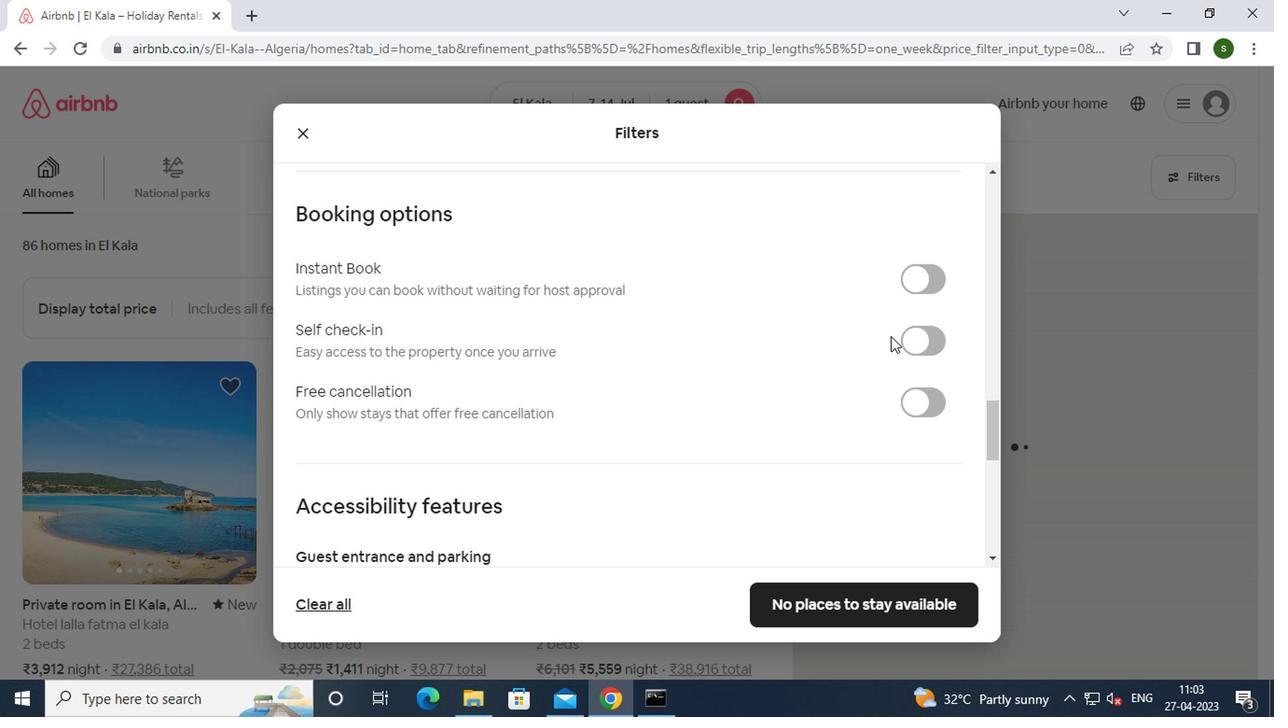 
Action: Mouse pressed left at (901, 329)
Screenshot: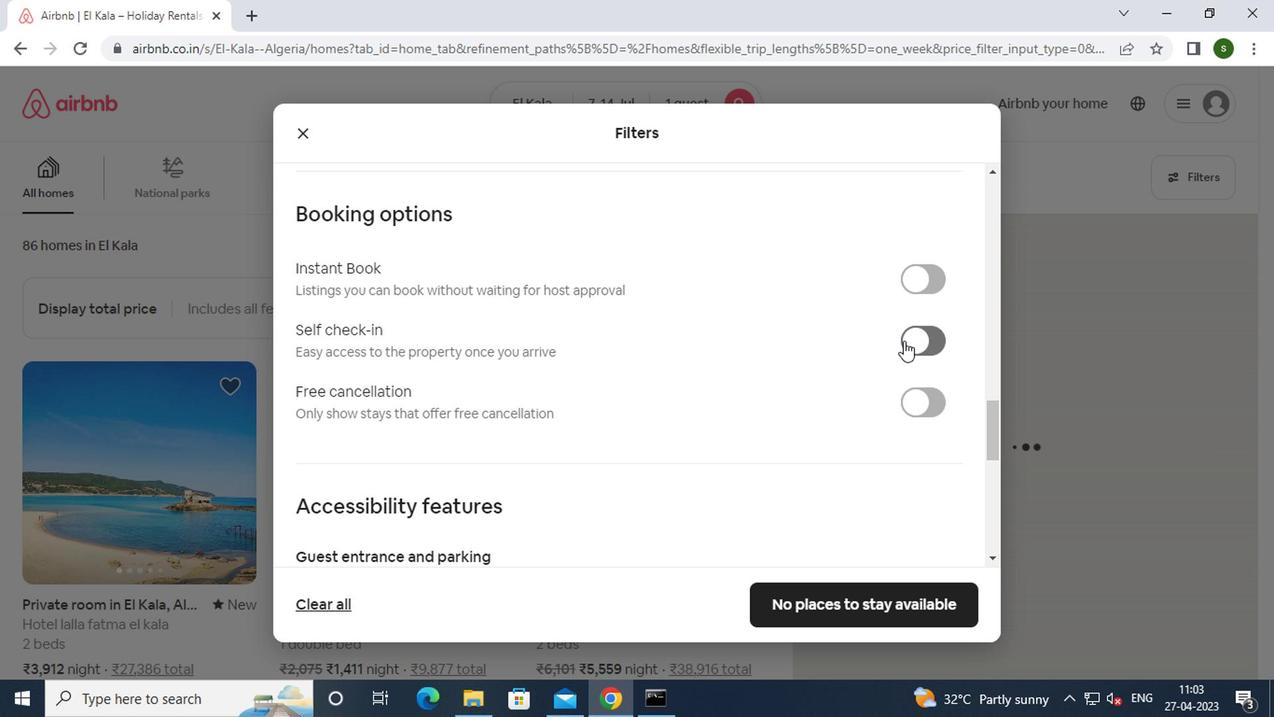 
Action: Mouse moved to (758, 370)
Screenshot: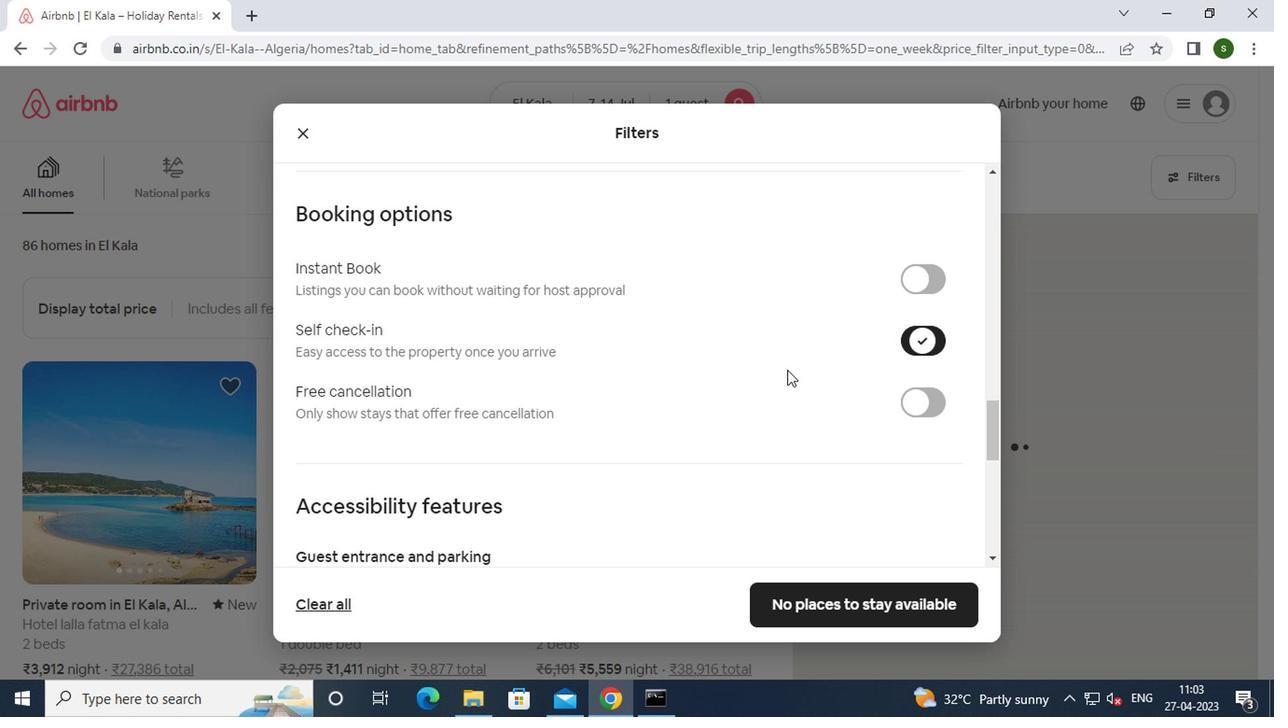 
Action: Mouse scrolled (758, 369) with delta (0, 0)
Screenshot: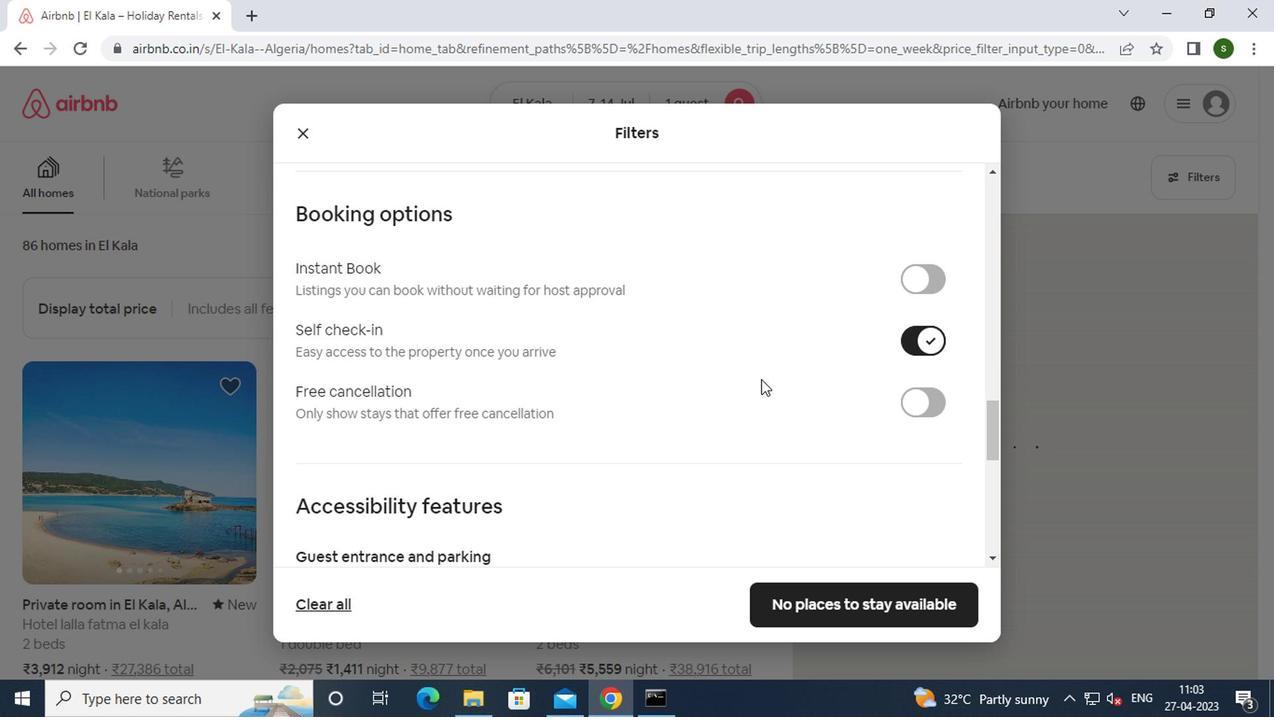 
Action: Mouse scrolled (758, 369) with delta (0, 0)
Screenshot: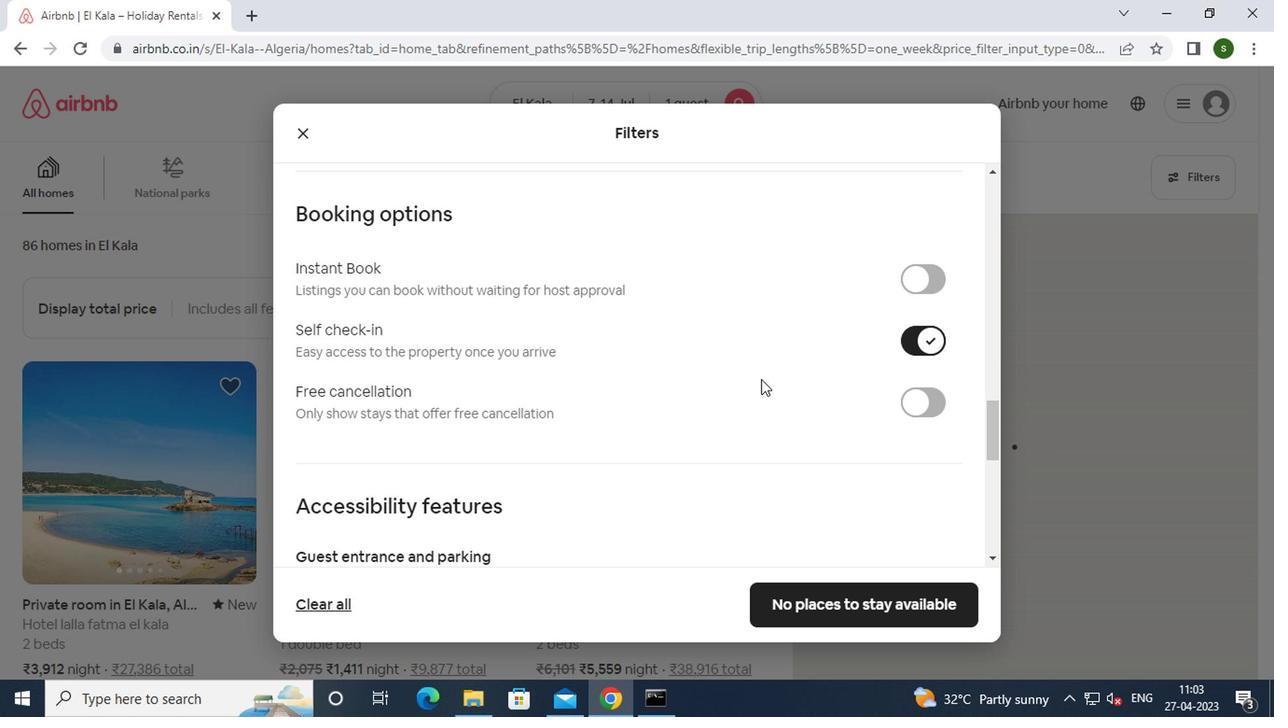 
Action: Mouse scrolled (758, 369) with delta (0, 0)
Screenshot: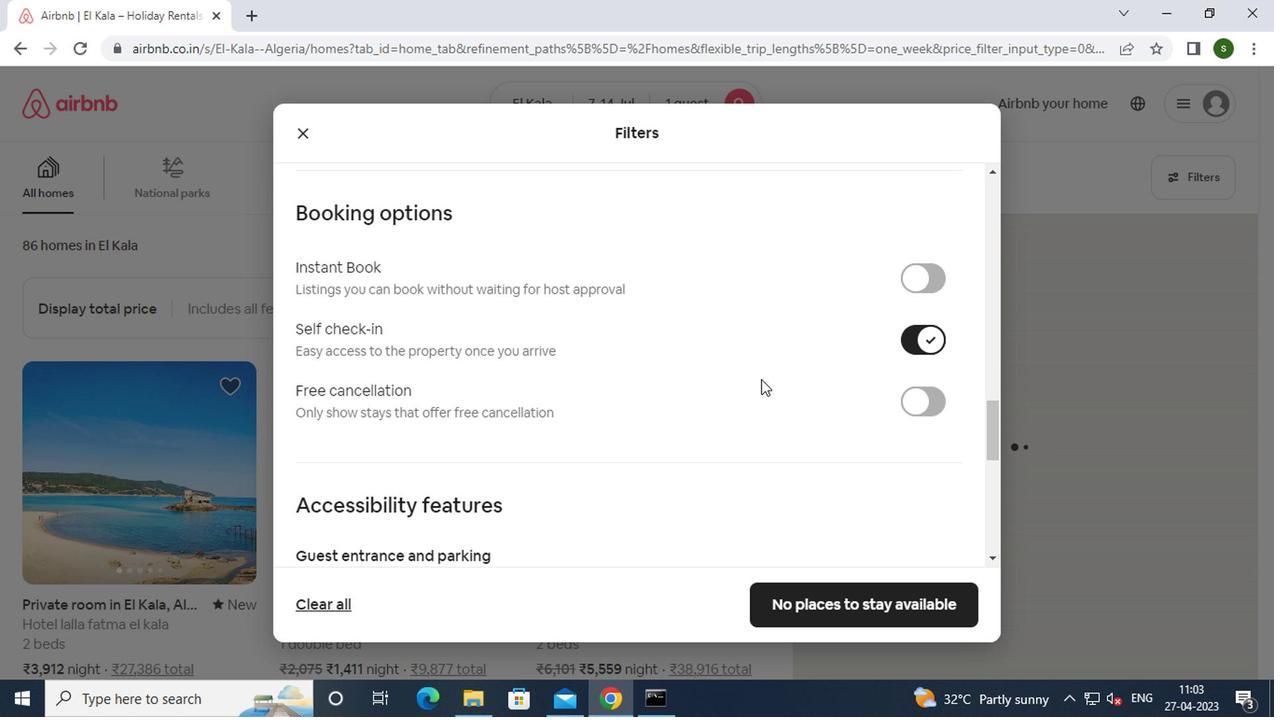 
Action: Mouse scrolled (758, 369) with delta (0, 0)
Screenshot: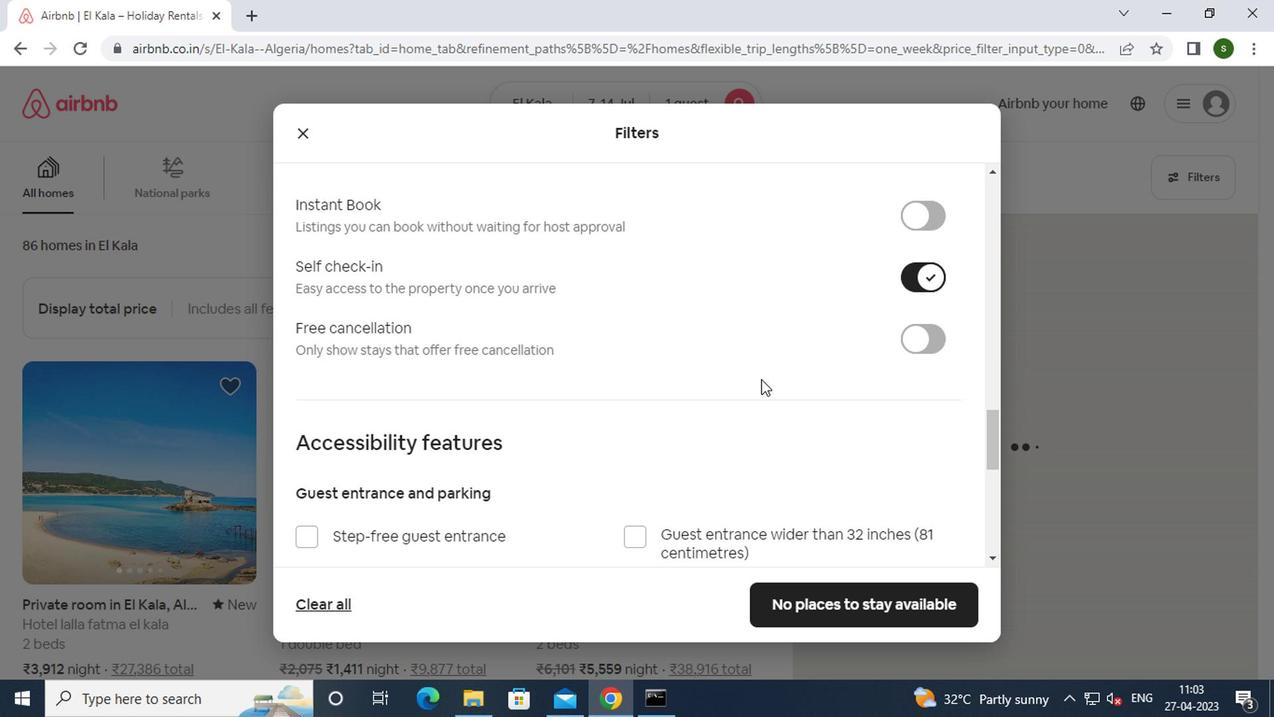 
Action: Mouse moved to (823, 618)
Screenshot: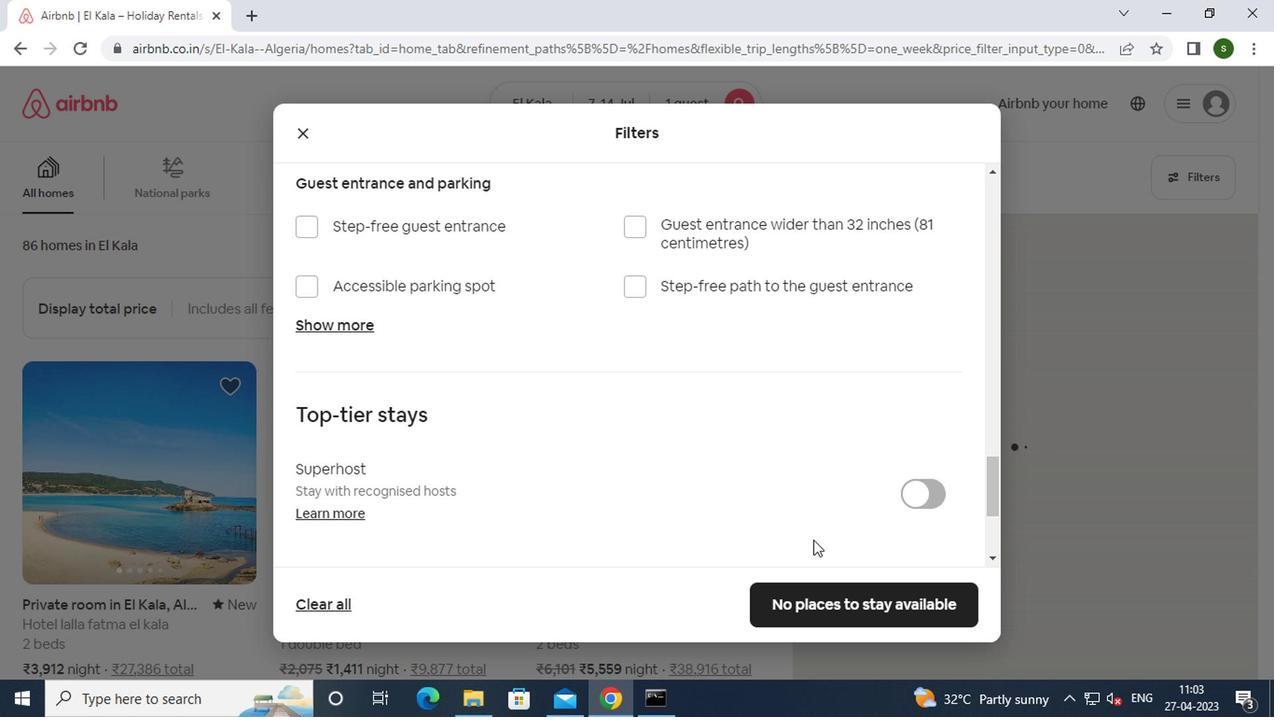 
Action: Mouse pressed left at (823, 618)
Screenshot: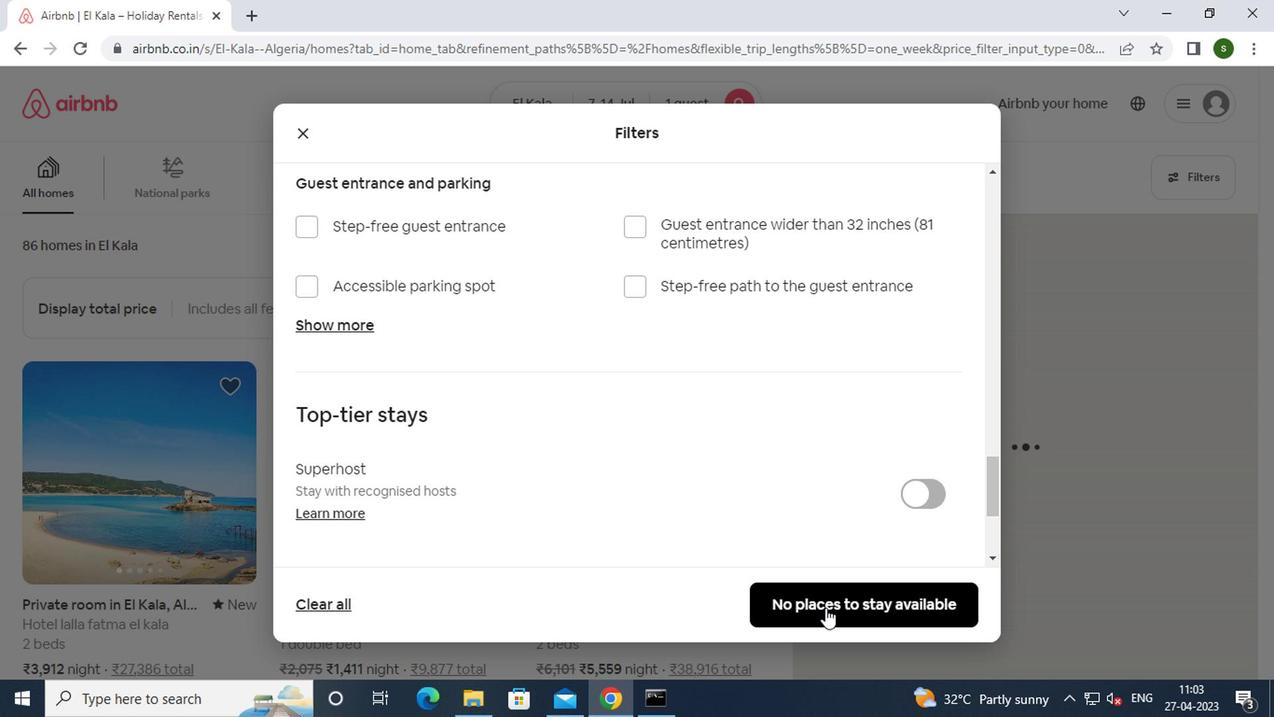
